Task: Reply to email with the signature Dana Mitchell with the subject Shipping confirmation from softage.1@softage.net with the message Can you provide me with a list of the project stakeholders and their roles? with CC to softage.4@softage.net with an attached document Proposal_summary.docx
Action: Mouse moved to (446, 575)
Screenshot: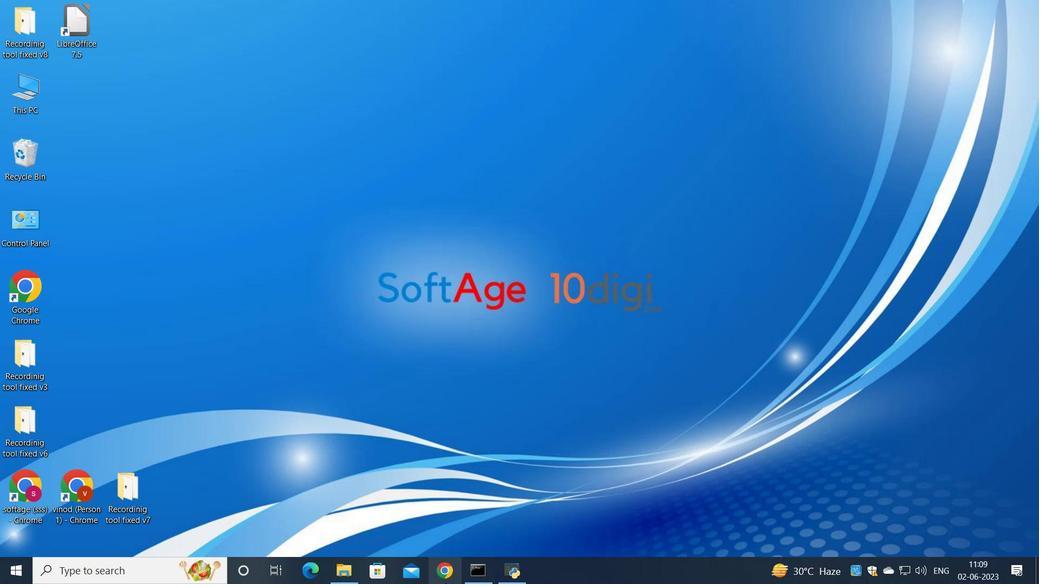 
Action: Mouse pressed left at (446, 575)
Screenshot: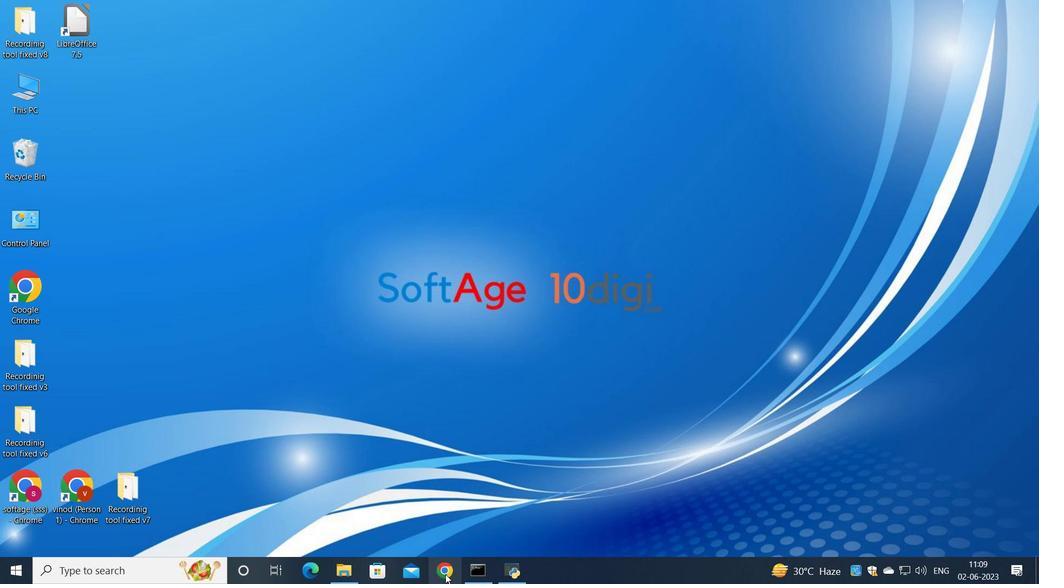 
Action: Mouse moved to (447, 355)
Screenshot: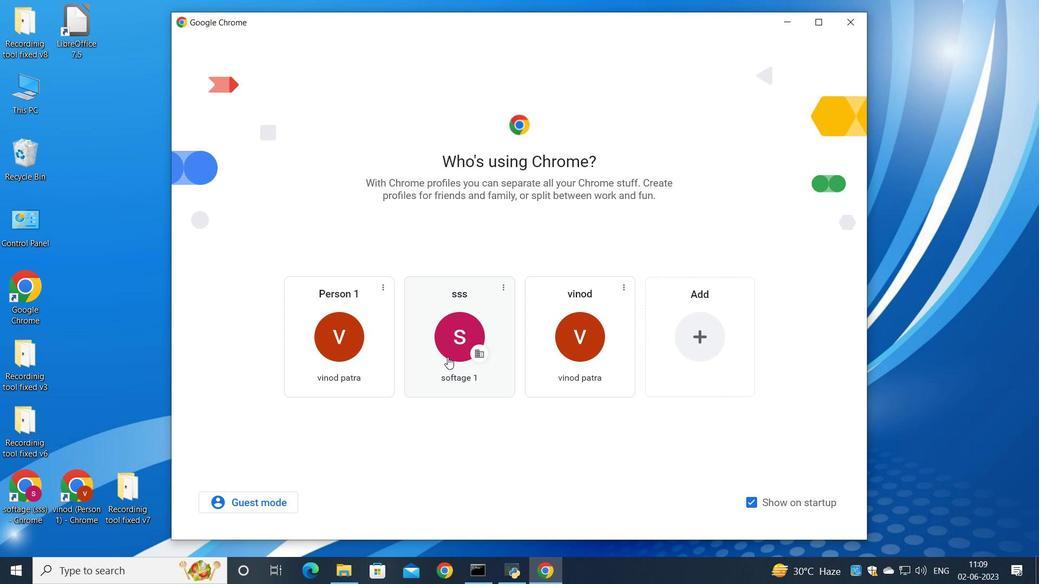 
Action: Mouse pressed left at (447, 355)
Screenshot: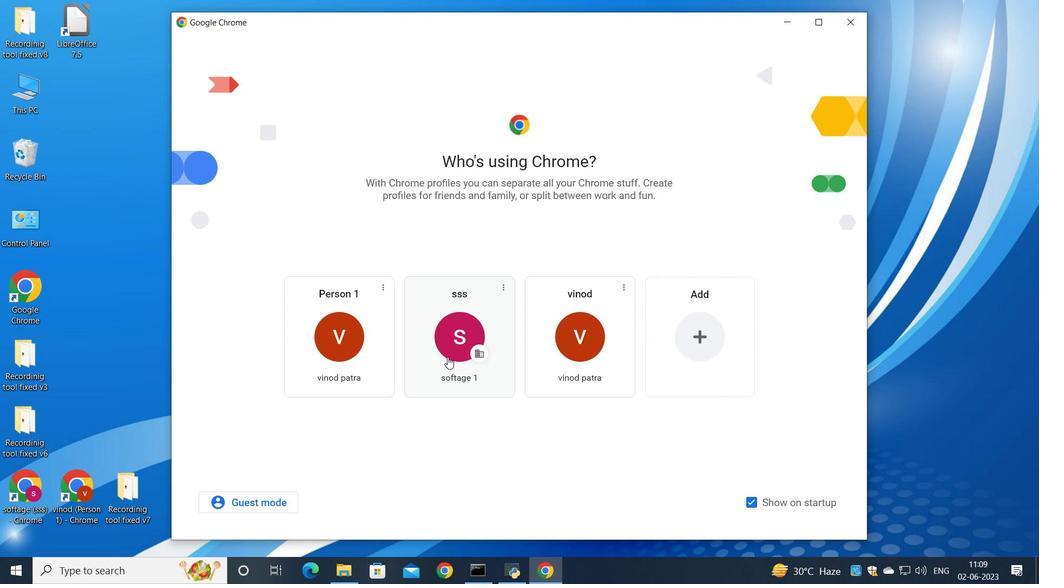 
Action: Mouse moved to (909, 86)
Screenshot: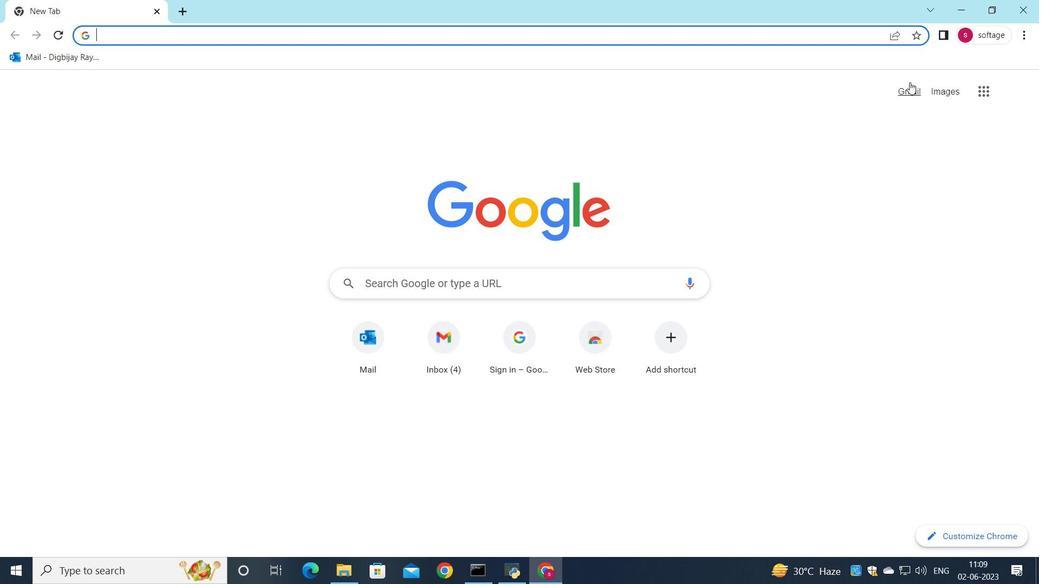 
Action: Mouse pressed left at (909, 86)
Screenshot: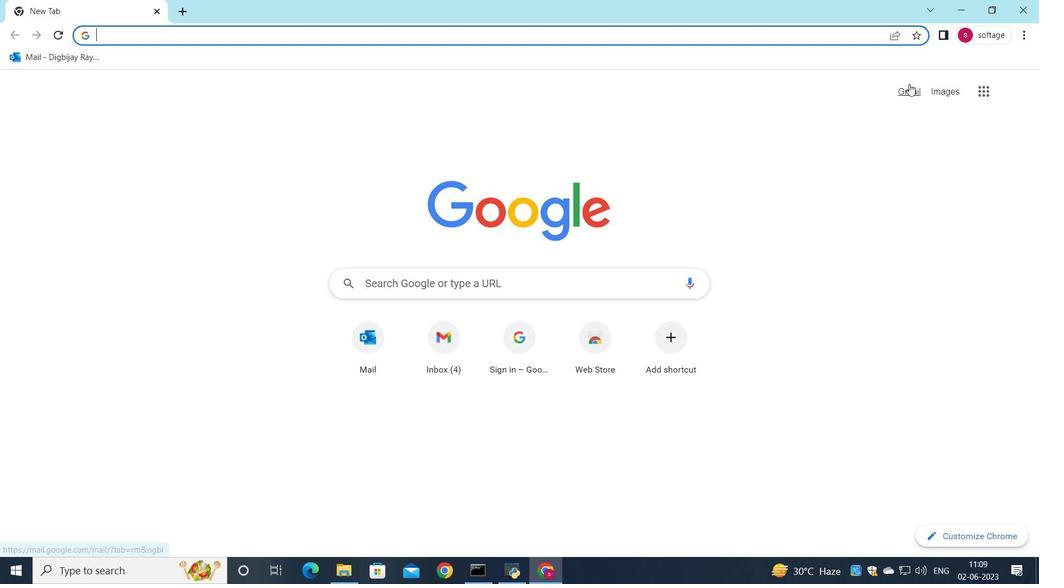 
Action: Mouse moved to (896, 95)
Screenshot: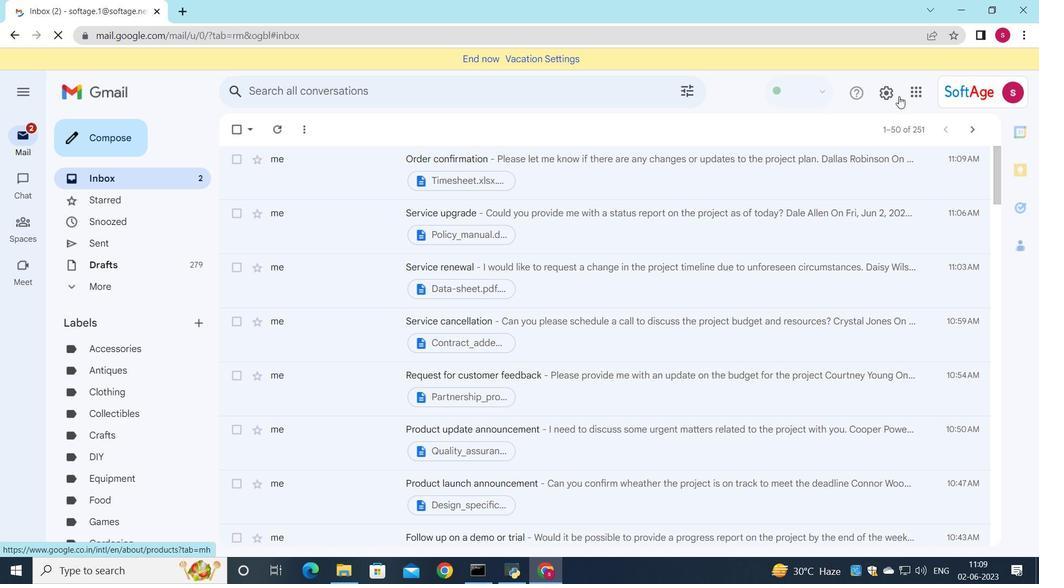 
Action: Mouse pressed left at (896, 95)
Screenshot: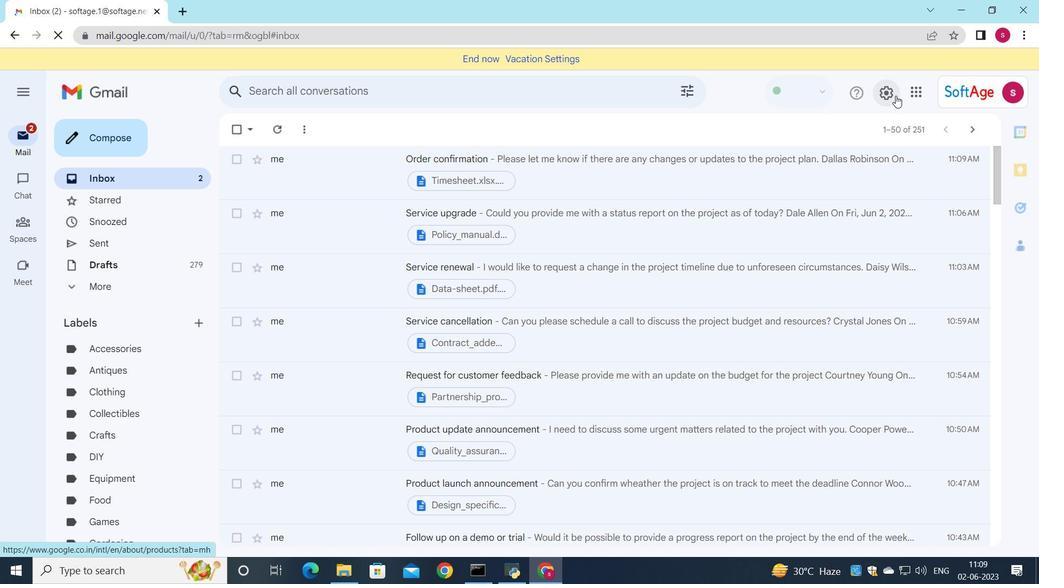 
Action: Mouse moved to (901, 163)
Screenshot: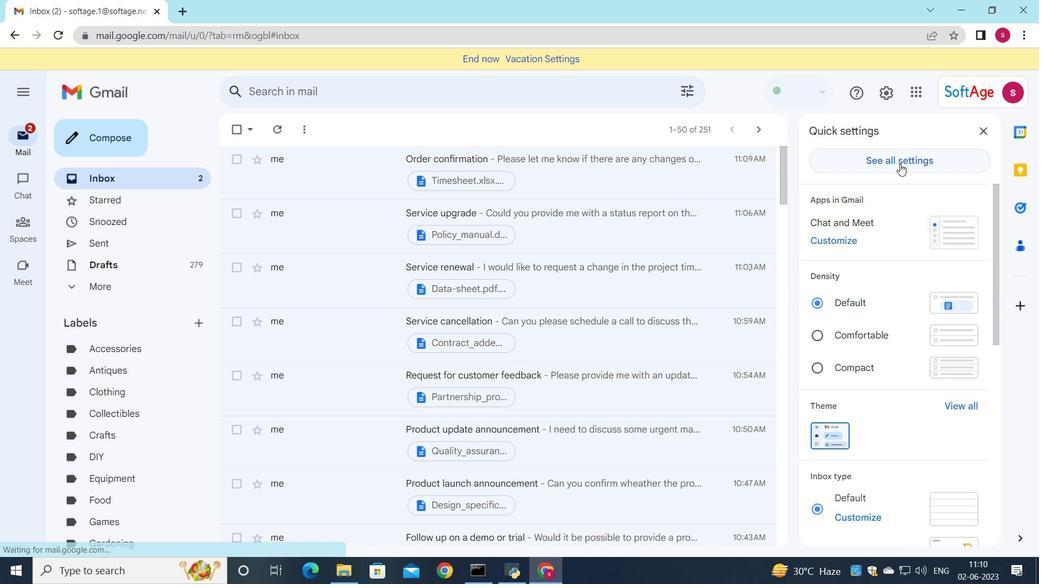 
Action: Mouse pressed left at (901, 163)
Screenshot: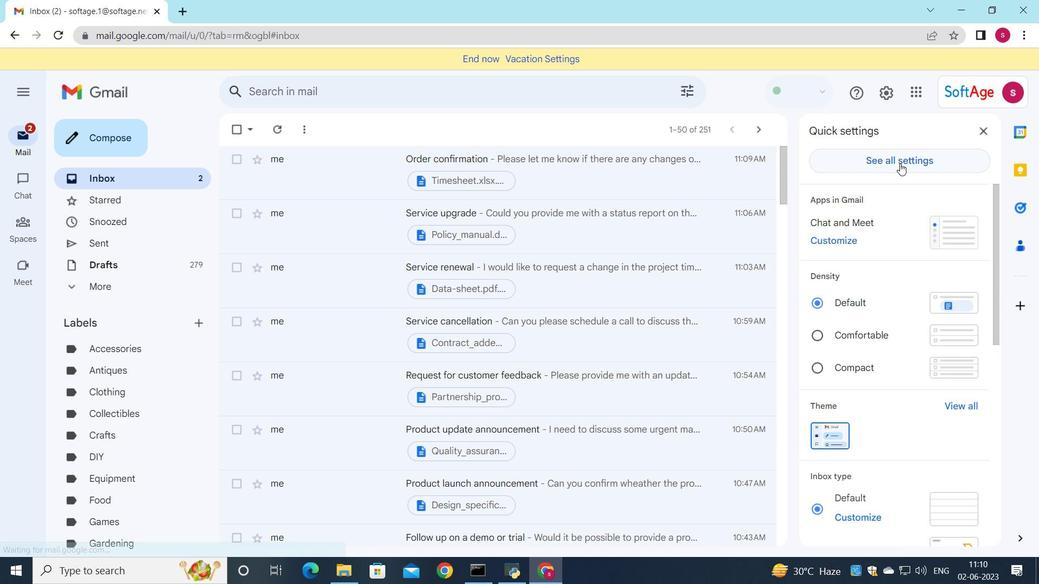 
Action: Mouse moved to (897, 86)
Screenshot: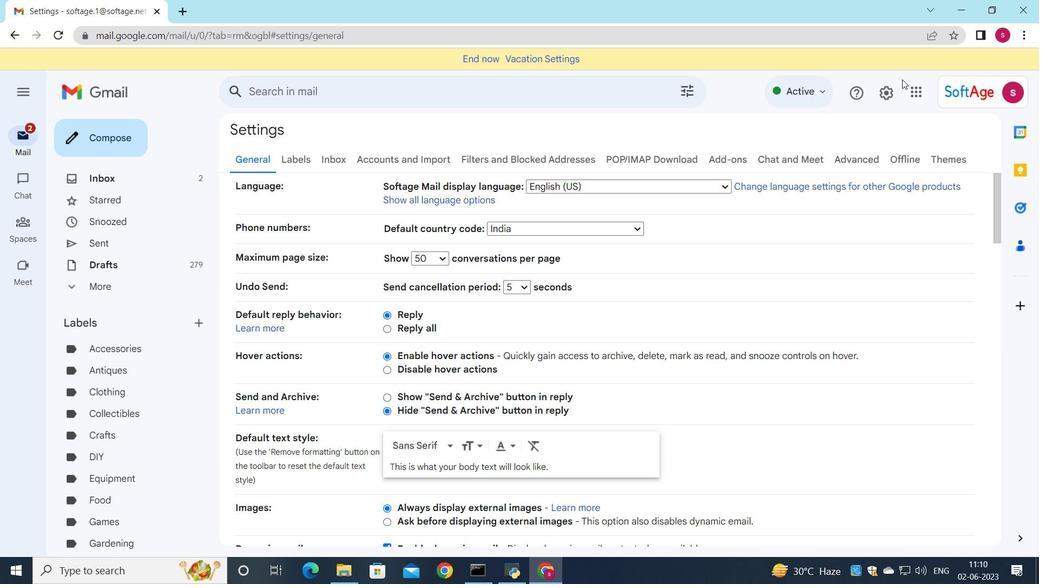 
Action: Mouse pressed left at (897, 86)
Screenshot: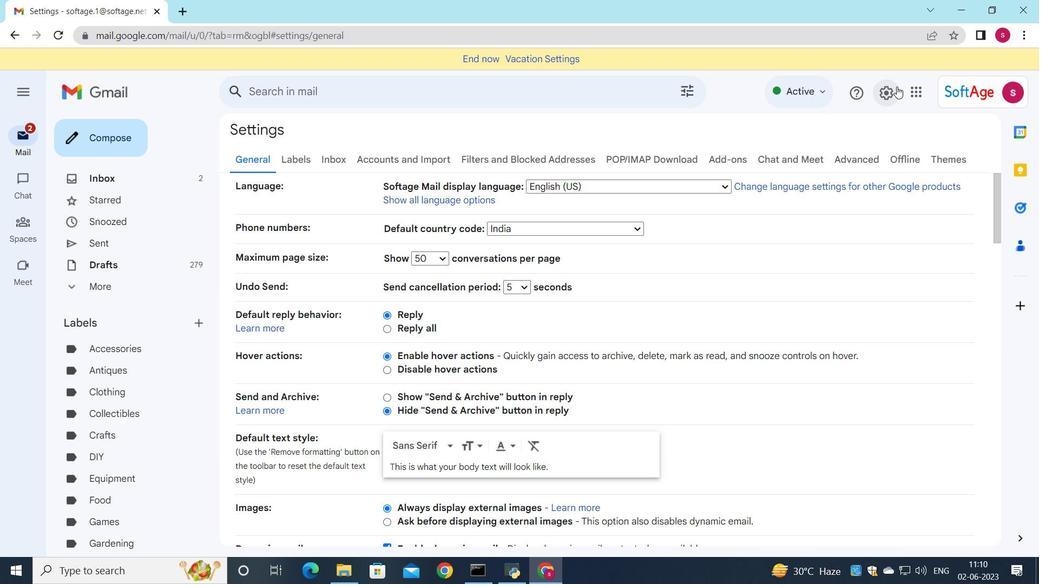 
Action: Mouse moved to (611, 303)
Screenshot: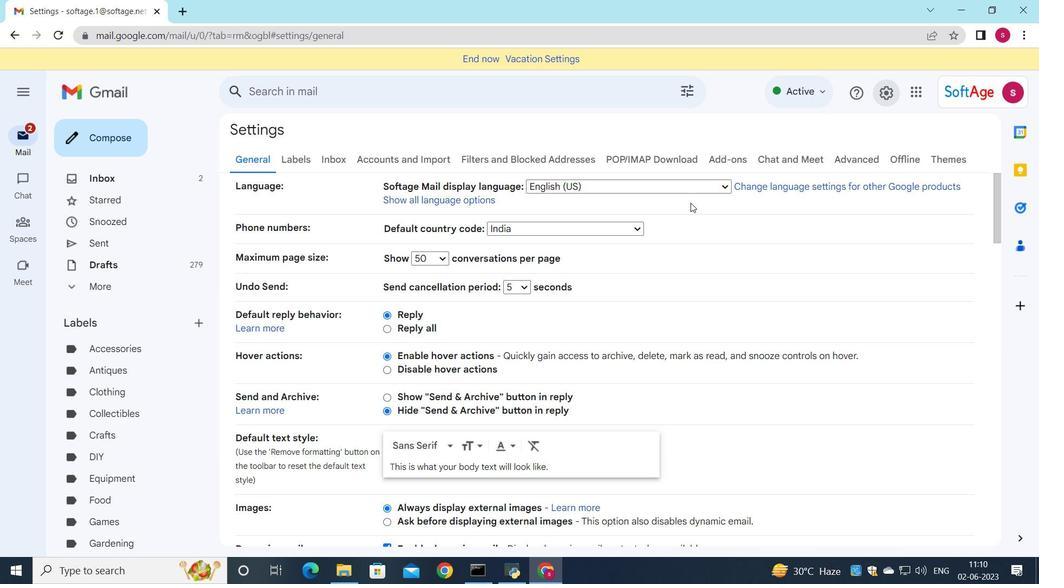
Action: Mouse scrolled (617, 283) with delta (0, 0)
Screenshot: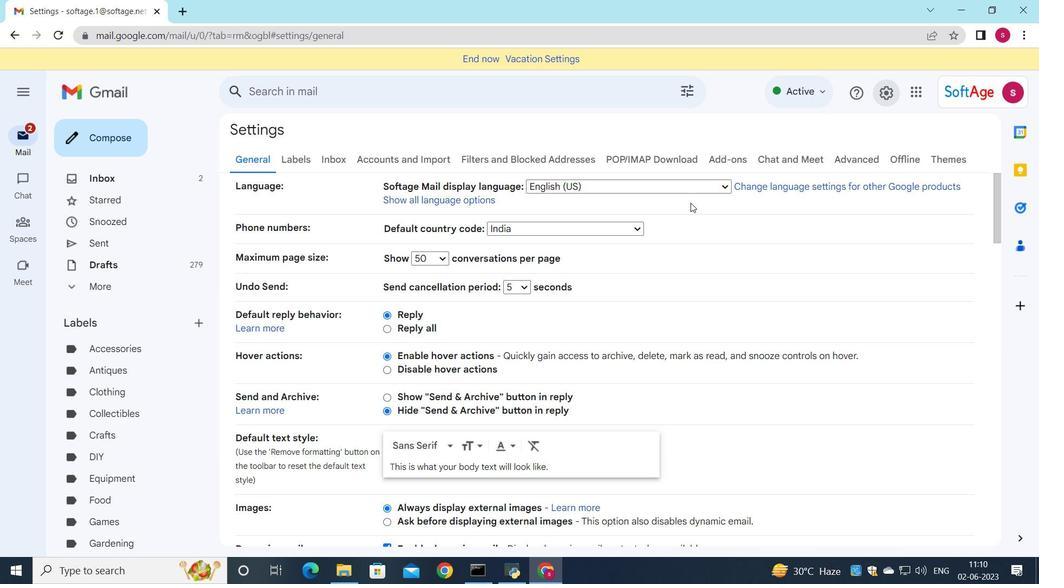 
Action: Mouse moved to (610, 303)
Screenshot: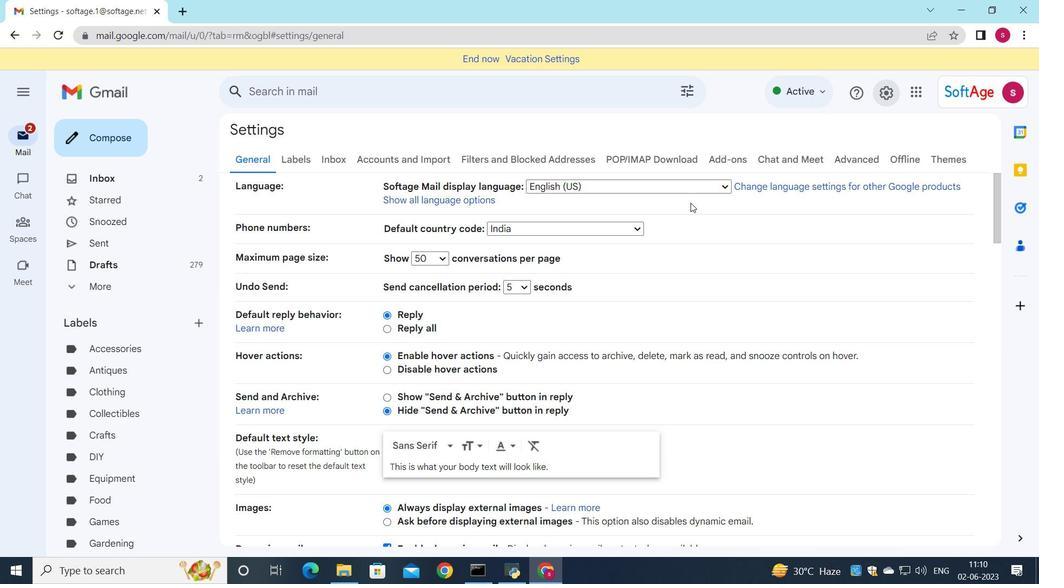 
Action: Mouse scrolled (617, 284) with delta (0, 0)
Screenshot: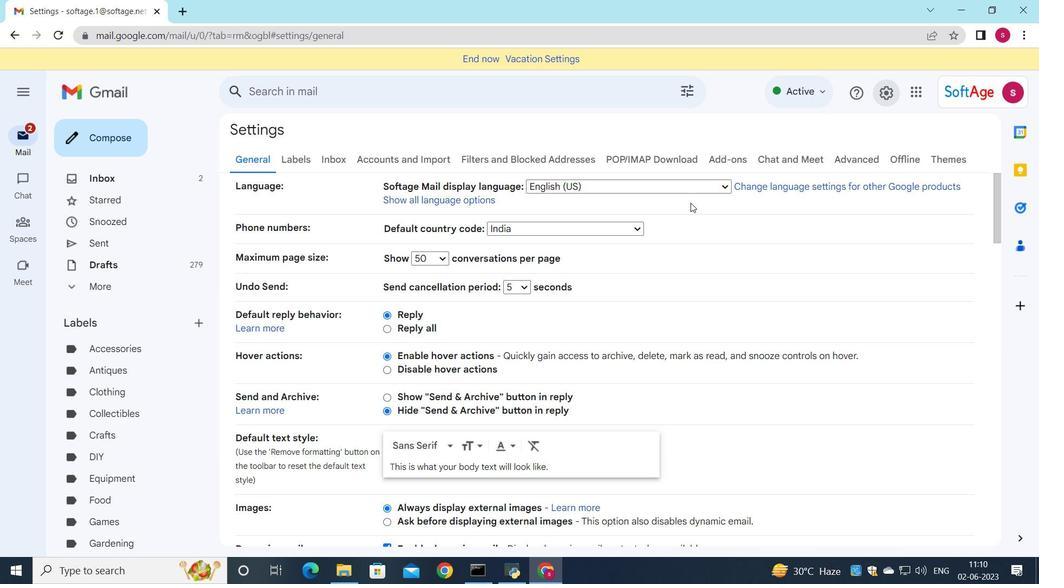 
Action: Mouse moved to (607, 305)
Screenshot: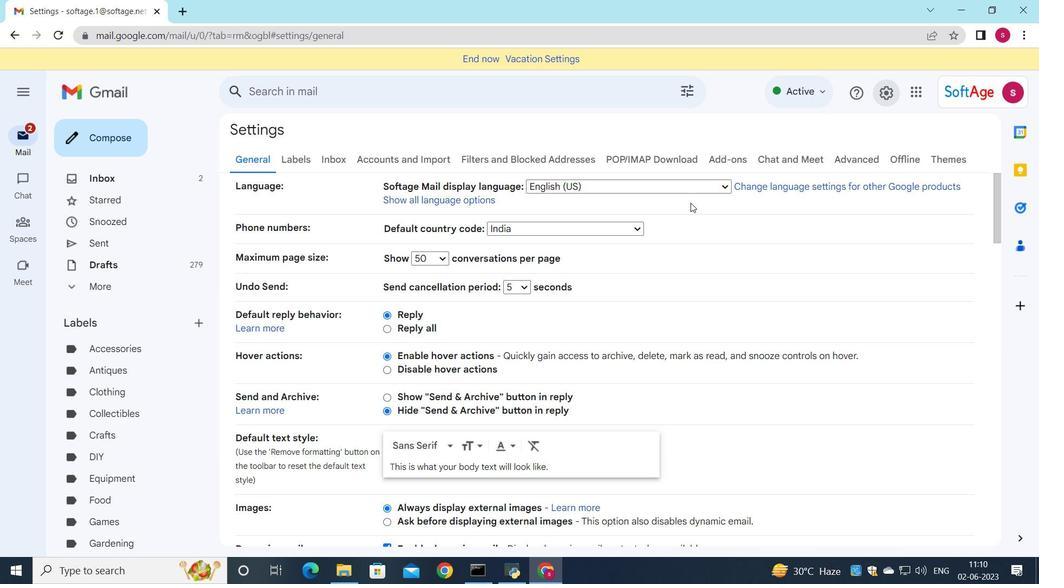 
Action: Mouse scrolled (617, 284) with delta (0, 0)
Screenshot: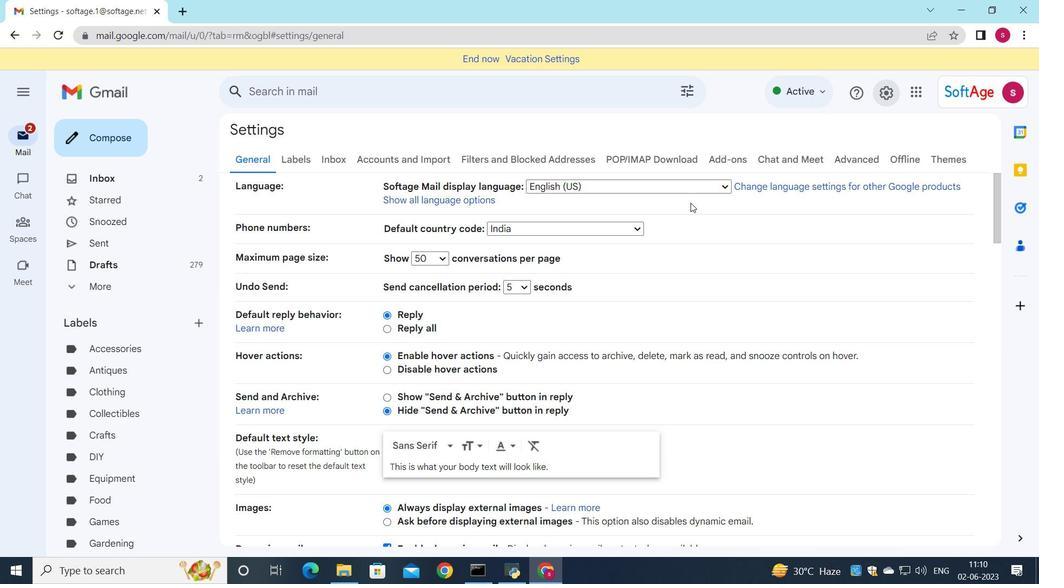 
Action: Mouse moved to (604, 308)
Screenshot: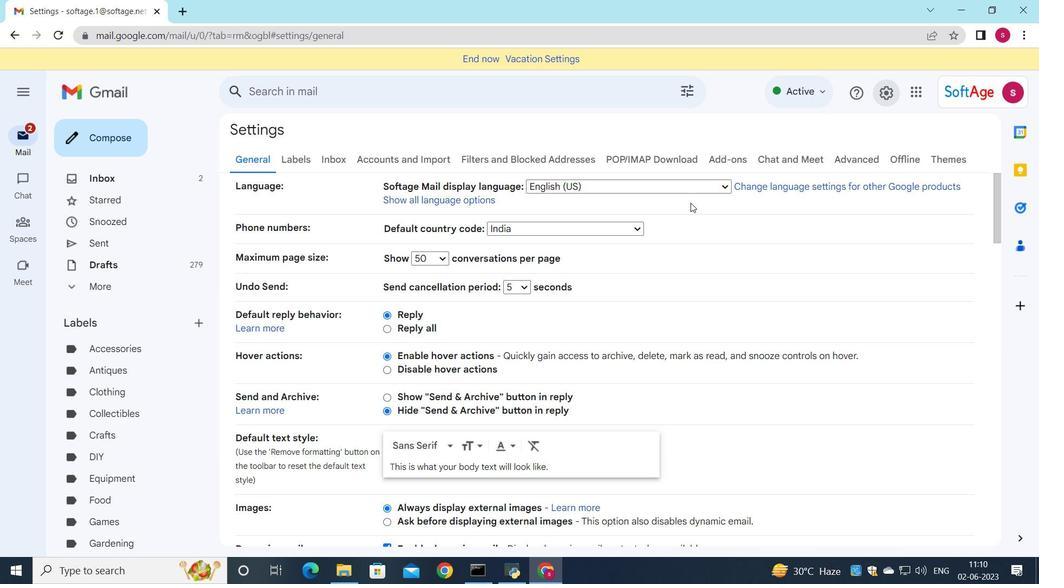 
Action: Mouse scrolled (616, 289) with delta (0, 0)
Screenshot: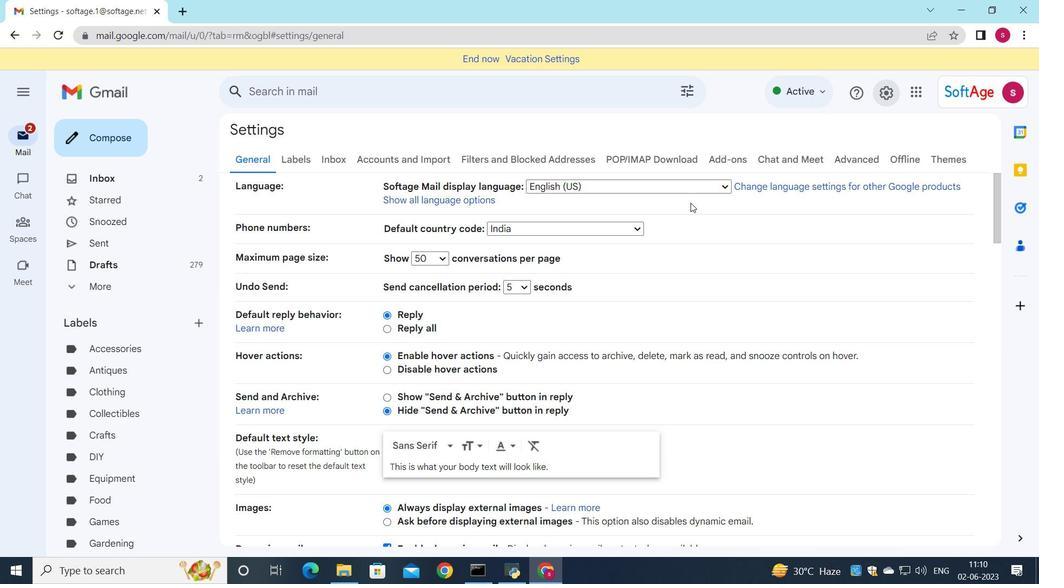 
Action: Mouse moved to (553, 405)
Screenshot: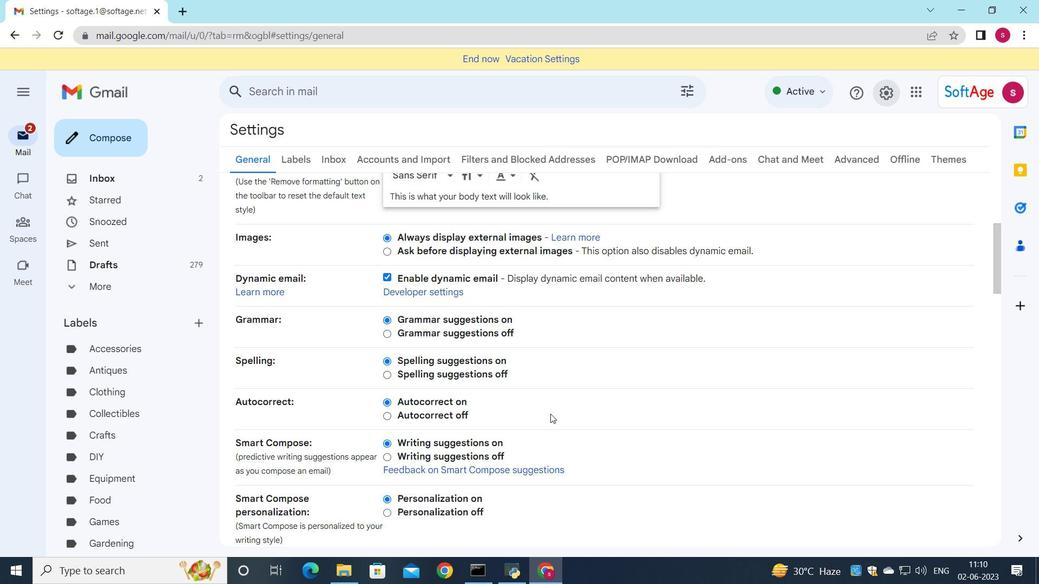 
Action: Mouse scrolled (553, 405) with delta (0, 0)
Screenshot: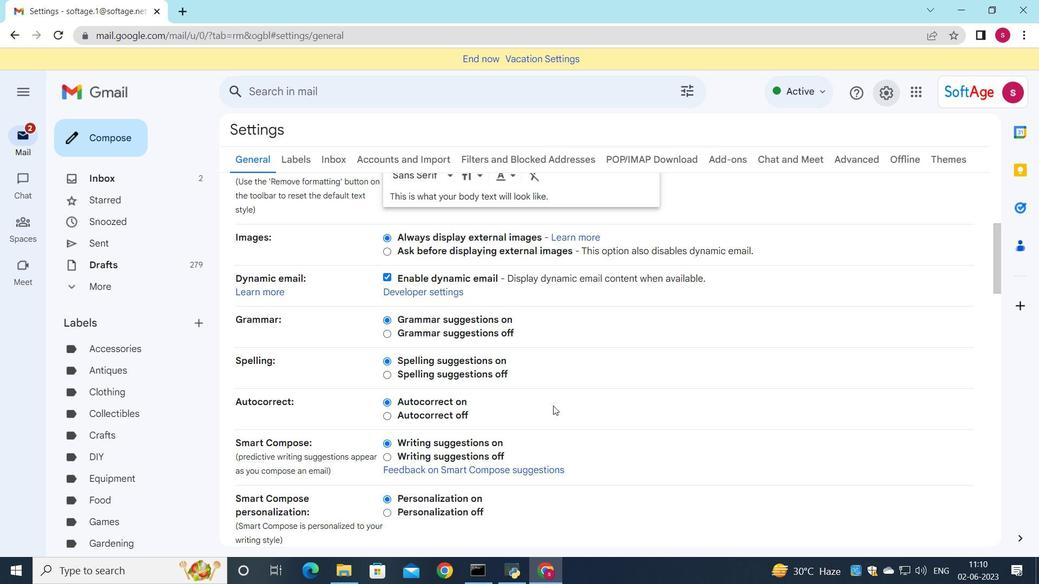 
Action: Mouse moved to (553, 405)
Screenshot: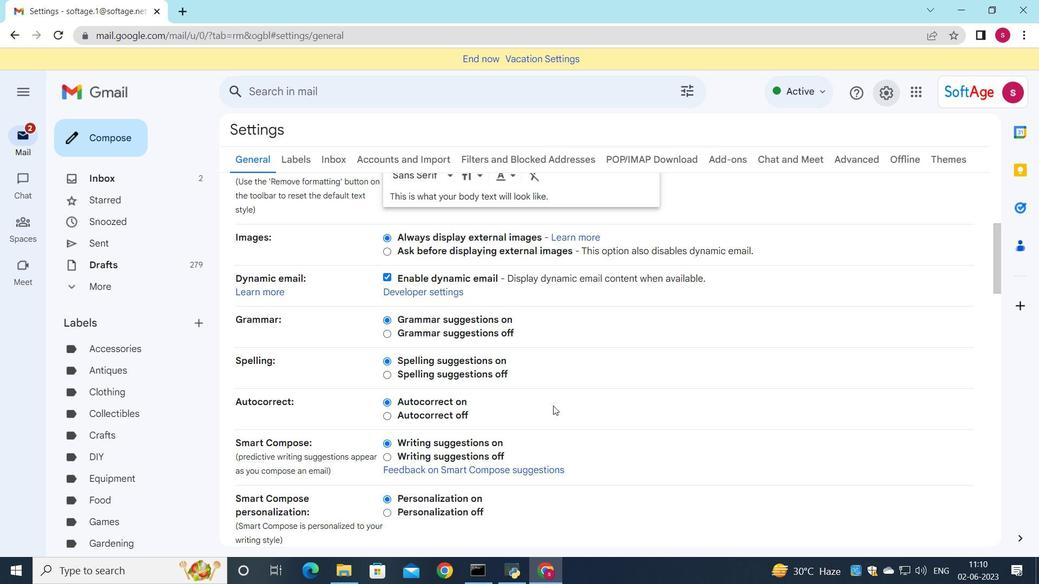 
Action: Mouse scrolled (553, 405) with delta (0, 0)
Screenshot: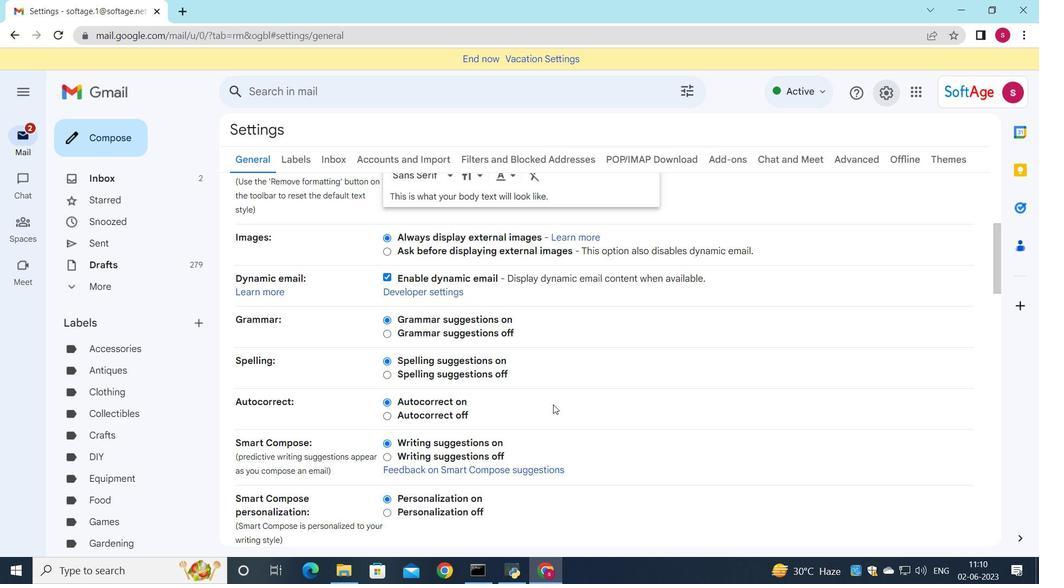 
Action: Mouse scrolled (553, 405) with delta (0, 0)
Screenshot: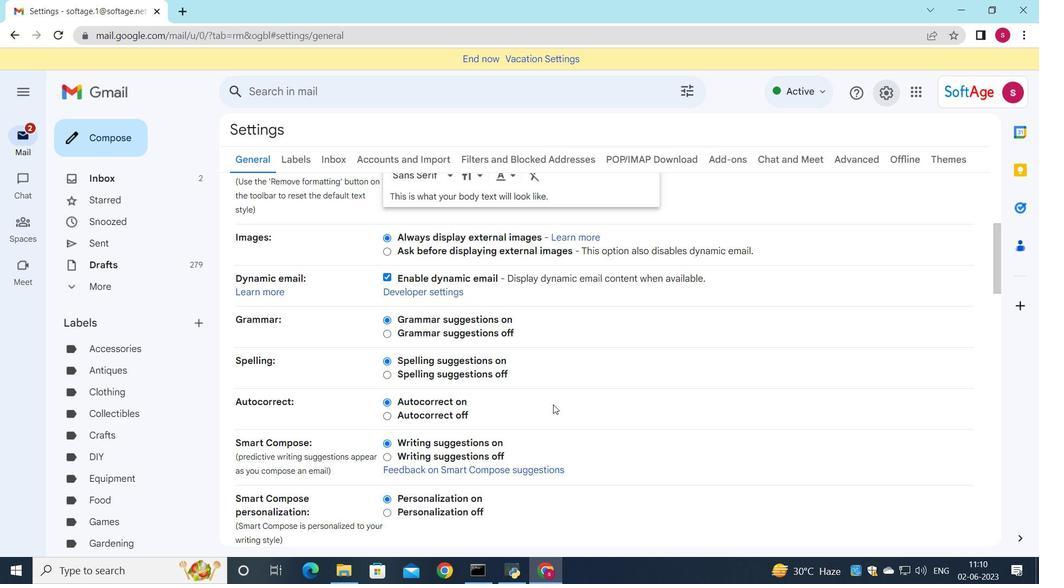
Action: Mouse scrolled (553, 405) with delta (0, 0)
Screenshot: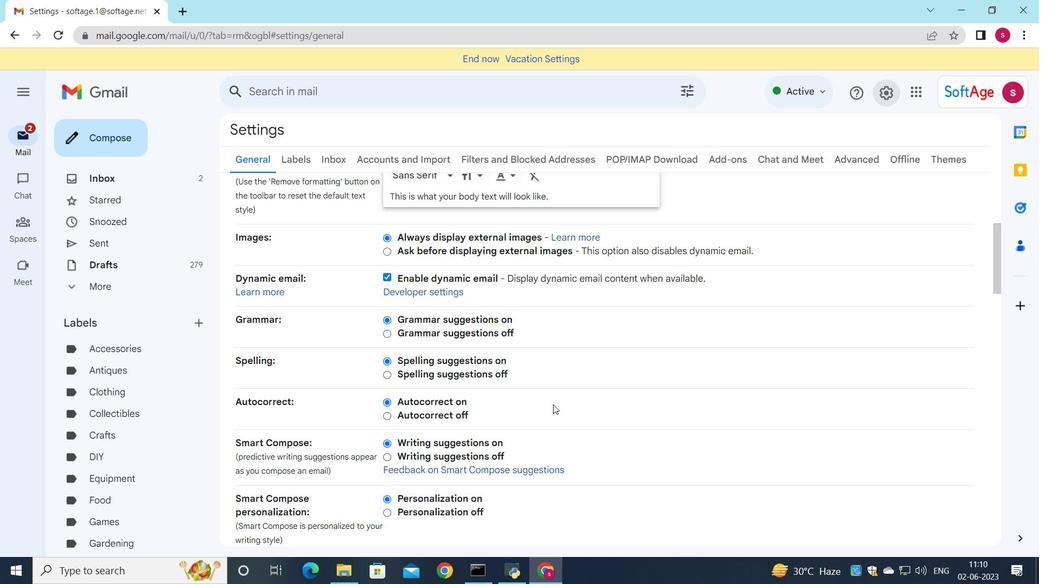 
Action: Mouse moved to (555, 401)
Screenshot: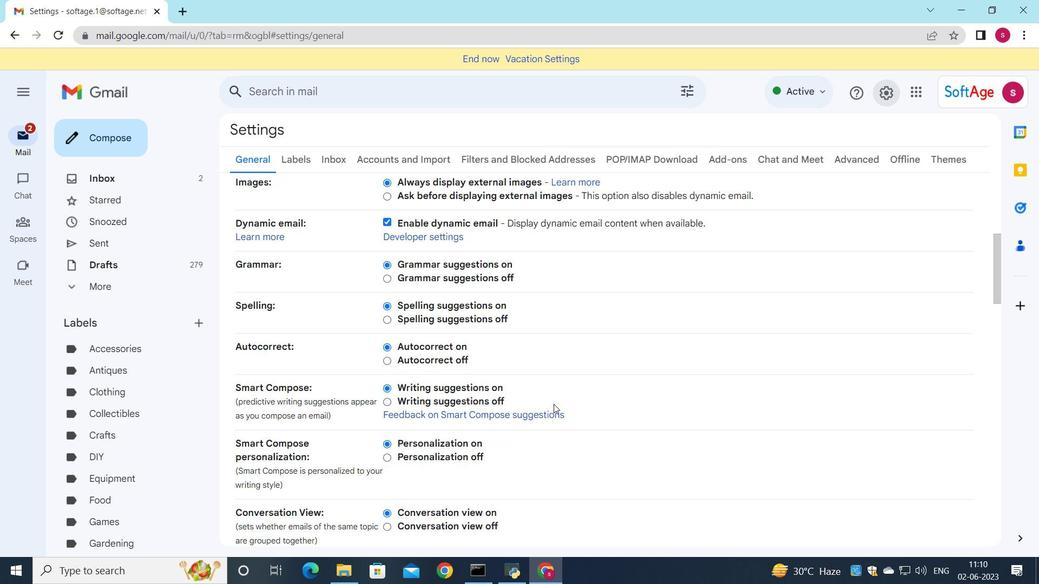 
Action: Mouse scrolled (555, 401) with delta (0, 0)
Screenshot: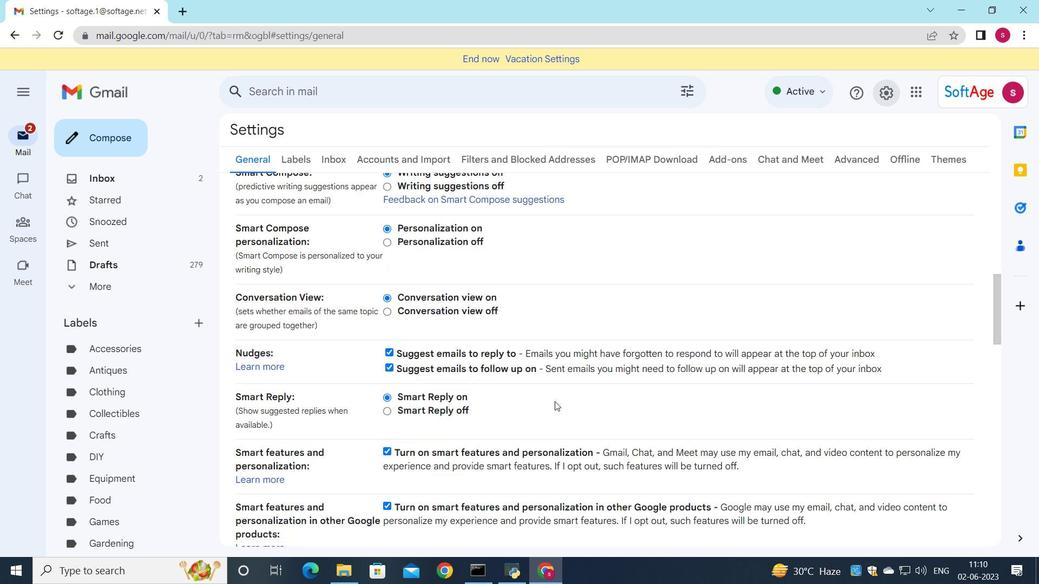 
Action: Mouse scrolled (555, 401) with delta (0, 0)
Screenshot: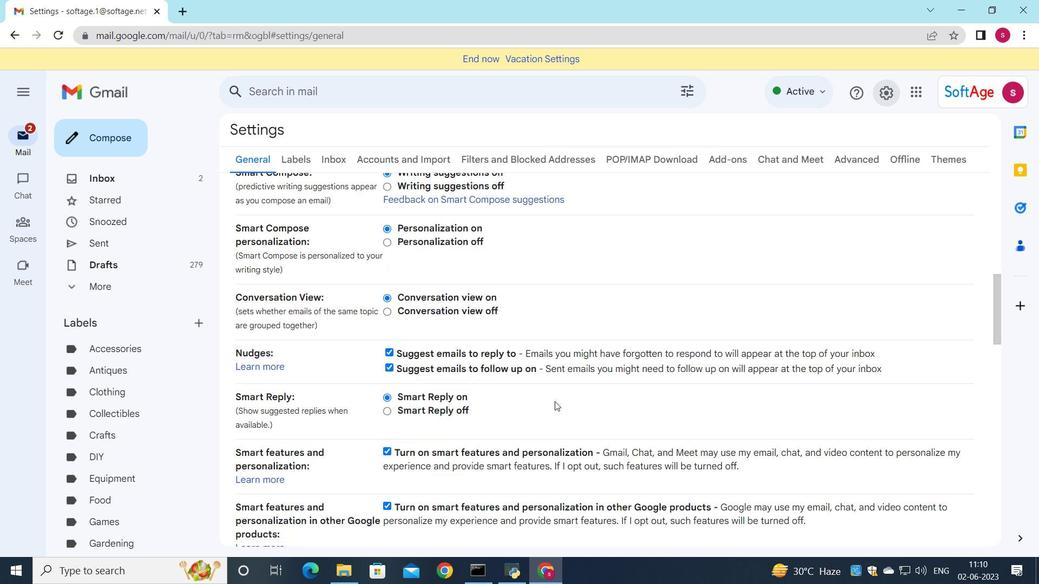 
Action: Mouse scrolled (555, 401) with delta (0, 0)
Screenshot: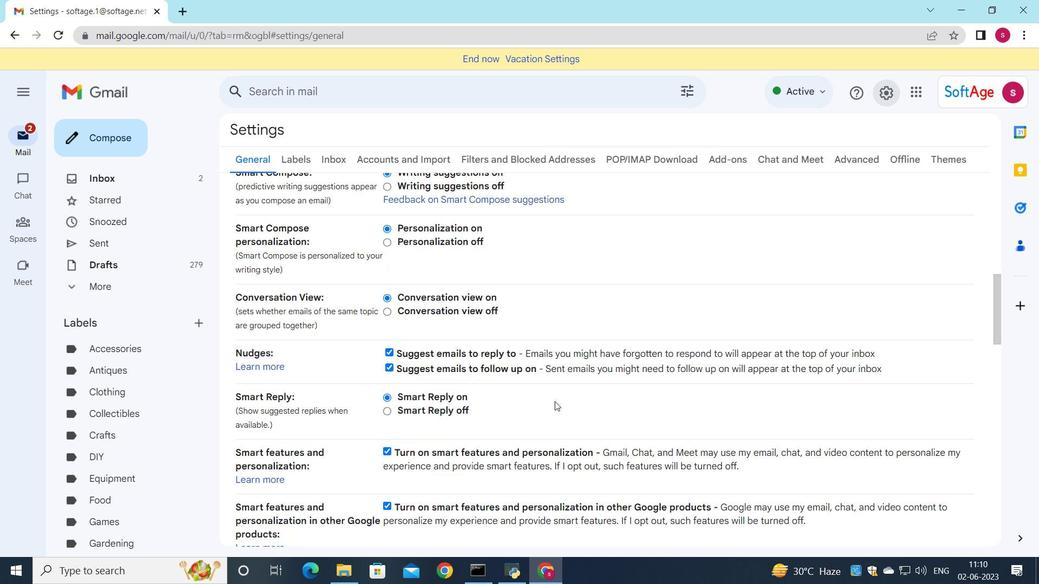 
Action: Mouse scrolled (555, 401) with delta (0, 0)
Screenshot: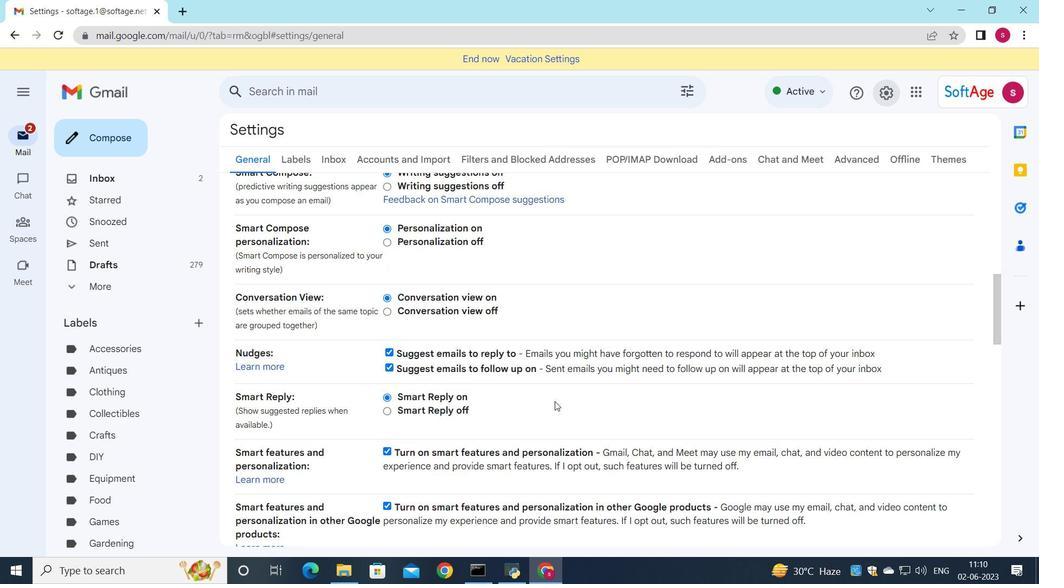 
Action: Mouse moved to (554, 401)
Screenshot: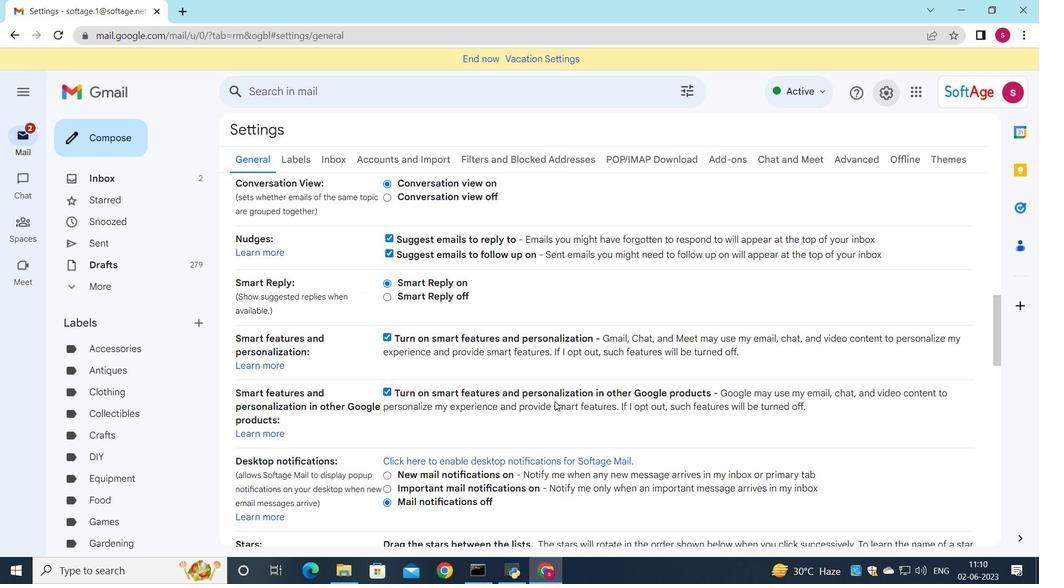 
Action: Mouse scrolled (554, 401) with delta (0, 0)
Screenshot: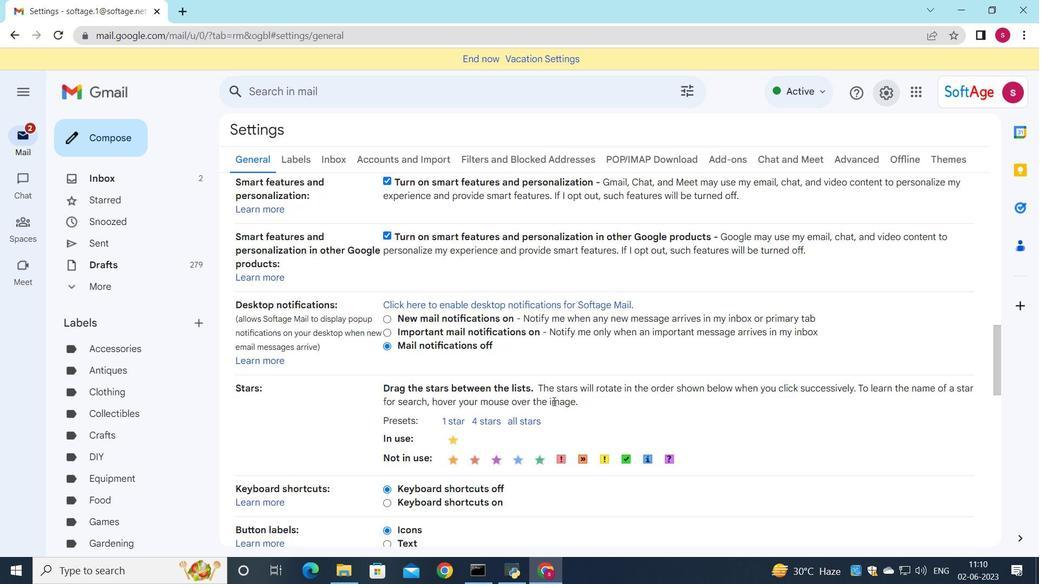 
Action: Mouse scrolled (554, 401) with delta (0, 0)
Screenshot: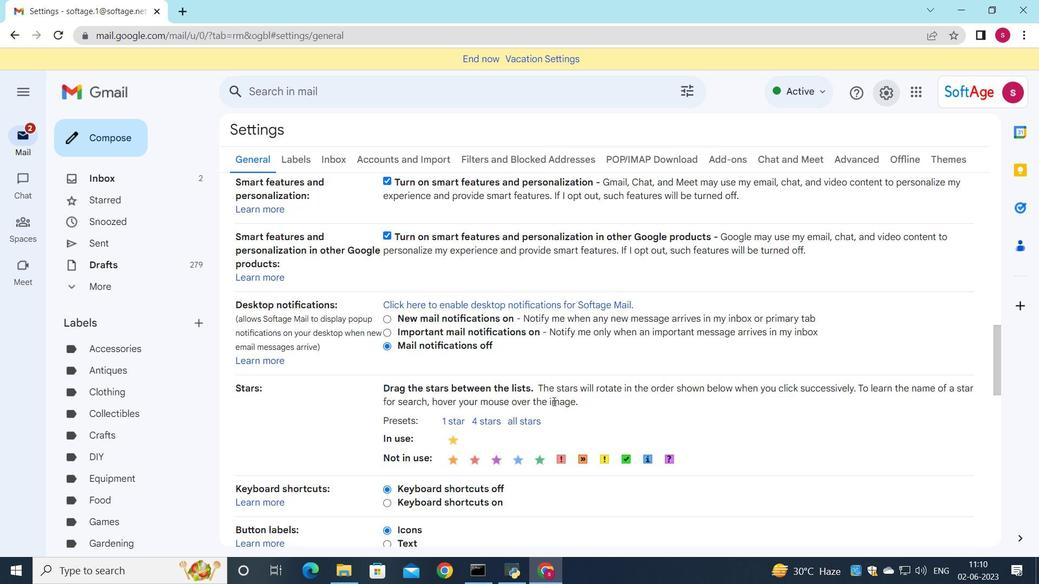 
Action: Mouse scrolled (554, 401) with delta (0, 0)
Screenshot: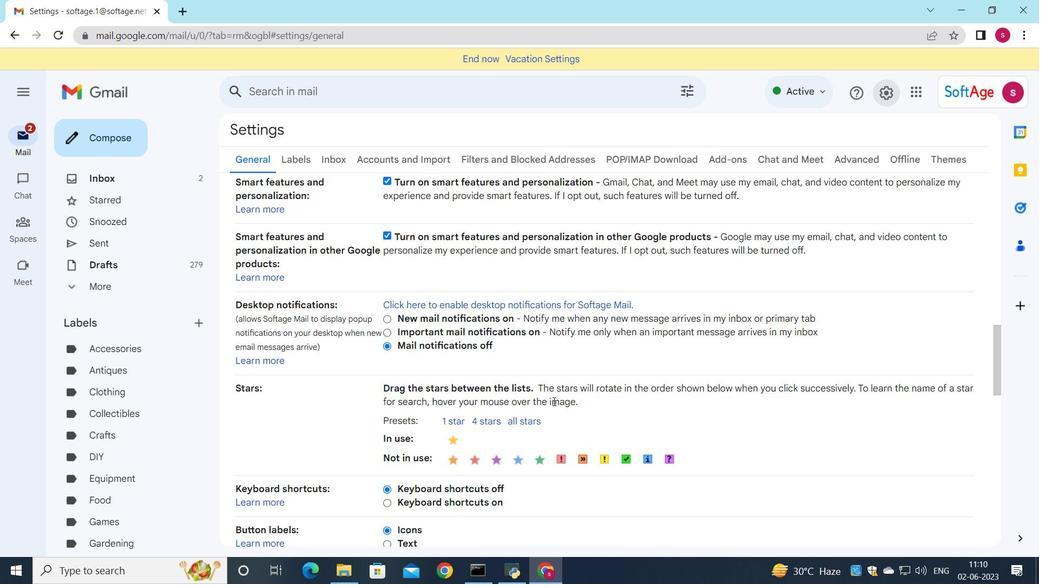 
Action: Mouse scrolled (554, 401) with delta (0, 0)
Screenshot: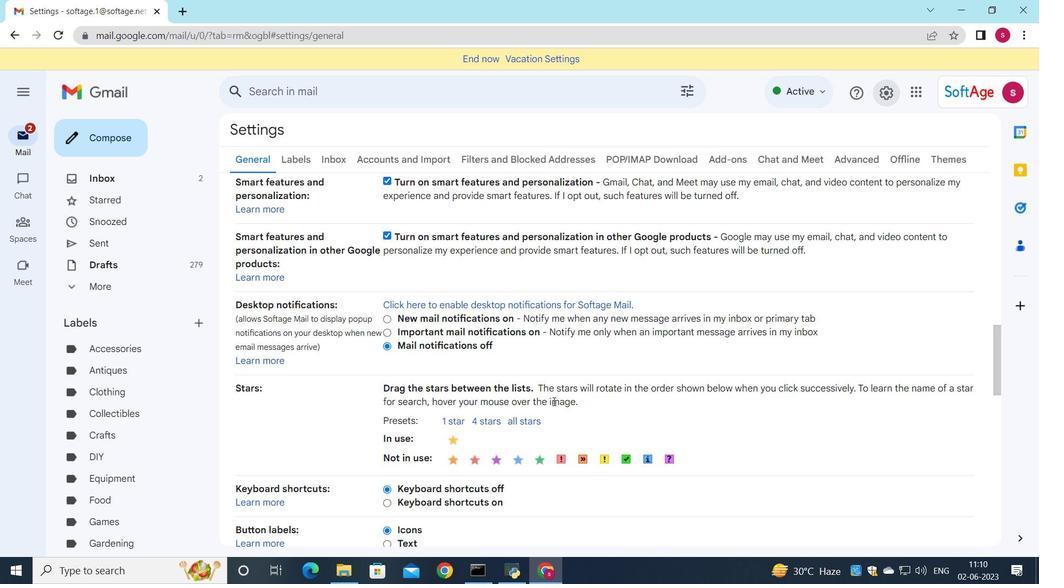 
Action: Mouse scrolled (554, 401) with delta (0, 0)
Screenshot: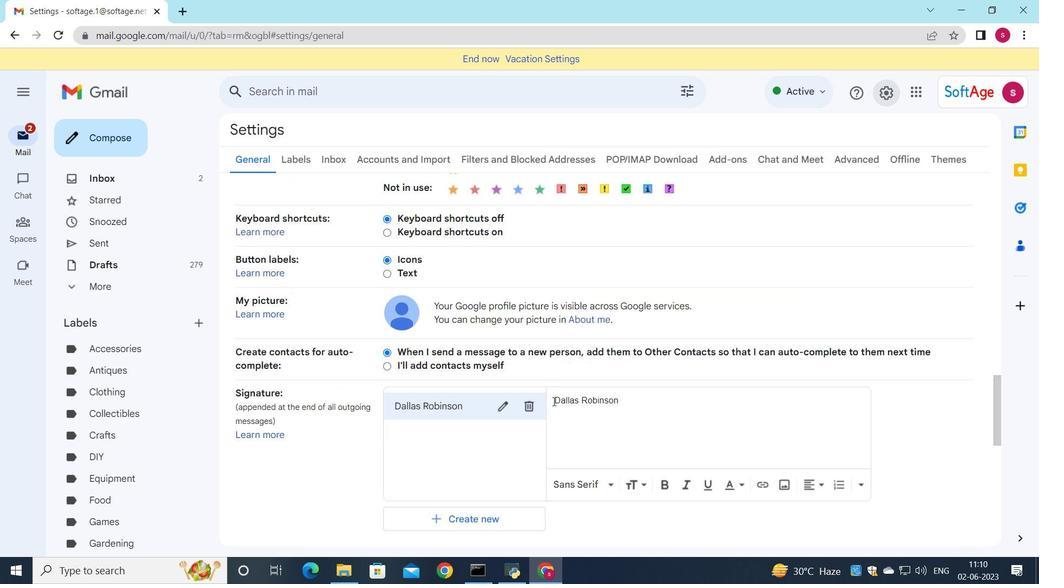 
Action: Mouse scrolled (554, 401) with delta (0, 0)
Screenshot: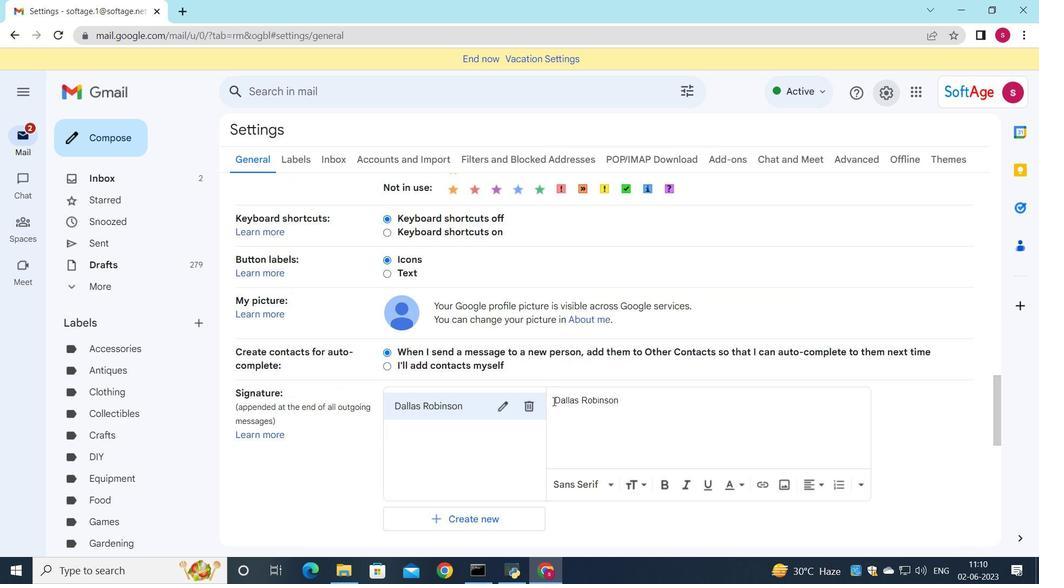 
Action: Mouse scrolled (554, 401) with delta (0, 0)
Screenshot: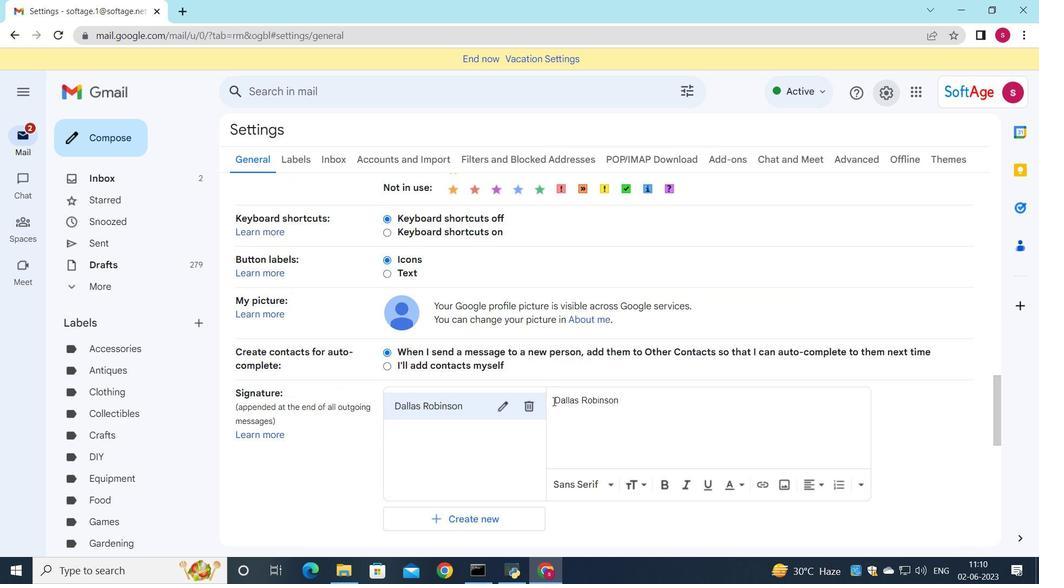 
Action: Mouse moved to (531, 200)
Screenshot: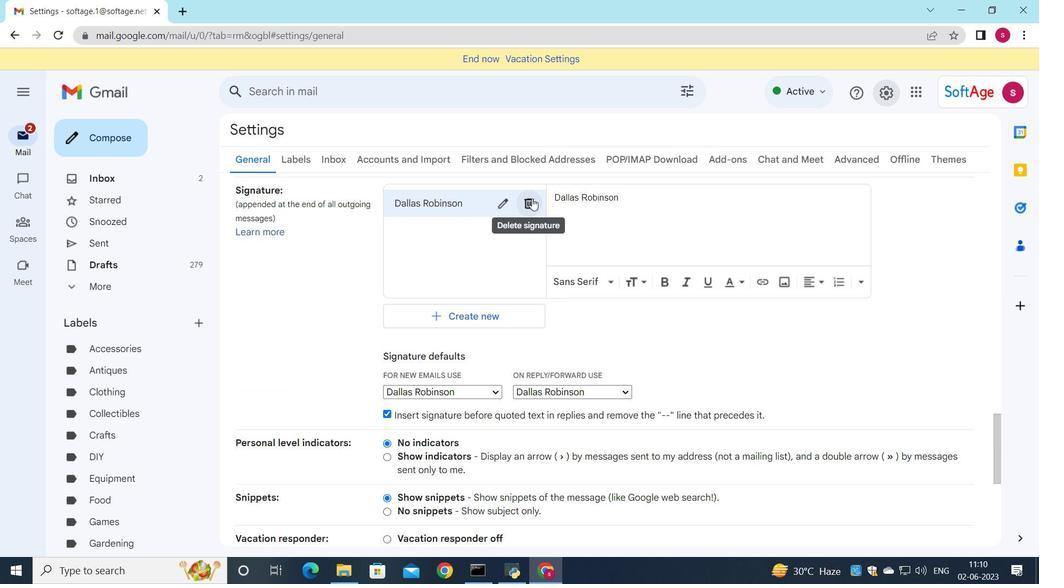 
Action: Mouse pressed left at (531, 200)
Screenshot: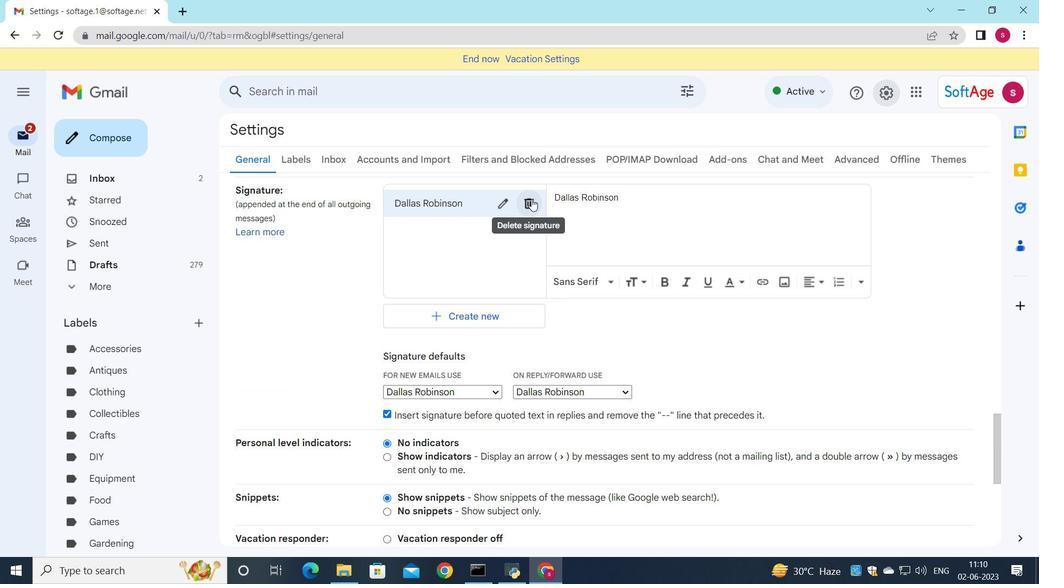 
Action: Mouse moved to (636, 332)
Screenshot: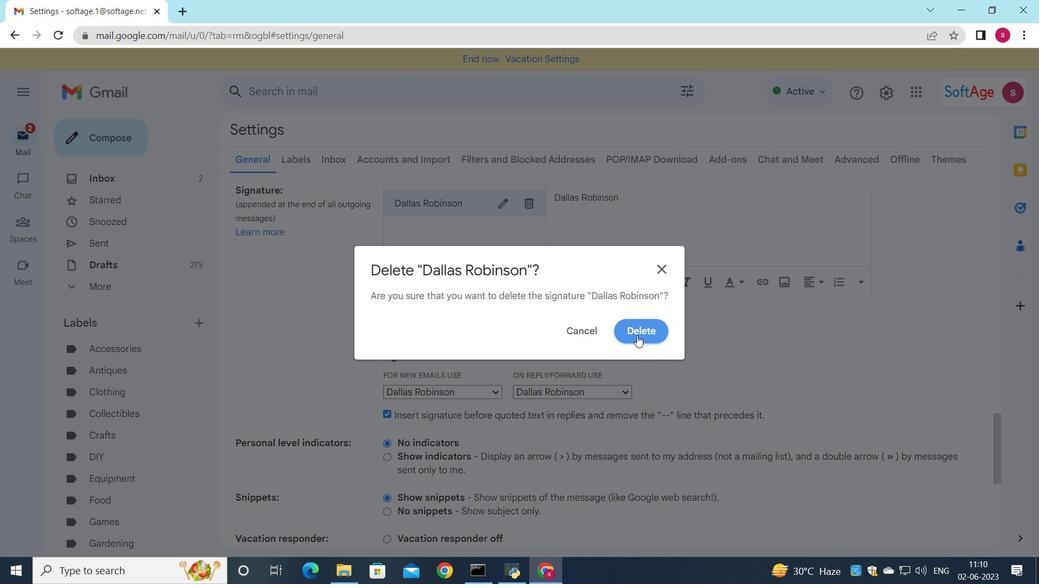 
Action: Mouse pressed left at (636, 332)
Screenshot: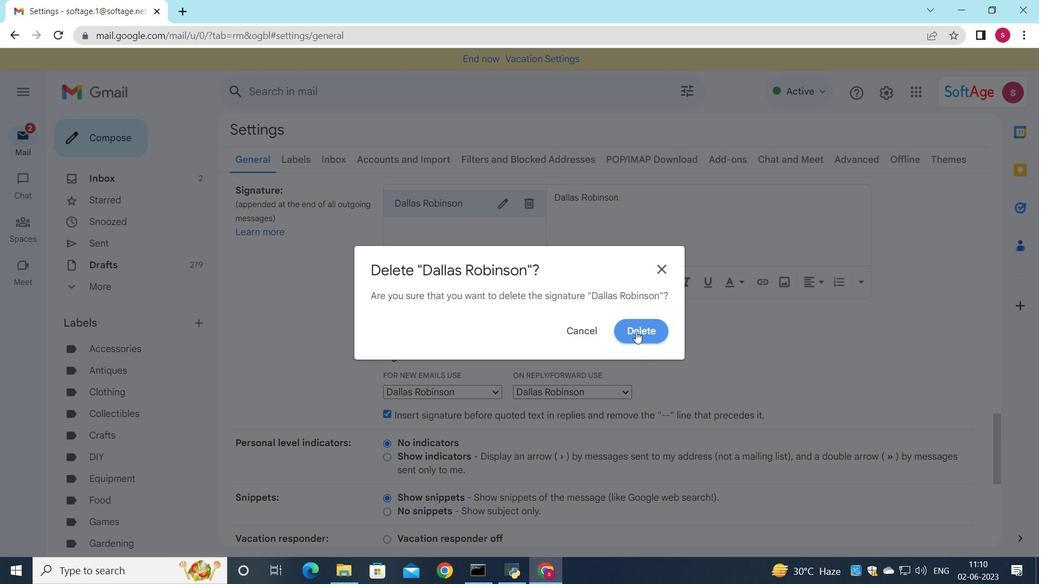 
Action: Mouse moved to (409, 216)
Screenshot: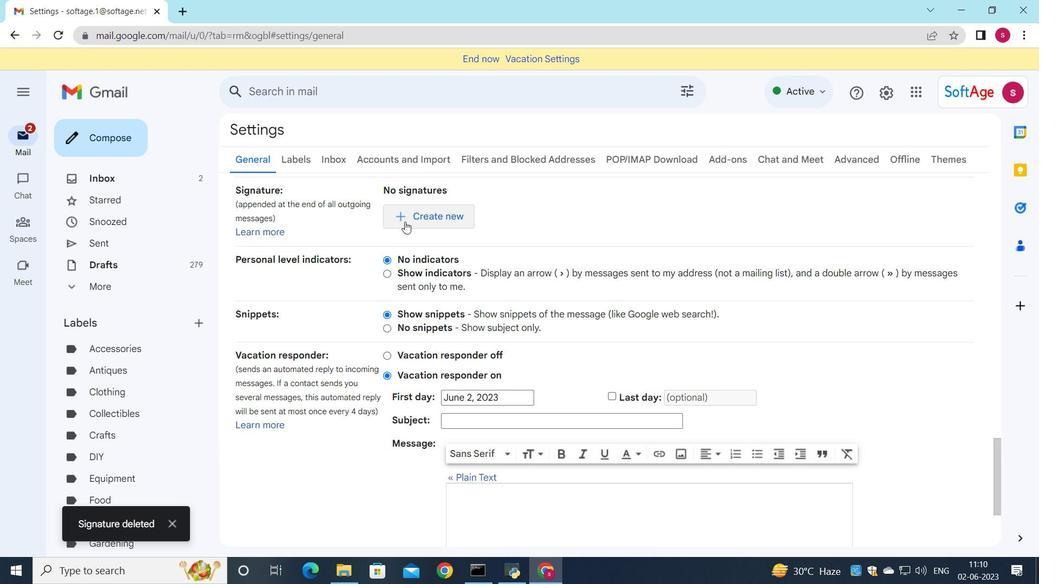 
Action: Mouse pressed left at (409, 216)
Screenshot: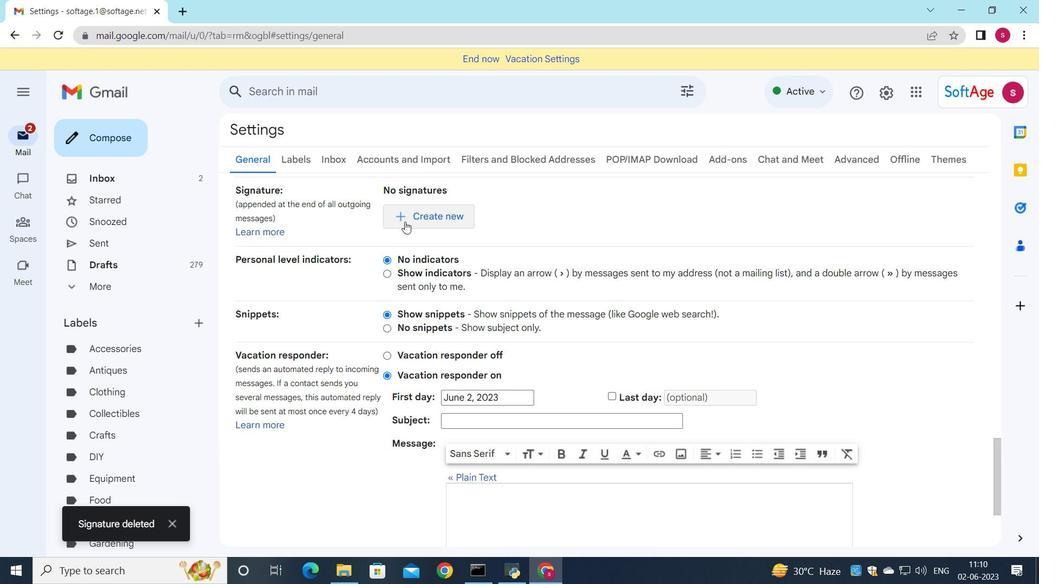 
Action: Mouse moved to (581, 249)
Screenshot: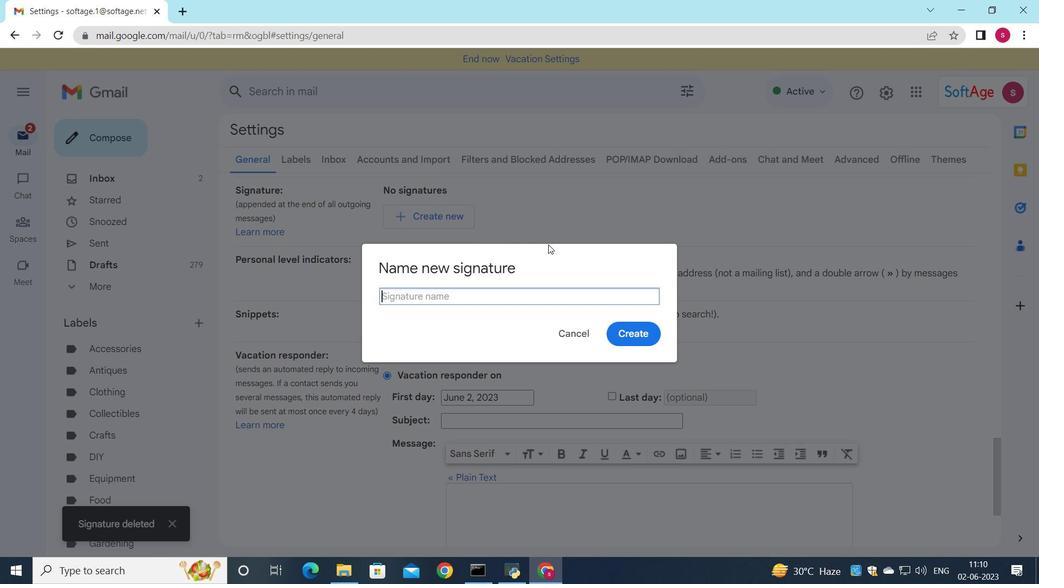 
Action: Key pressed <Key.shift>Dab=<Key.backspace><Key.backspace>na<Key.space><Key.shift>Mitchell
Screenshot: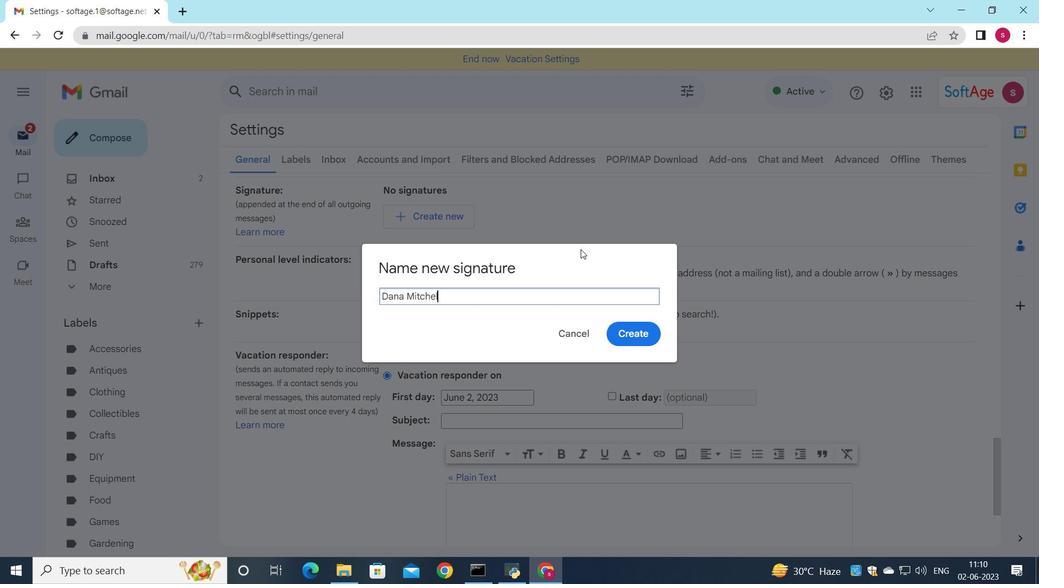 
Action: Mouse moved to (630, 335)
Screenshot: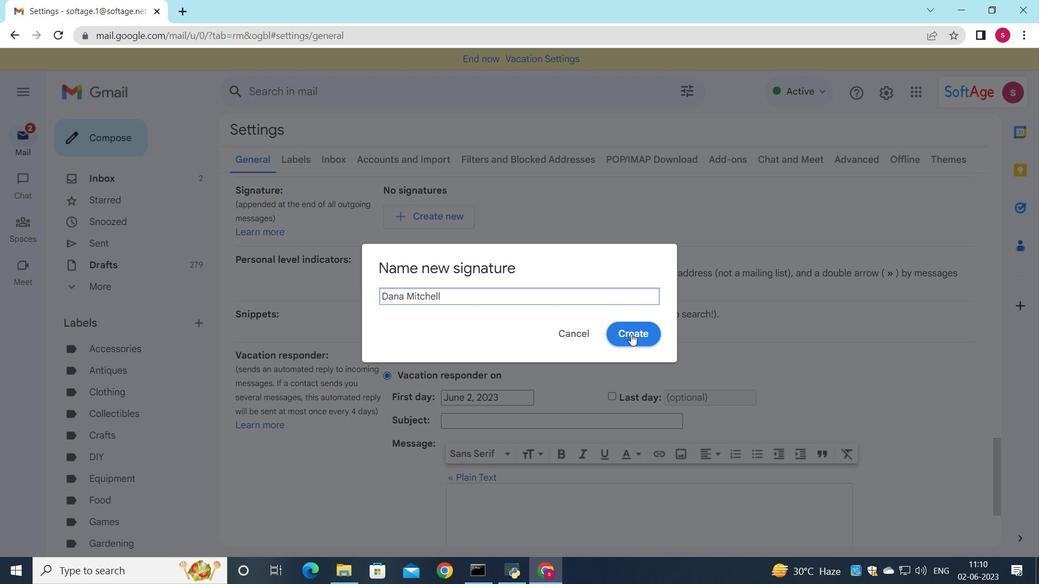 
Action: Mouse pressed left at (630, 335)
Screenshot: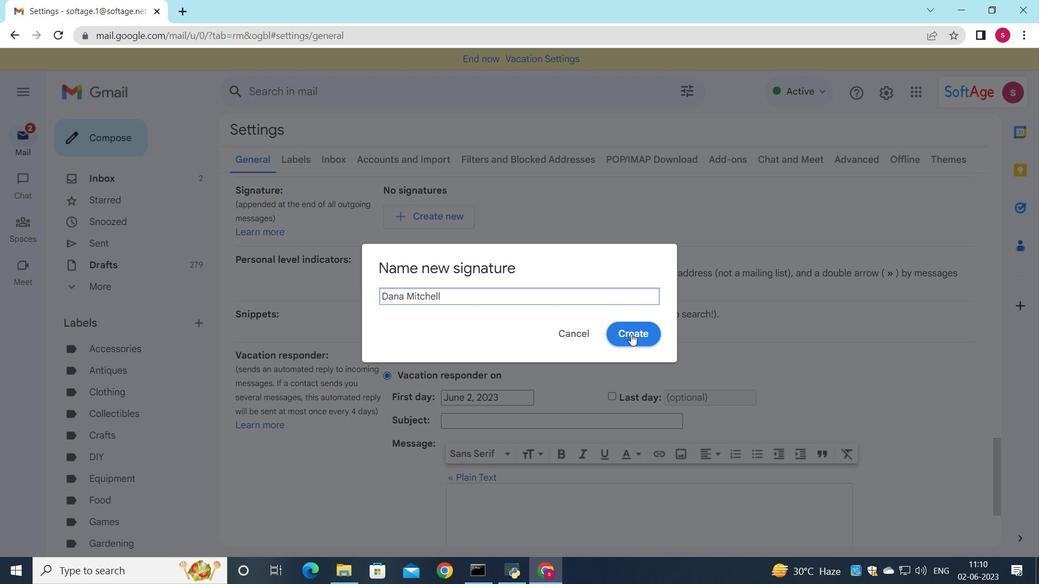 
Action: Mouse moved to (658, 219)
Screenshot: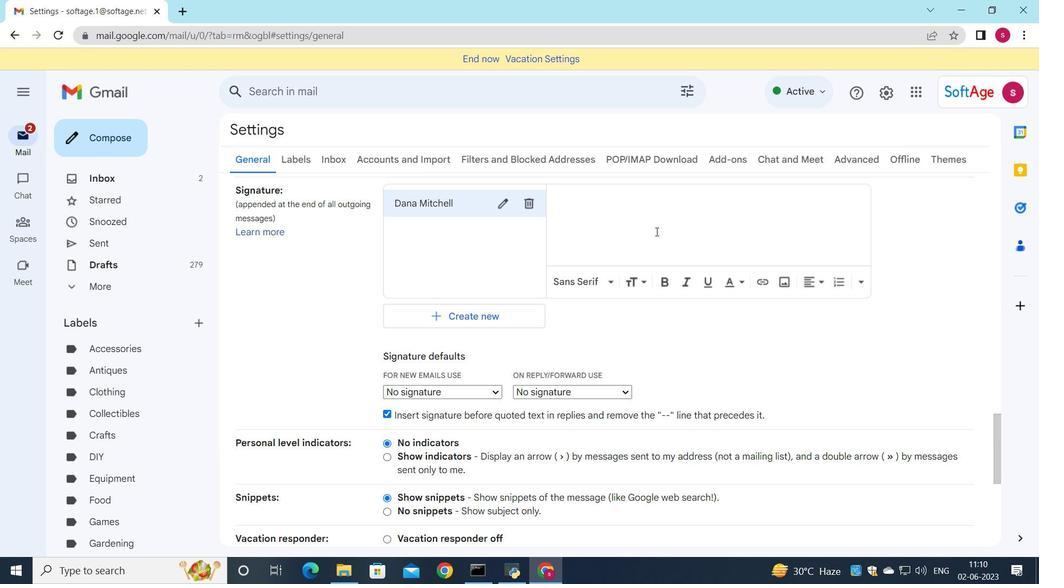 
Action: Mouse pressed left at (658, 219)
Screenshot: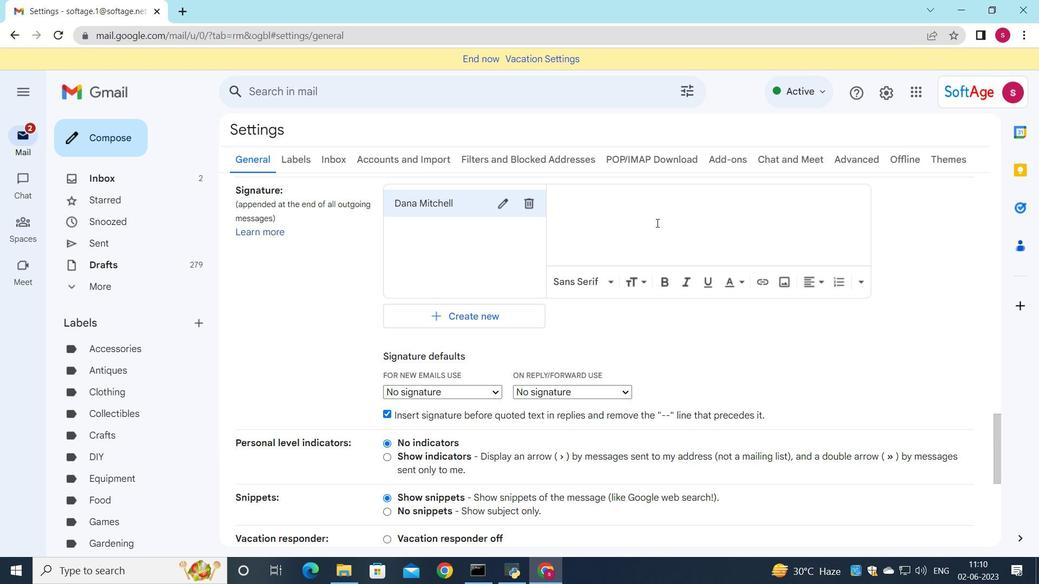 
Action: Mouse moved to (656, 220)
Screenshot: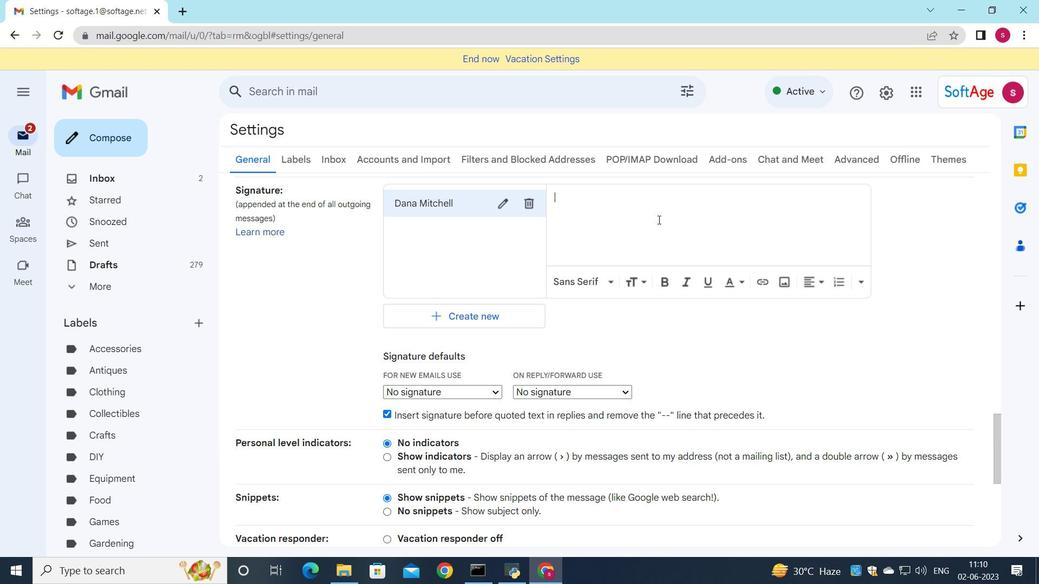 
Action: Key pressed <Key.shift>Dana<Key.space><Key.shift><Key.shift><Key.shift><Key.shift><Key.shift><Key.shift><Key.shift><Key.shift><Key.shift><Key.shift><Key.shift><Key.shift><Key.shift><Key.shift><Key.shift><Key.shift><Key.shift><Key.shift><Key.shift><Key.shift><Key.shift><Key.shift><Key.shift><Key.shift><Key.shift><Key.shift><Key.shift><Key.shift>Mitchell
Screenshot: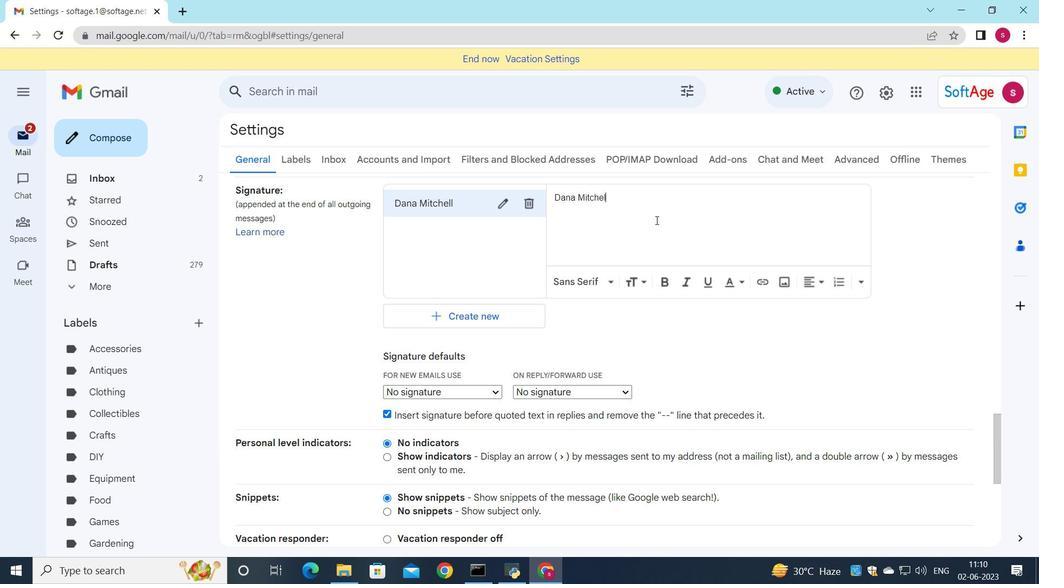 
Action: Mouse moved to (594, 242)
Screenshot: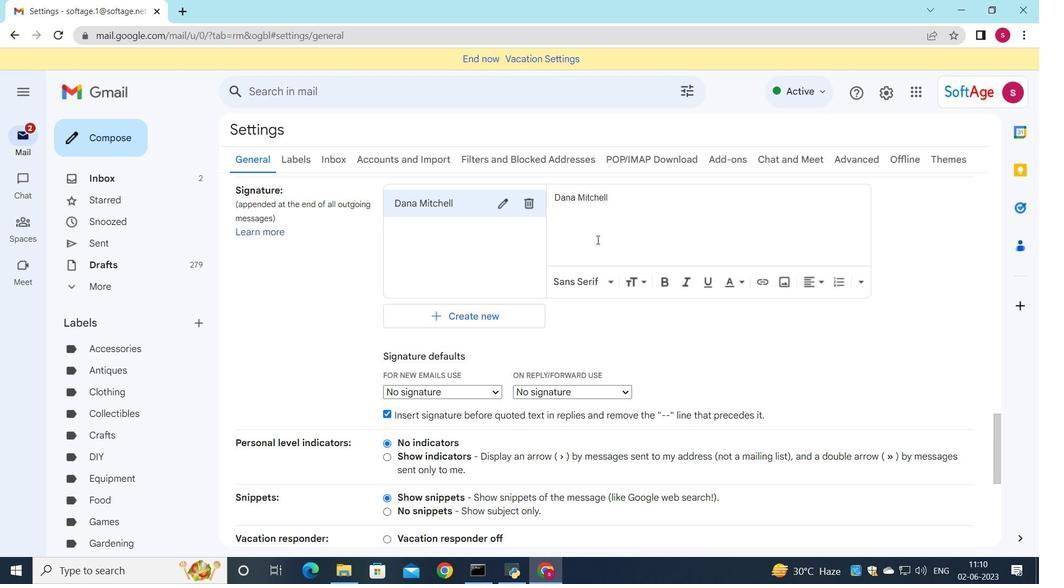 
Action: Mouse scrolled (594, 241) with delta (0, 0)
Screenshot: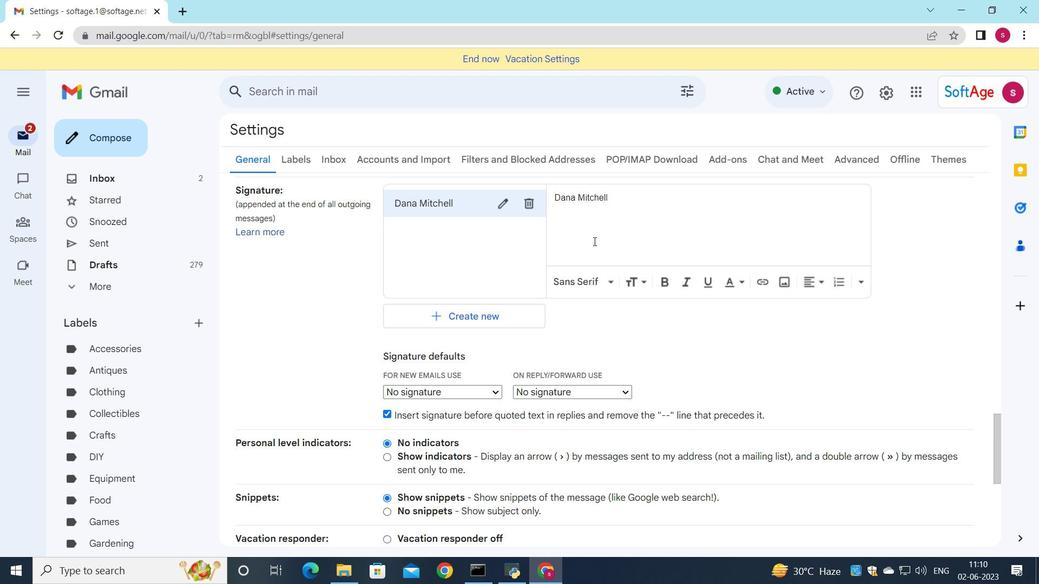 
Action: Mouse moved to (492, 325)
Screenshot: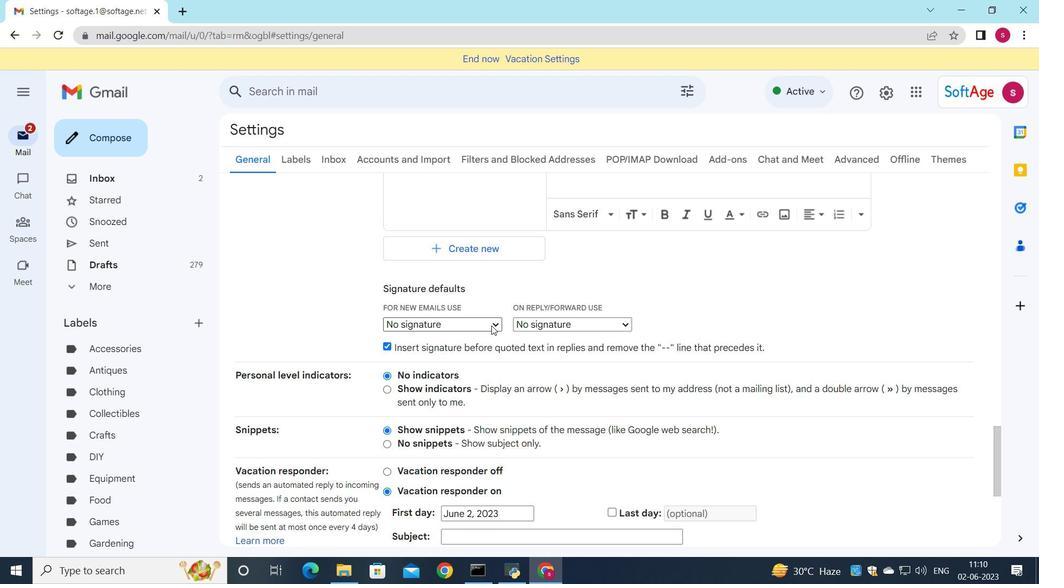 
Action: Mouse pressed left at (492, 325)
Screenshot: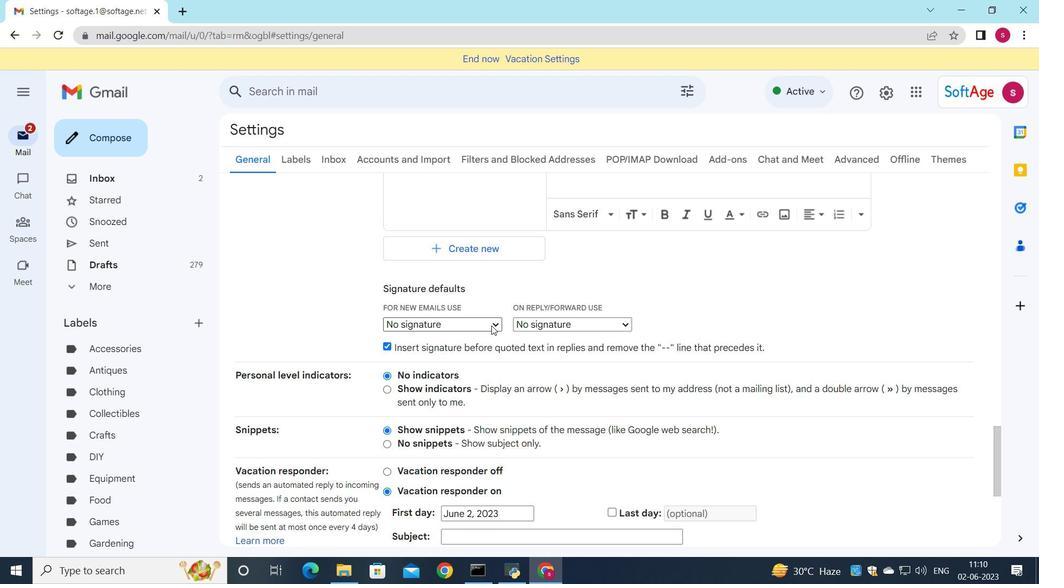 
Action: Mouse moved to (492, 352)
Screenshot: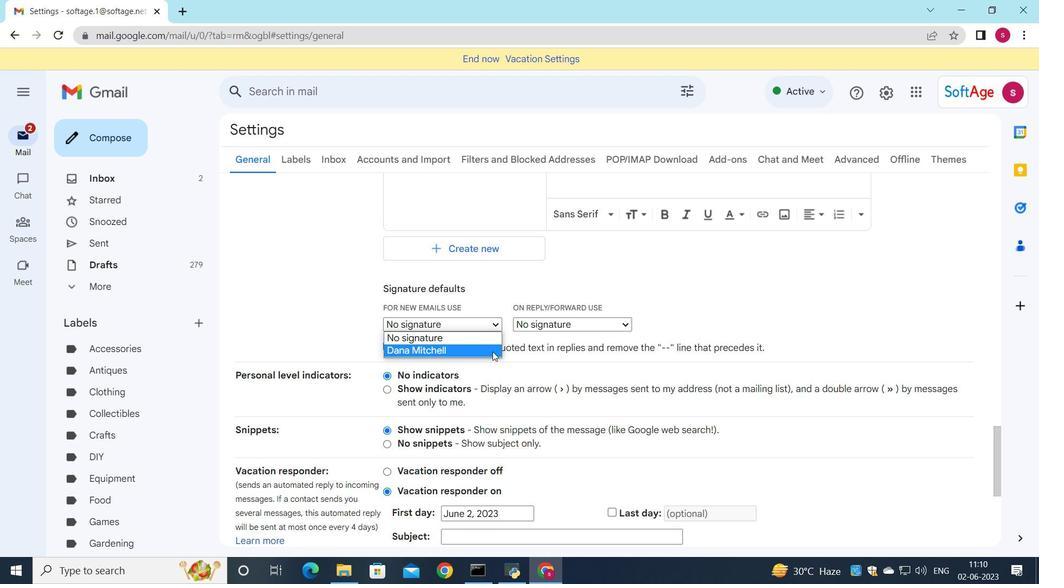 
Action: Mouse pressed left at (492, 352)
Screenshot: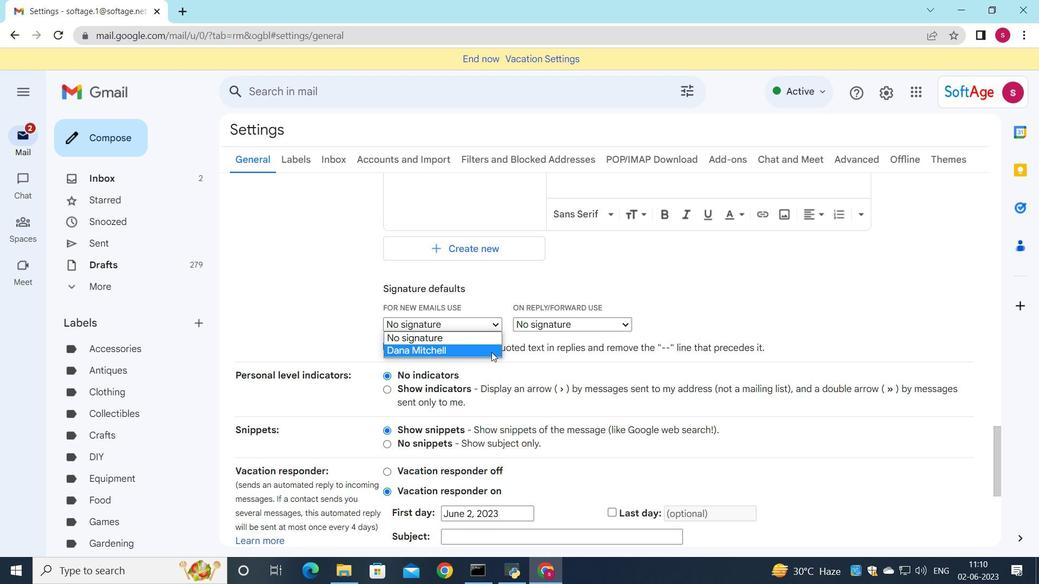 
Action: Mouse moved to (540, 323)
Screenshot: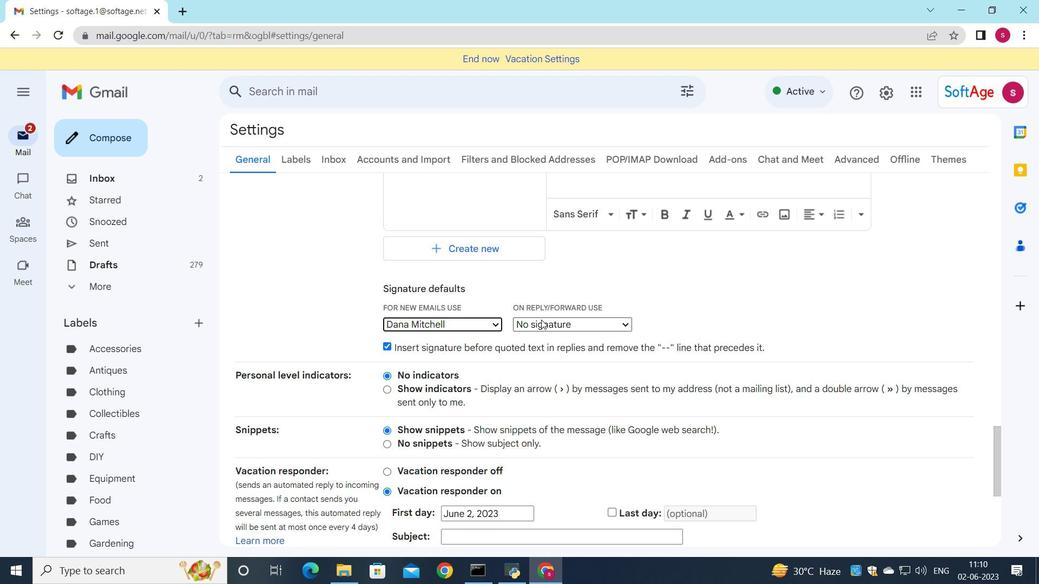 
Action: Mouse pressed left at (540, 323)
Screenshot: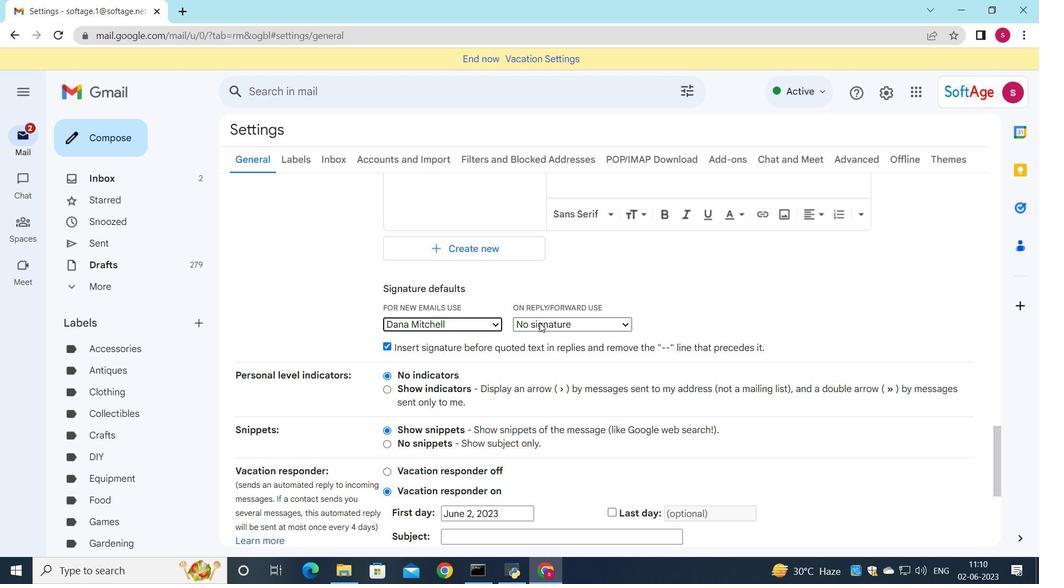 
Action: Mouse moved to (554, 354)
Screenshot: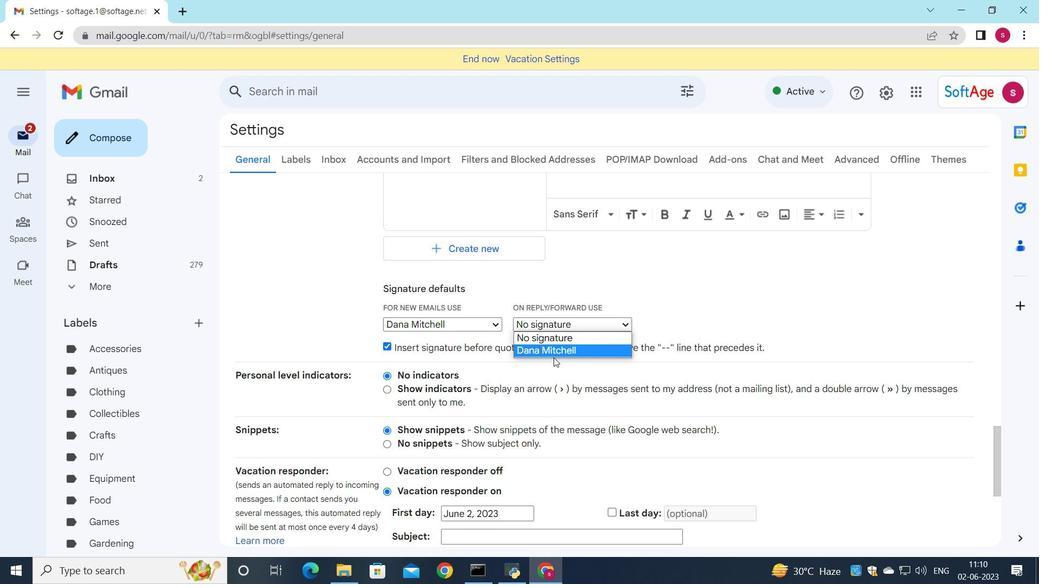 
Action: Mouse pressed left at (554, 354)
Screenshot: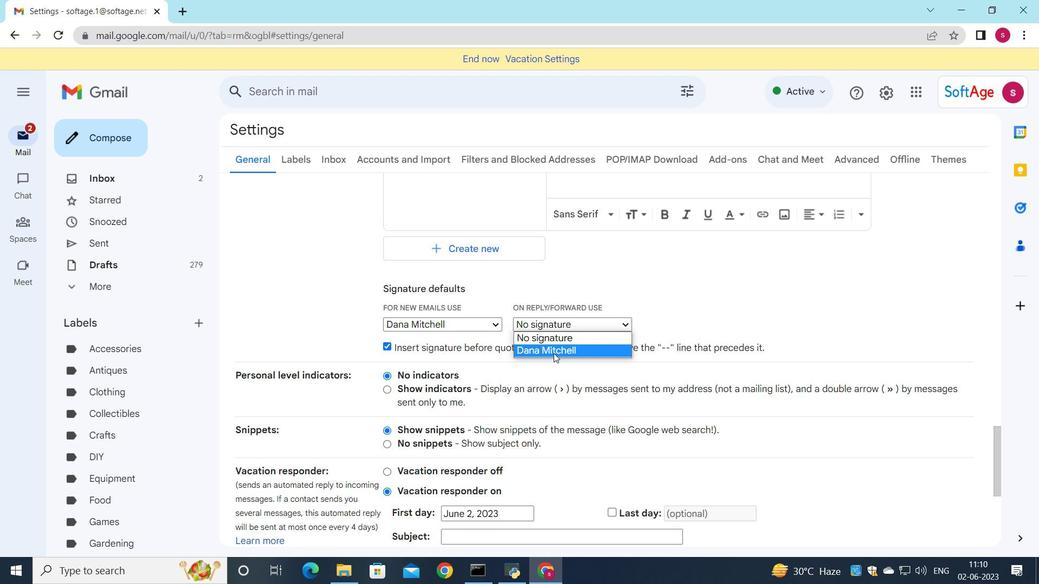 
Action: Mouse moved to (560, 316)
Screenshot: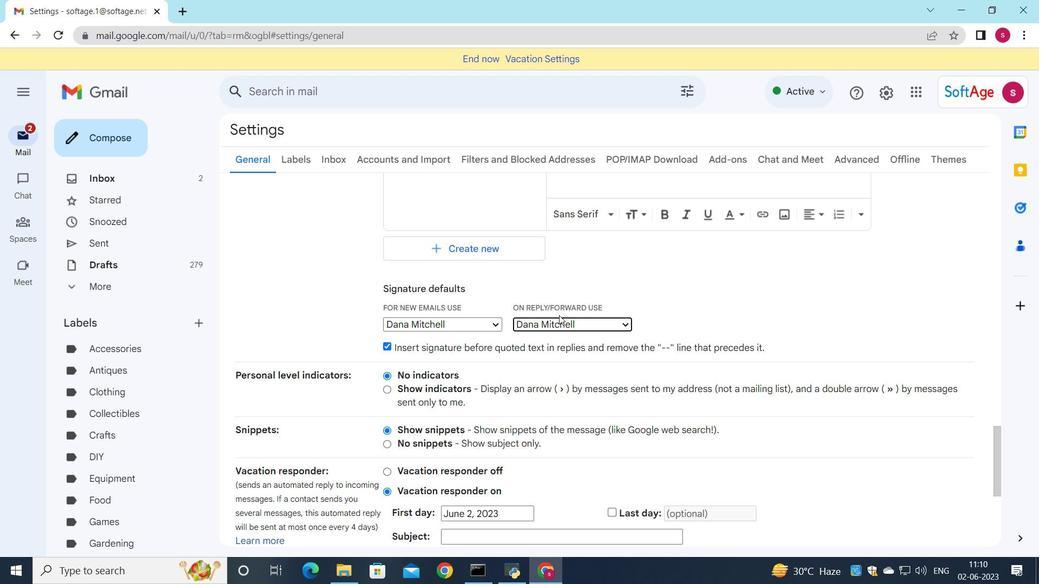 
Action: Mouse scrolled (560, 316) with delta (0, 0)
Screenshot: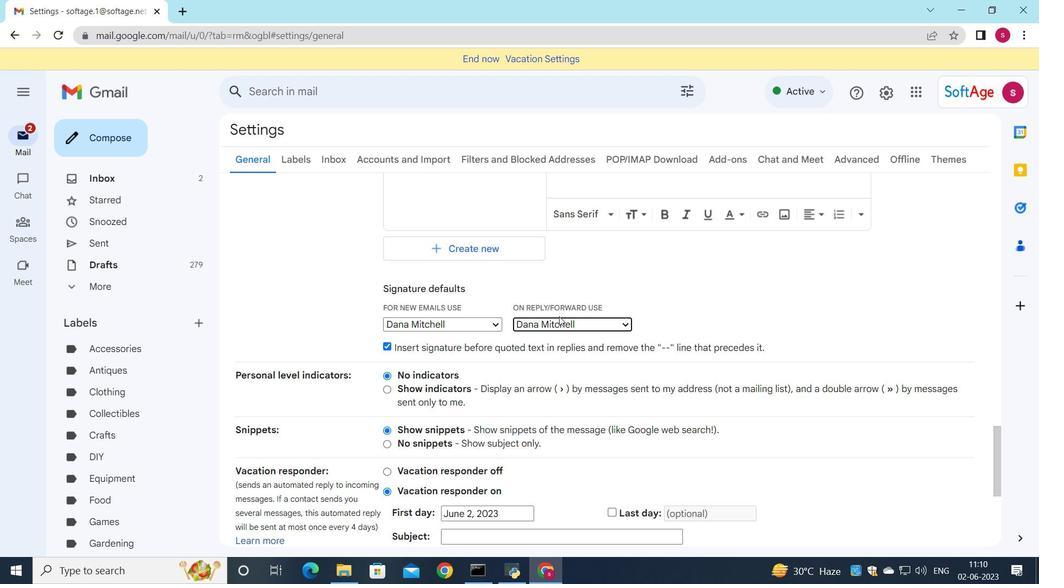 
Action: Mouse moved to (560, 316)
Screenshot: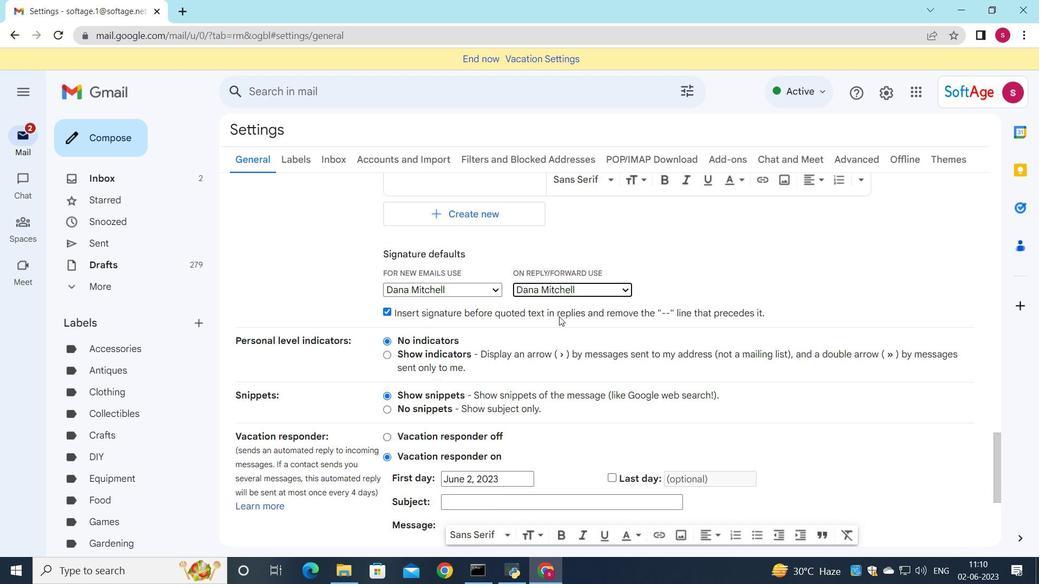 
Action: Mouse scrolled (560, 316) with delta (0, 0)
Screenshot: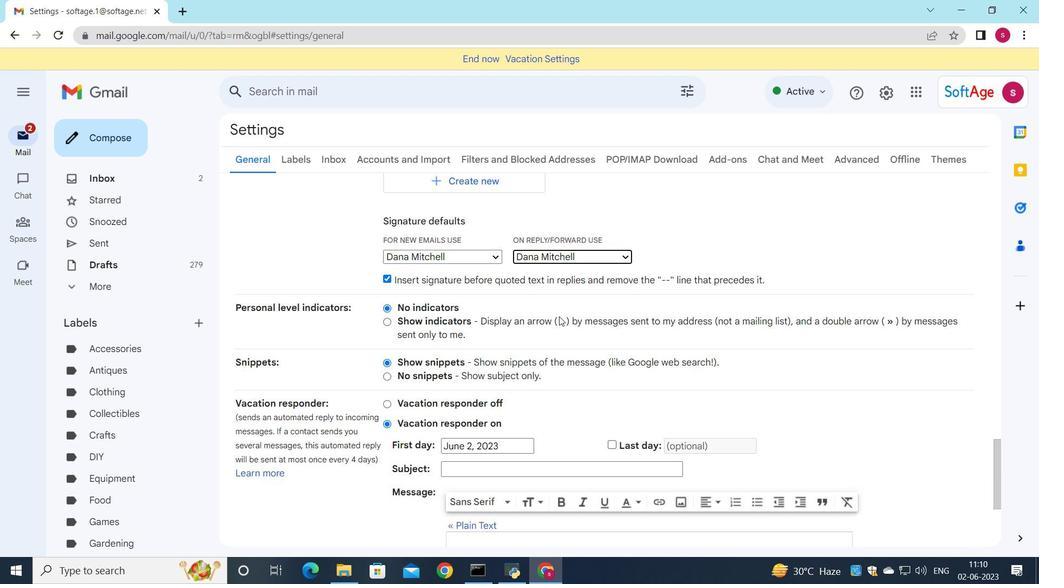 
Action: Mouse moved to (558, 324)
Screenshot: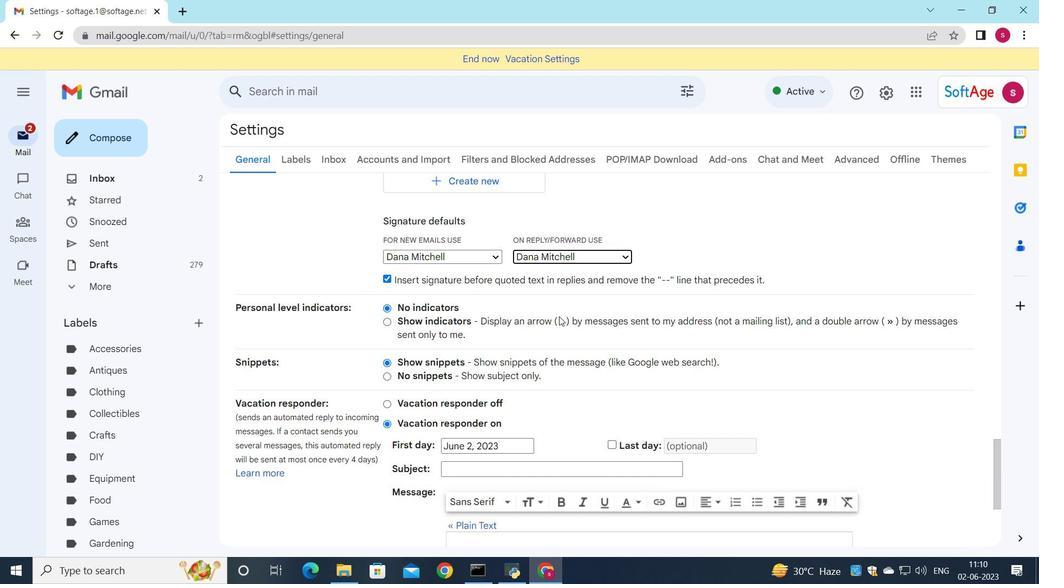 
Action: Mouse scrolled (558, 323) with delta (0, 0)
Screenshot: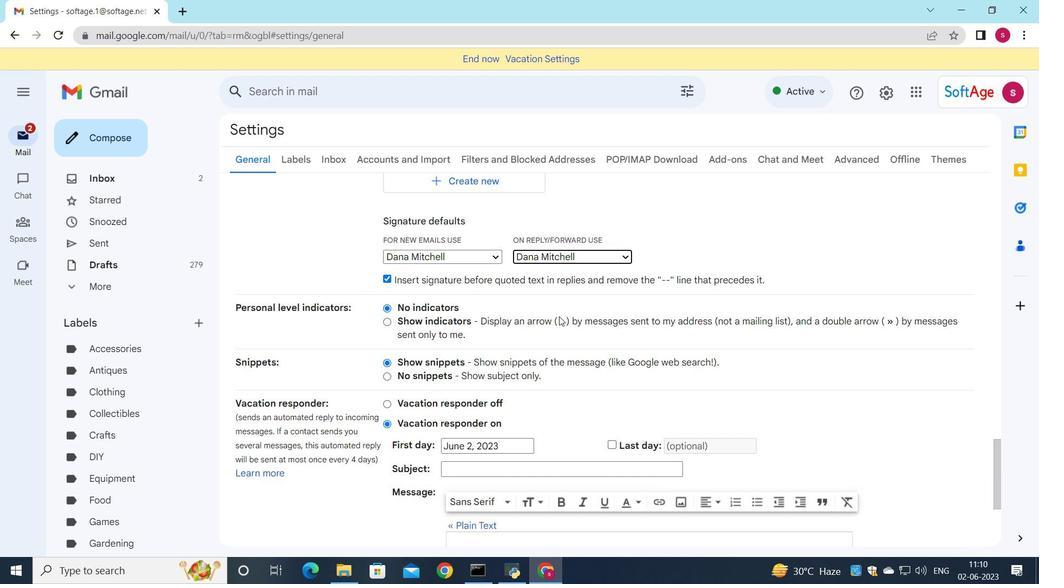 
Action: Mouse moved to (556, 378)
Screenshot: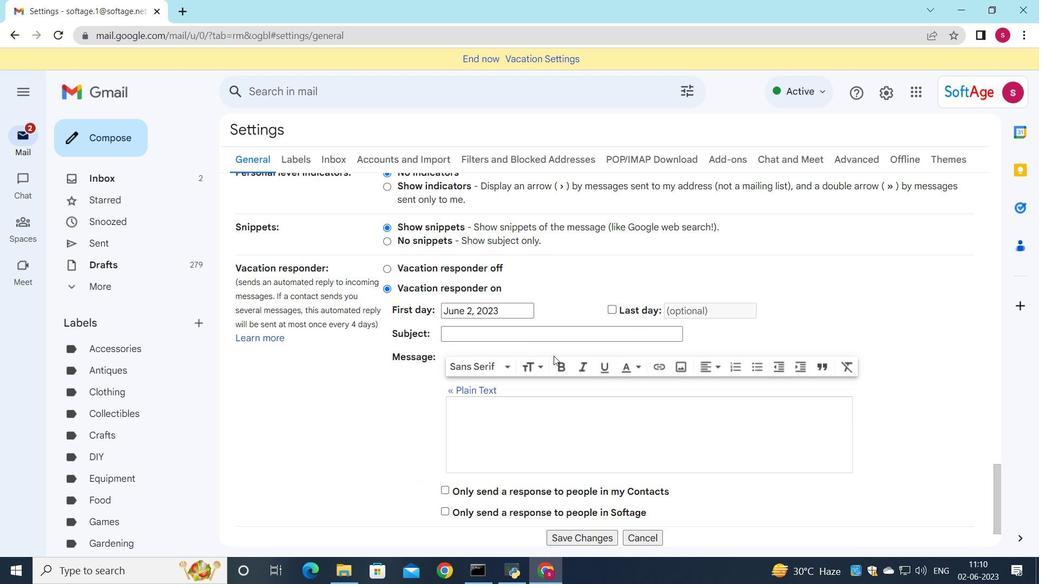 
Action: Mouse scrolled (556, 377) with delta (0, 0)
Screenshot: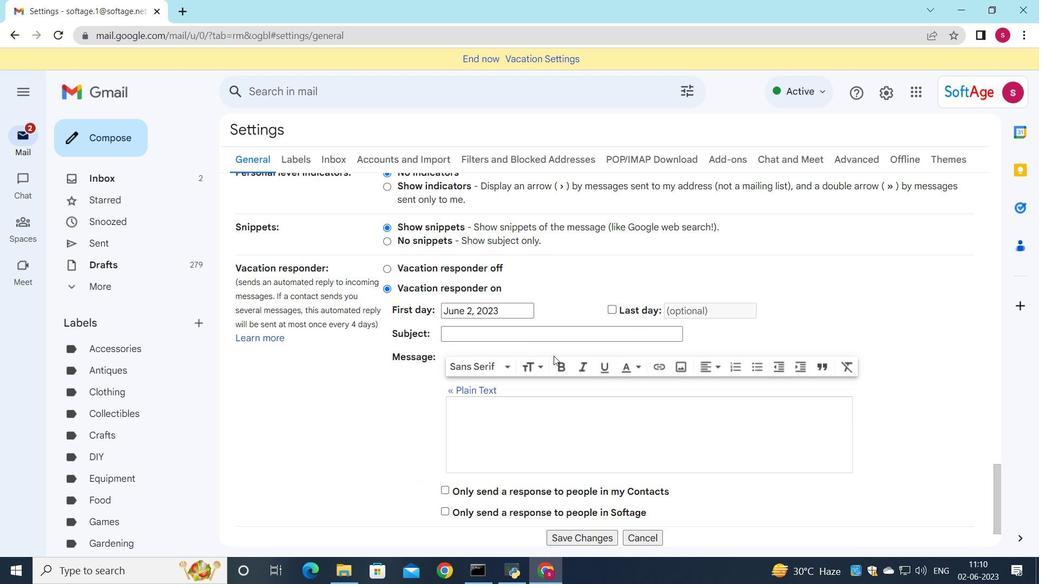 
Action: Mouse moved to (557, 399)
Screenshot: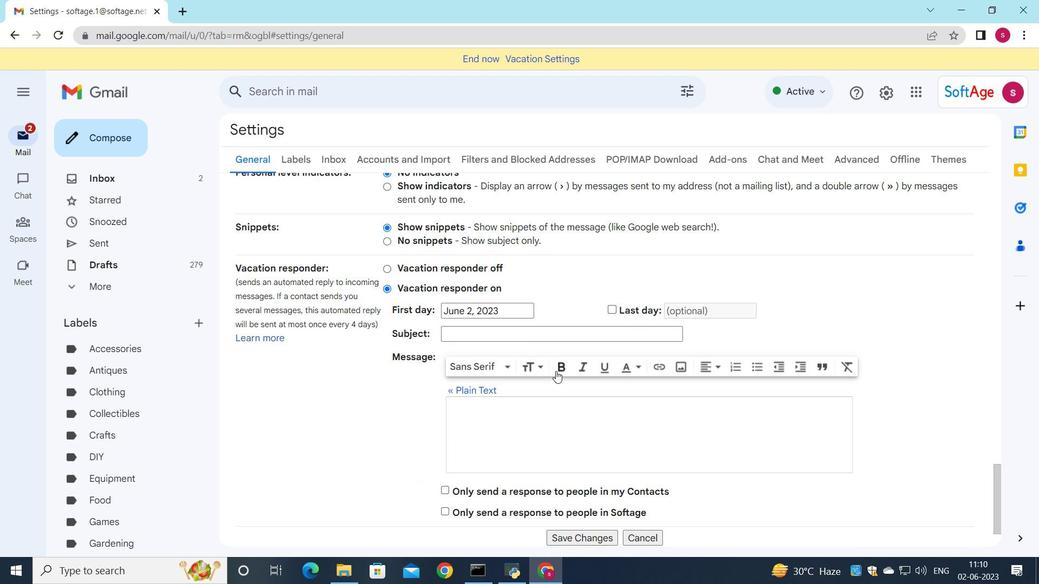 
Action: Mouse scrolled (557, 398) with delta (0, 0)
Screenshot: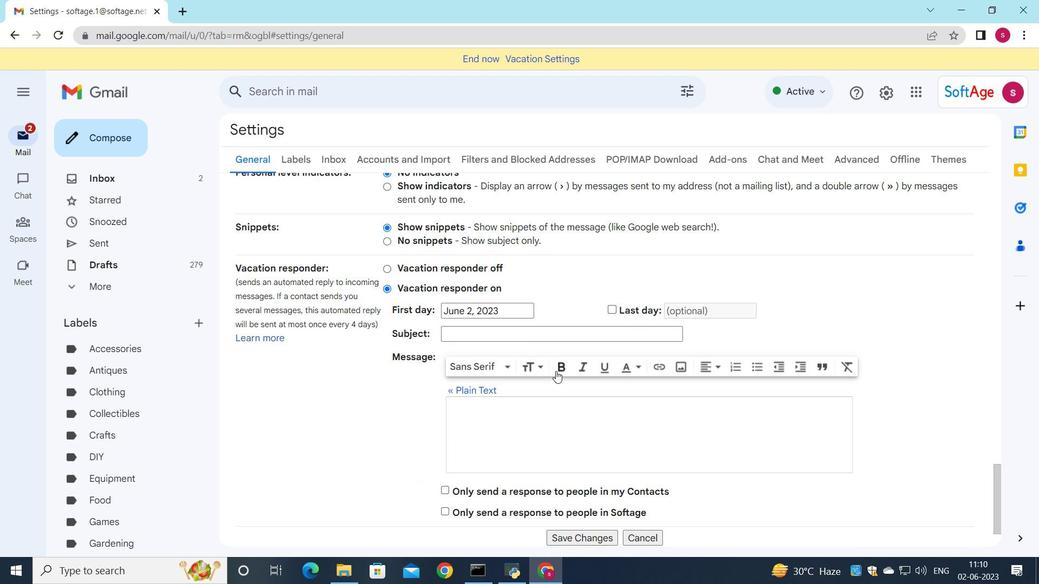 
Action: Mouse moved to (578, 477)
Screenshot: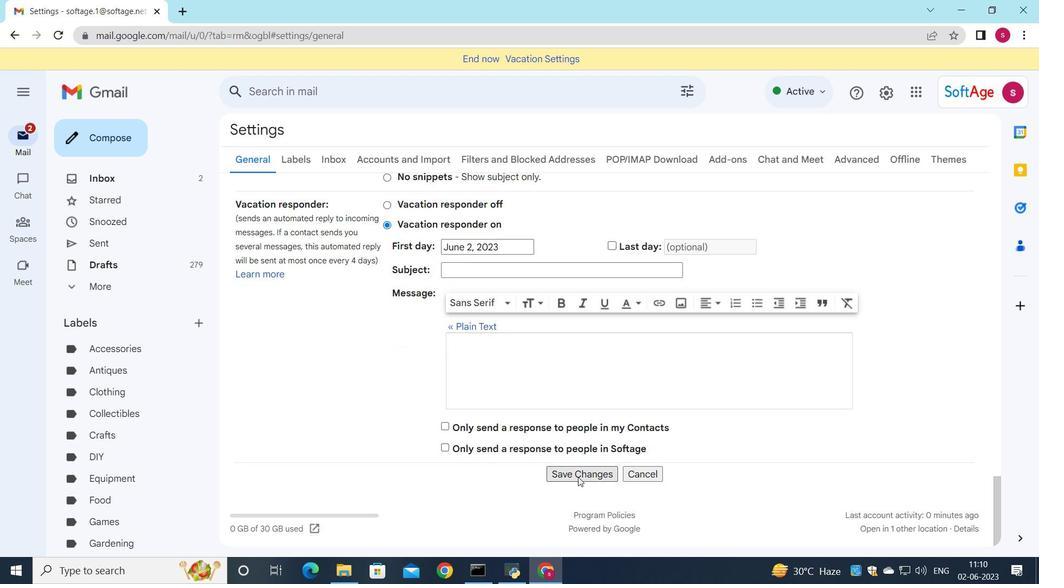 
Action: Mouse pressed left at (578, 477)
Screenshot: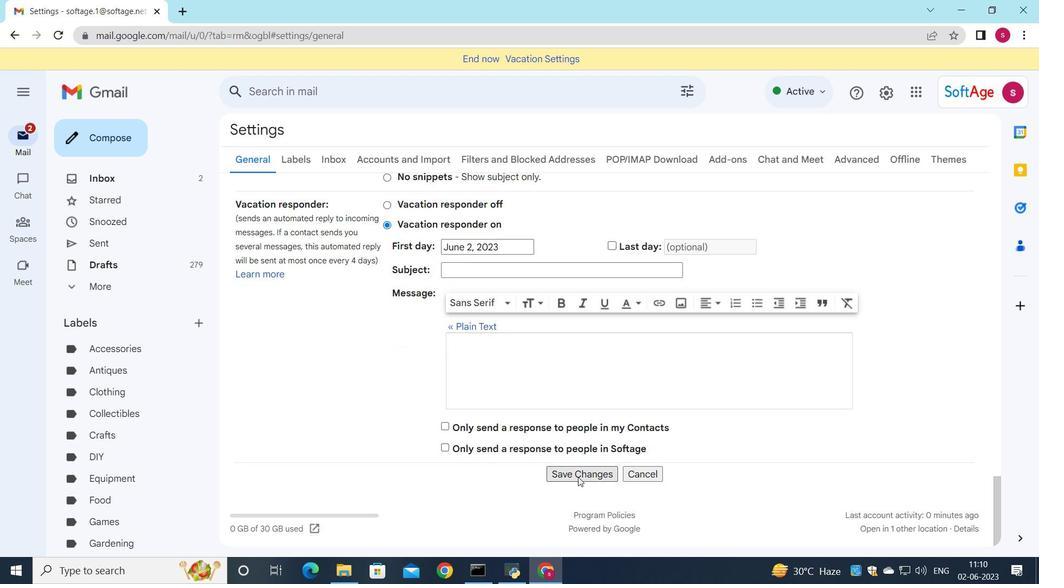 
Action: Mouse moved to (591, 352)
Screenshot: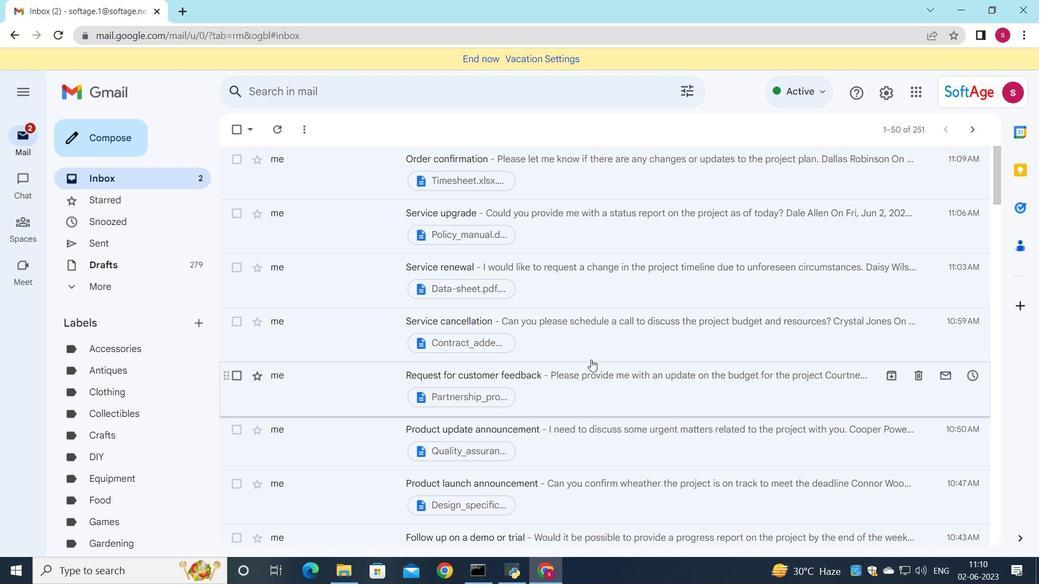 
Action: Mouse pressed left at (591, 352)
Screenshot: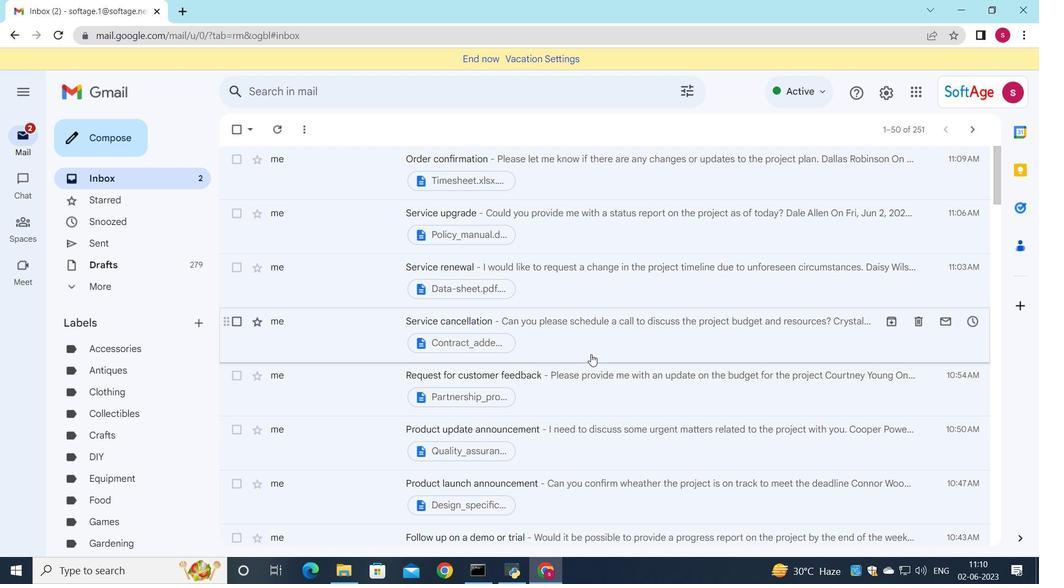 
Action: Mouse moved to (410, 399)
Screenshot: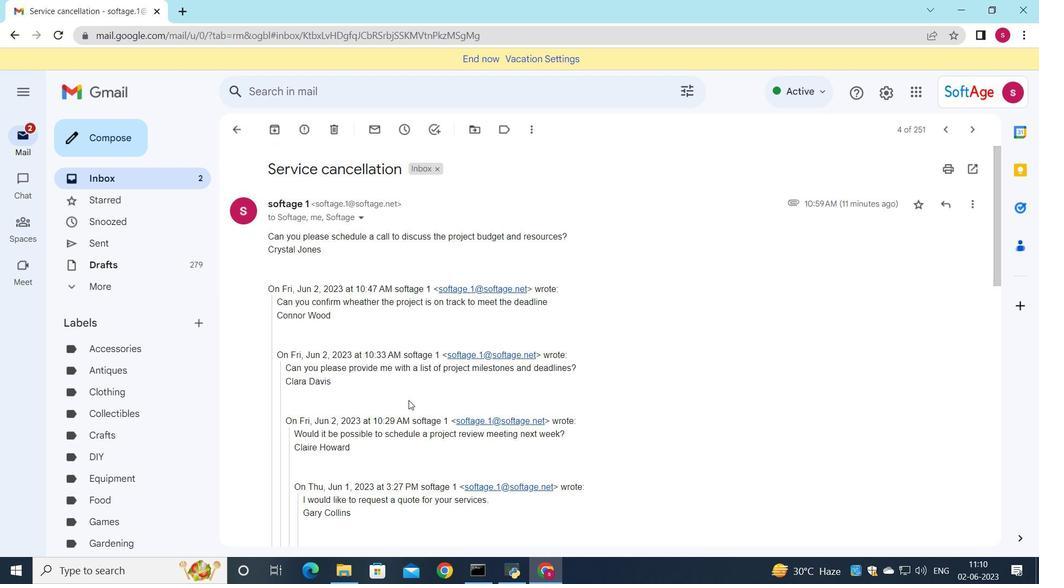 
Action: Mouse scrolled (410, 399) with delta (0, 0)
Screenshot: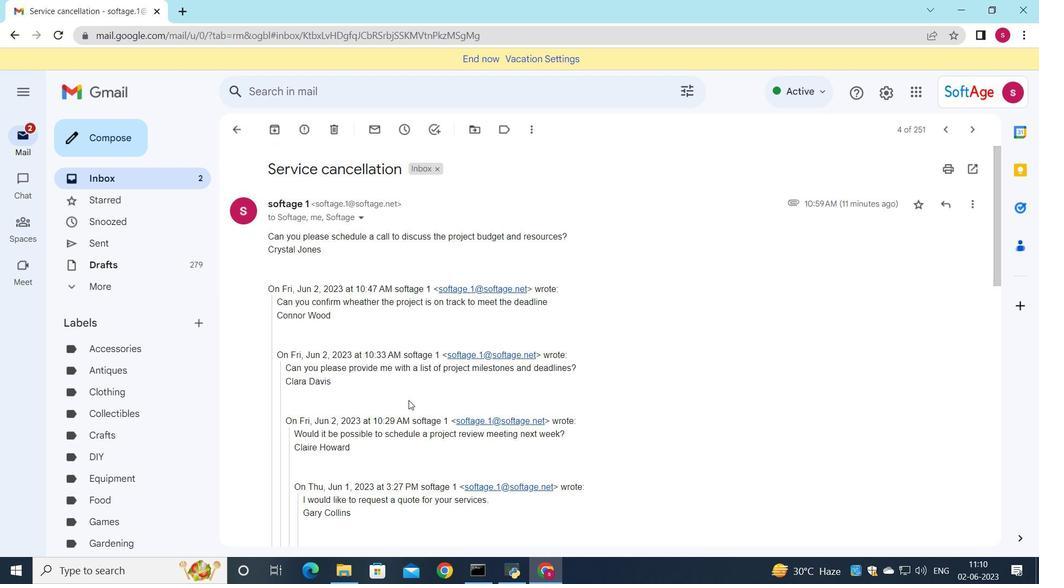 
Action: Mouse moved to (408, 402)
Screenshot: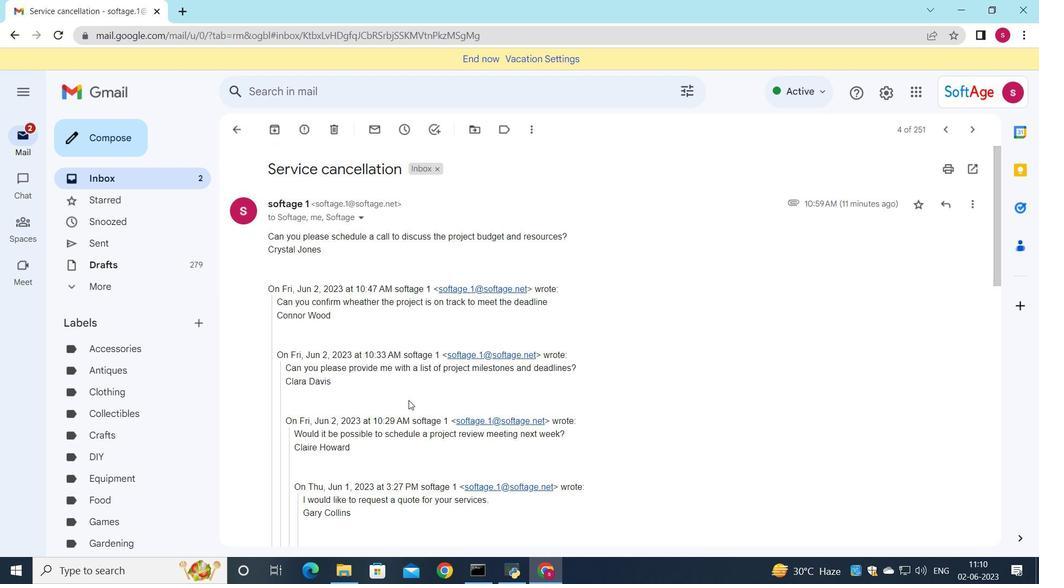 
Action: Mouse scrolled (408, 402) with delta (0, 0)
Screenshot: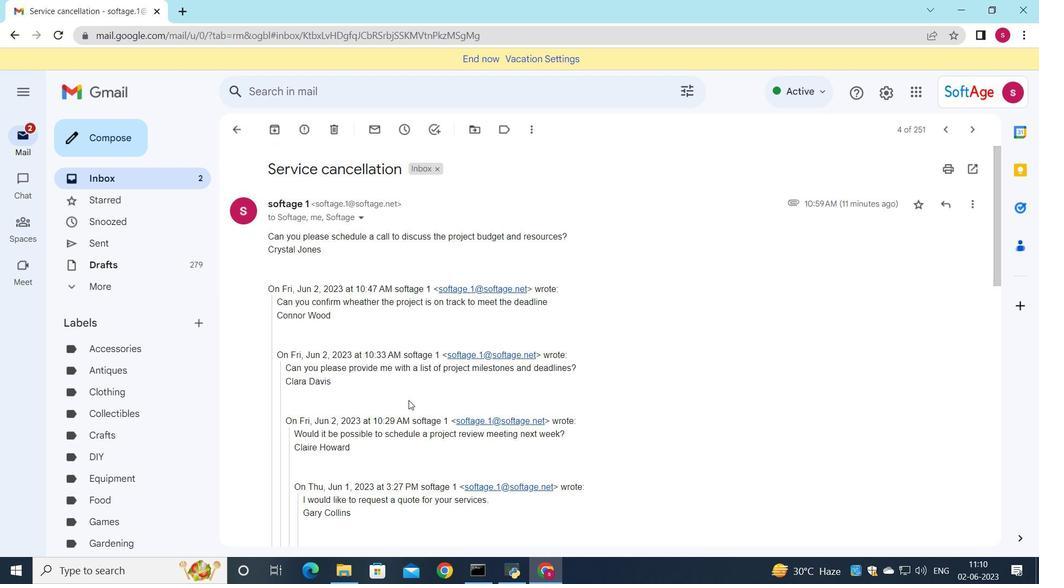 
Action: Mouse moved to (407, 408)
Screenshot: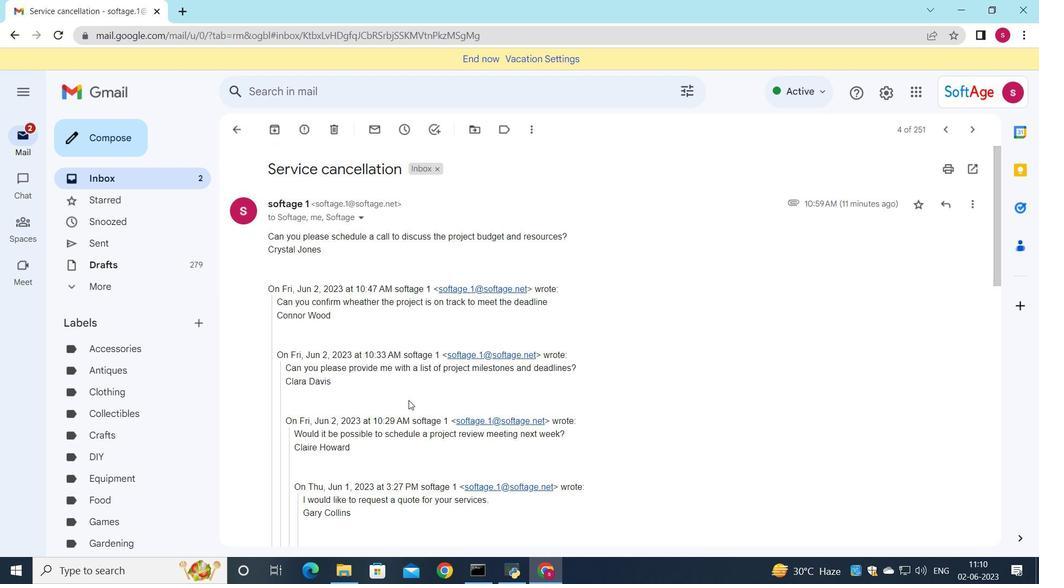 
Action: Mouse scrolled (407, 407) with delta (0, 0)
Screenshot: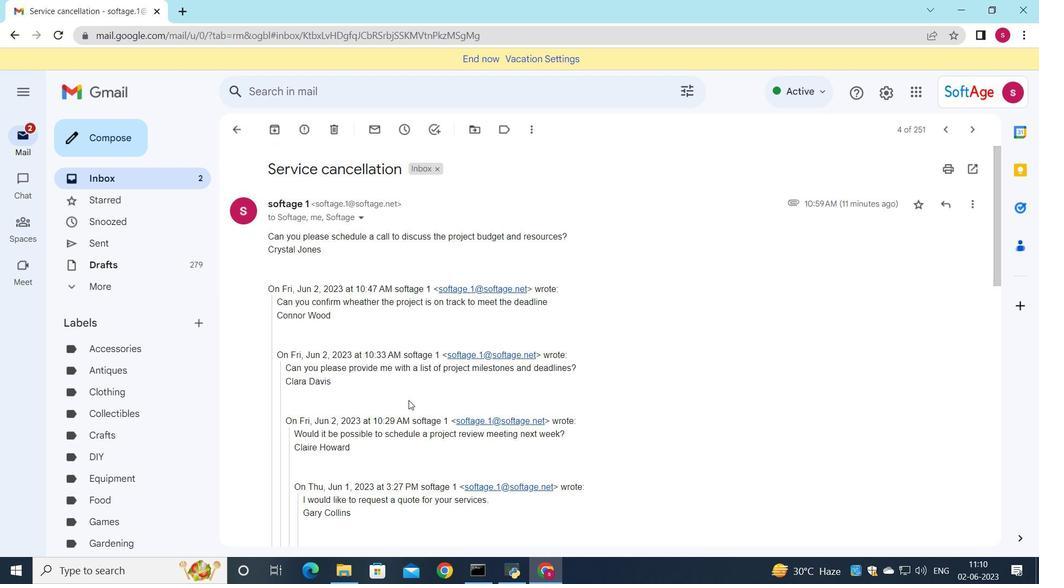 
Action: Mouse moved to (408, 414)
Screenshot: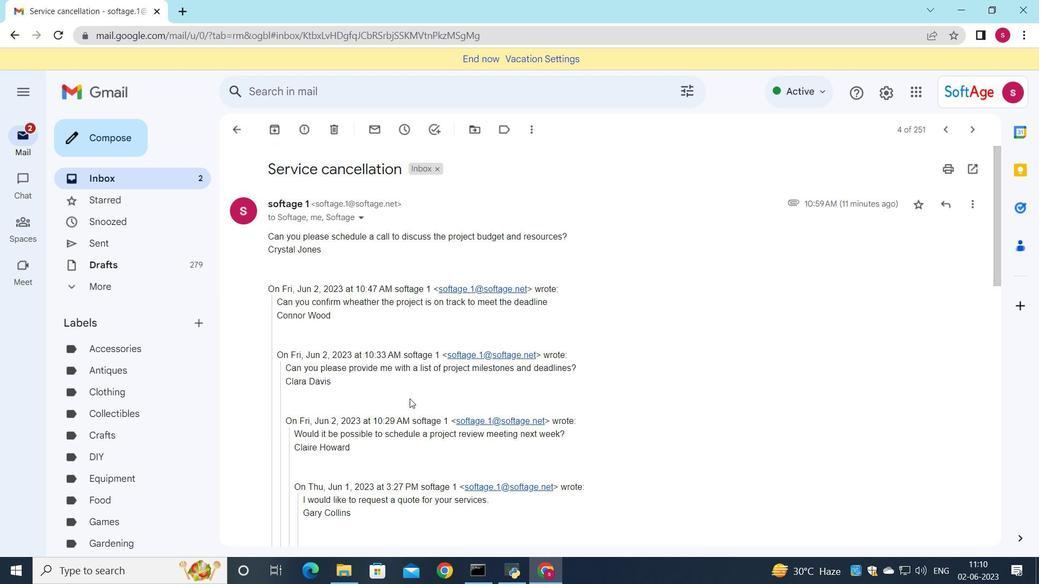 
Action: Mouse scrolled (407, 411) with delta (0, 0)
Screenshot: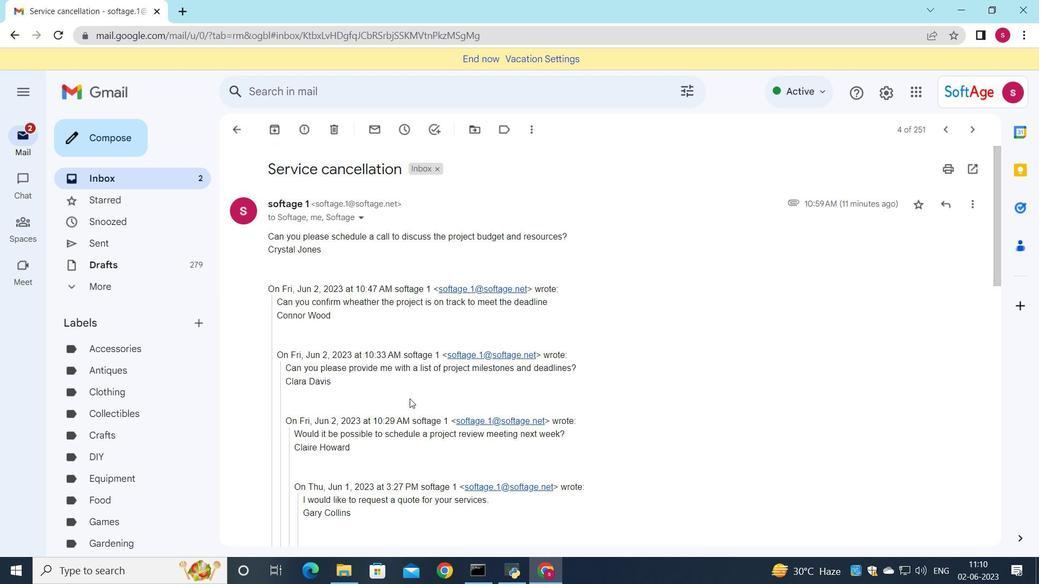 
Action: Mouse moved to (411, 411)
Screenshot: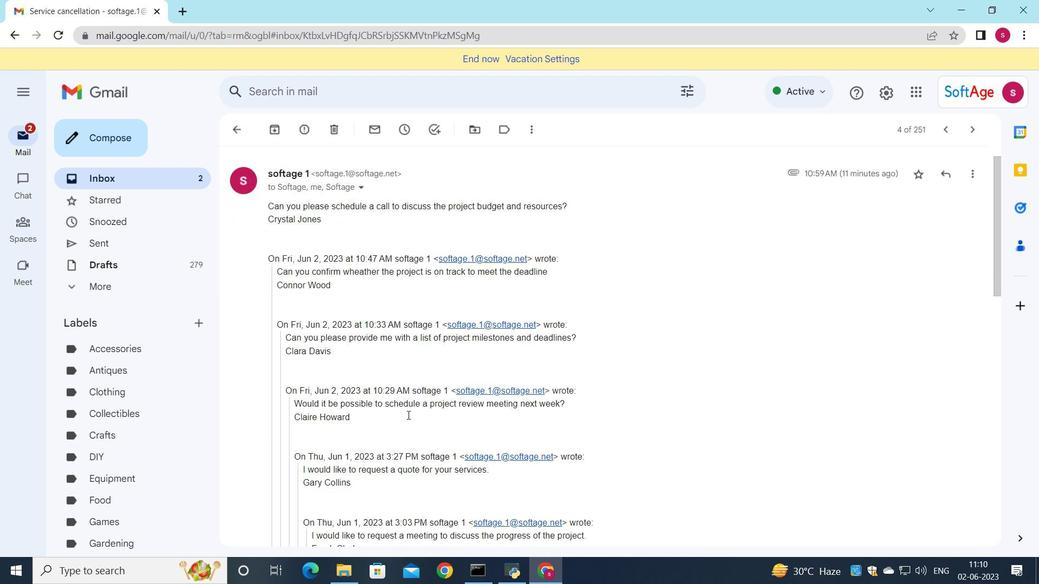 
Action: Mouse pressed middle at (411, 411)
Screenshot: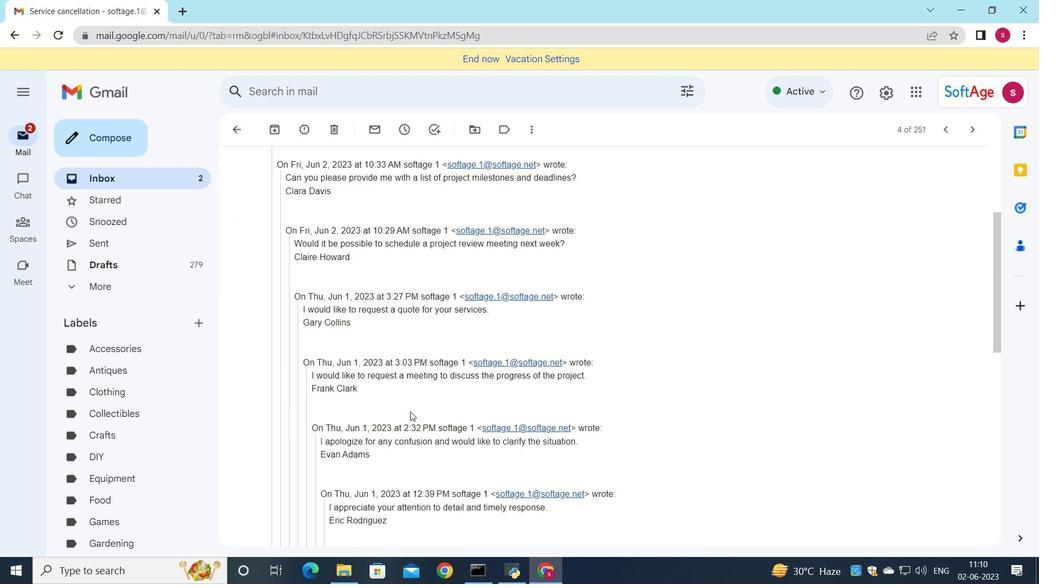 
Action: Mouse moved to (406, 416)
Screenshot: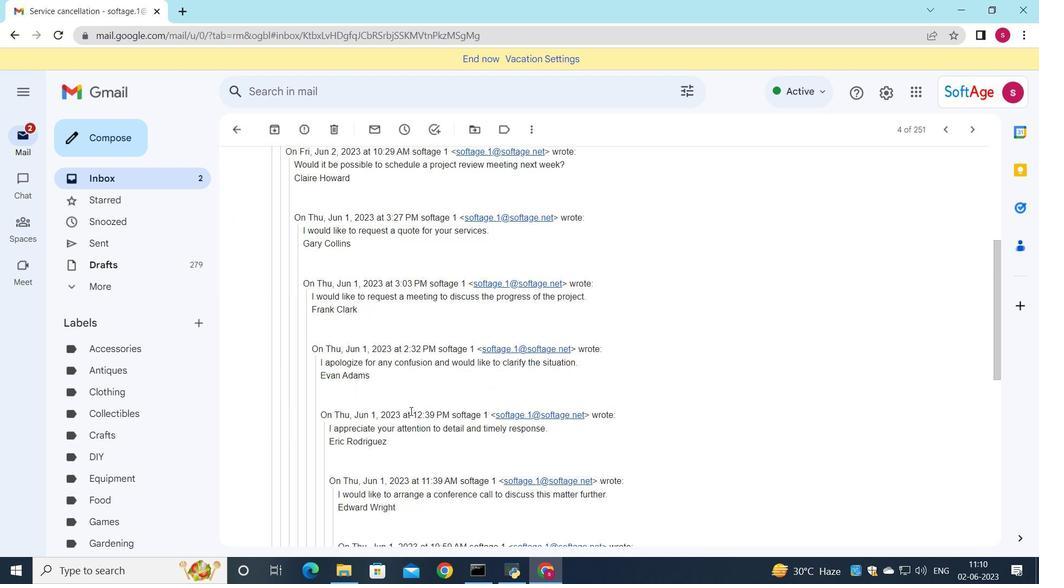 
Action: Mouse scrolled (407, 415) with delta (0, 0)
Screenshot: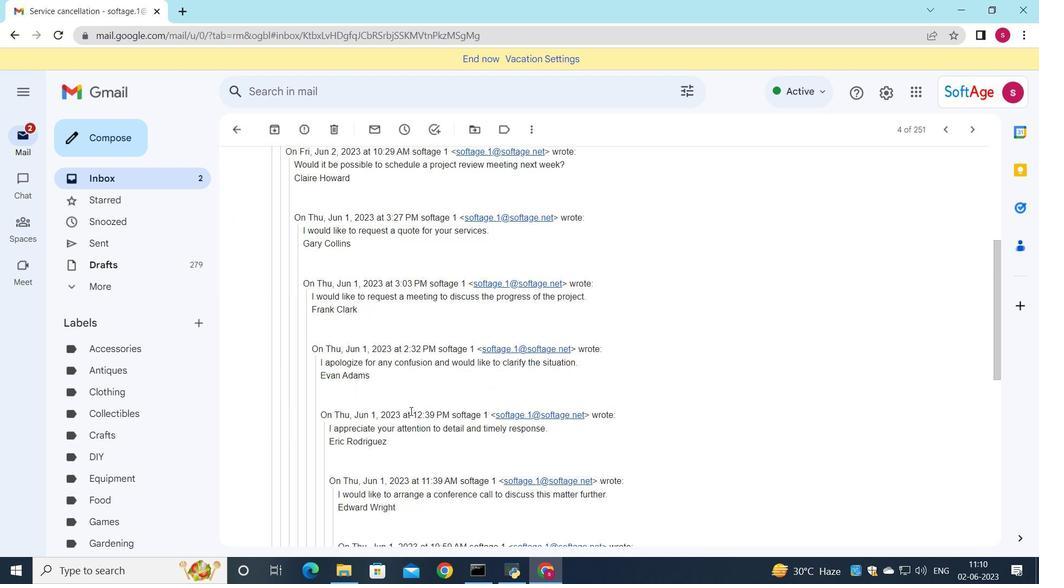 
Action: Mouse moved to (406, 418)
Screenshot: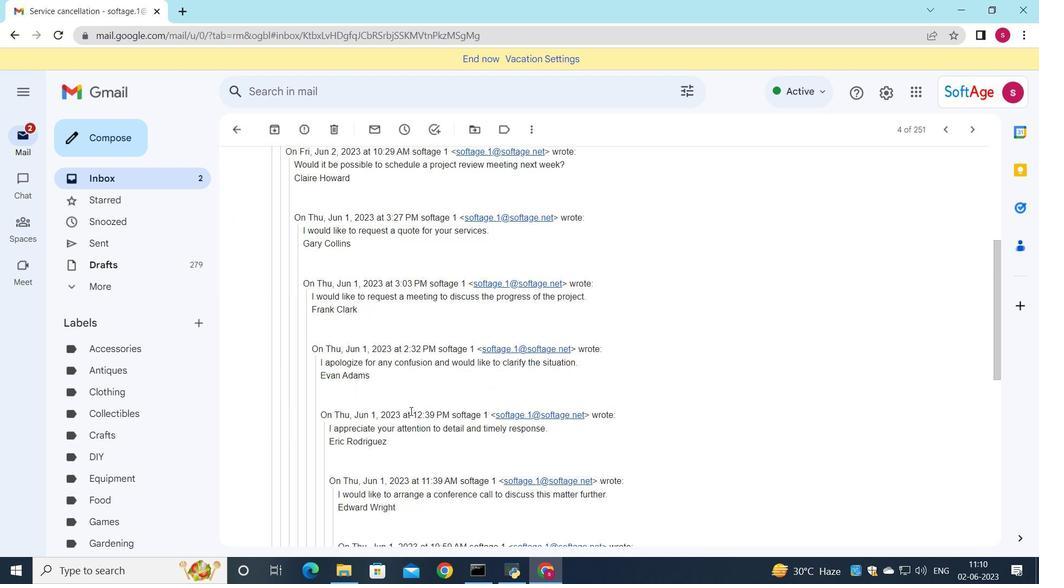 
Action: Mouse scrolled (406, 417) with delta (0, 0)
Screenshot: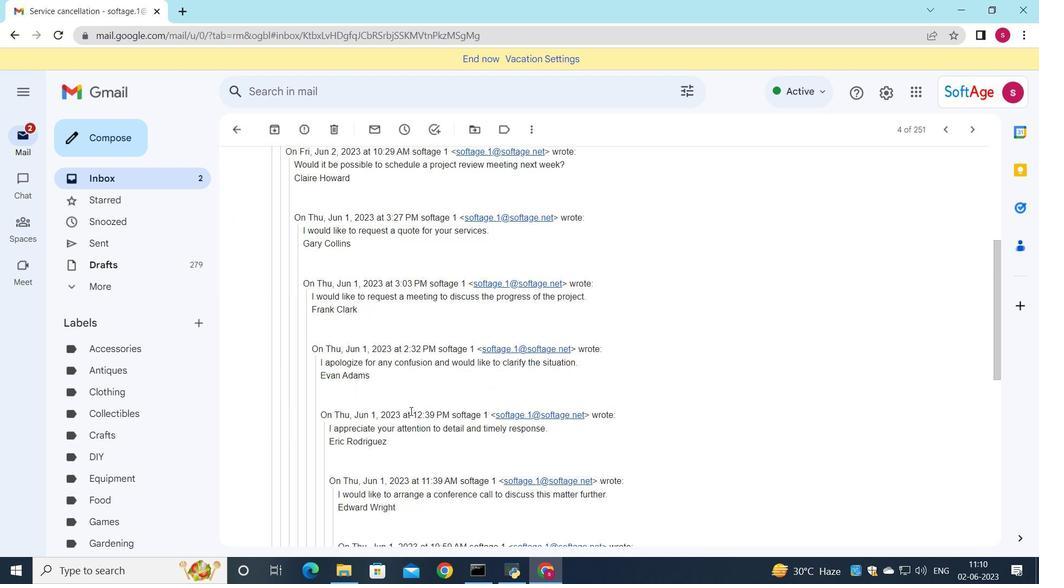 
Action: Mouse moved to (405, 419)
Screenshot: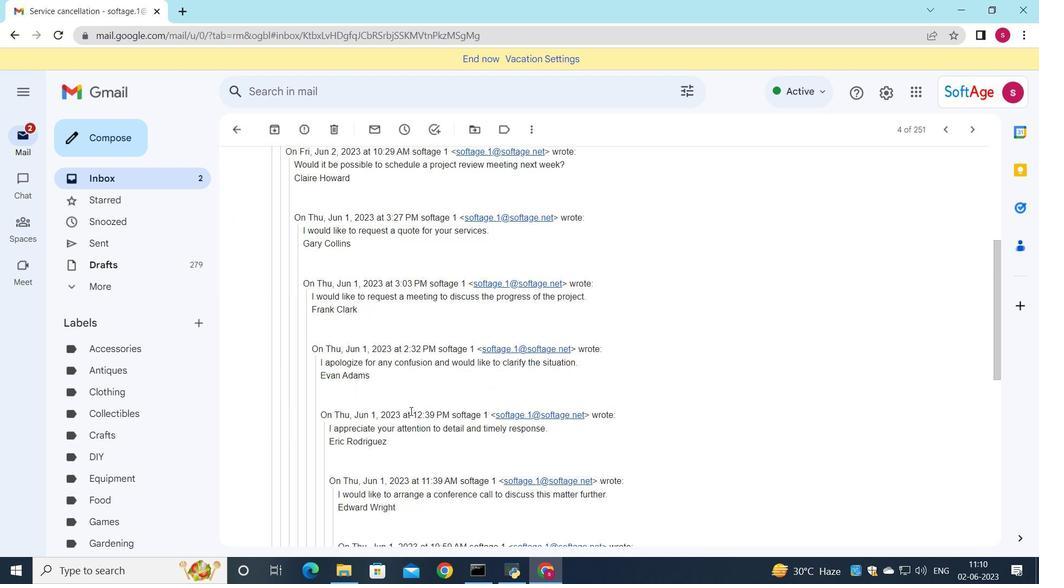 
Action: Mouse scrolled (406, 417) with delta (0, 0)
Screenshot: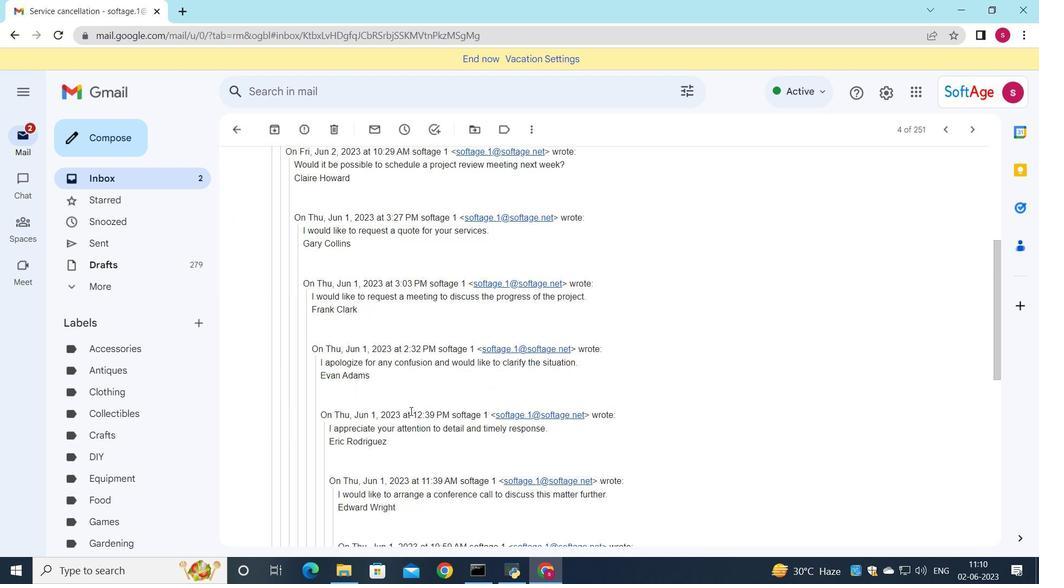 
Action: Mouse moved to (404, 424)
Screenshot: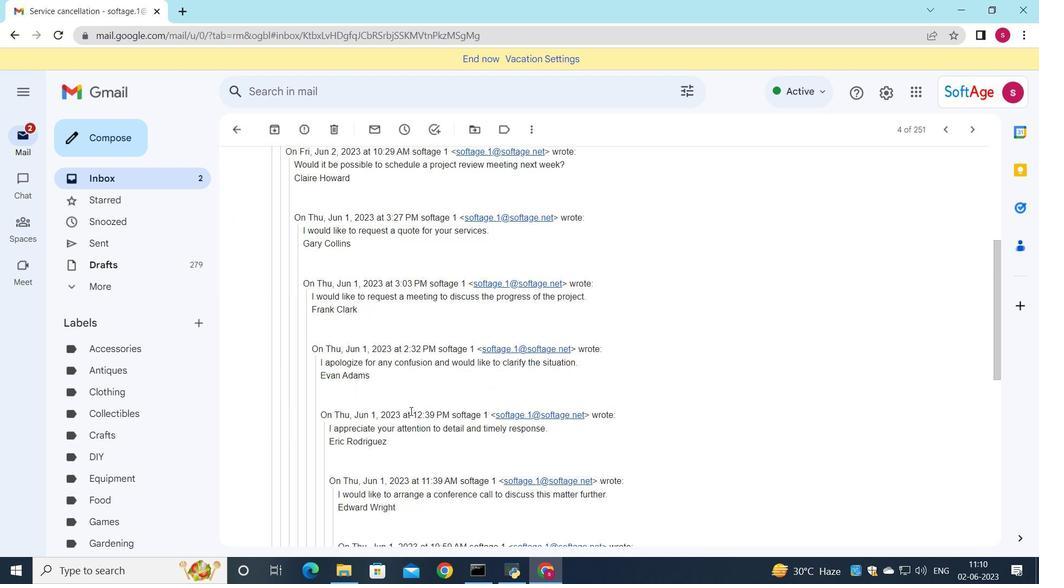
Action: Mouse scrolled (404, 424) with delta (0, 0)
Screenshot: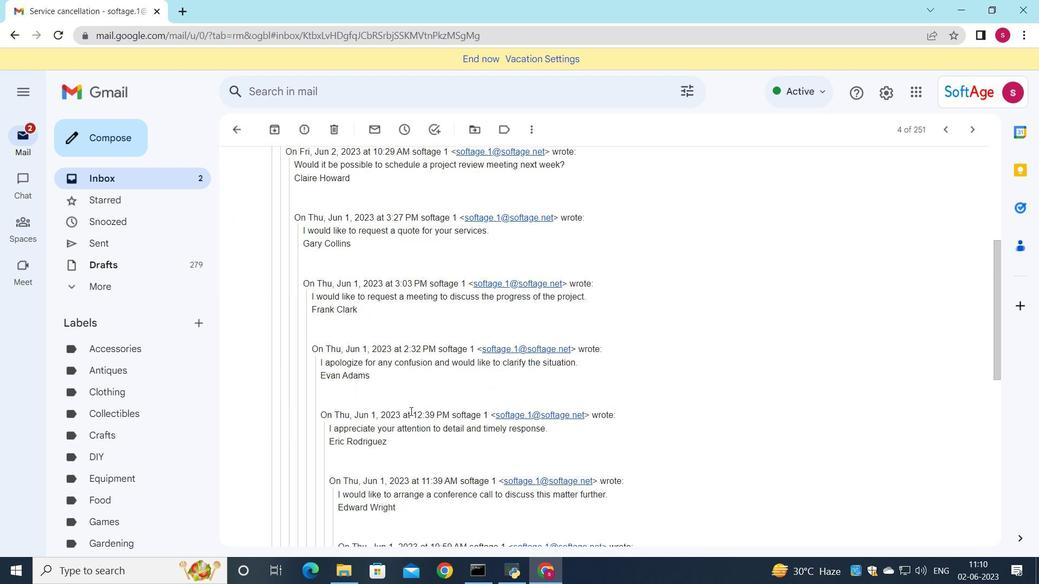 
Action: Mouse moved to (398, 432)
Screenshot: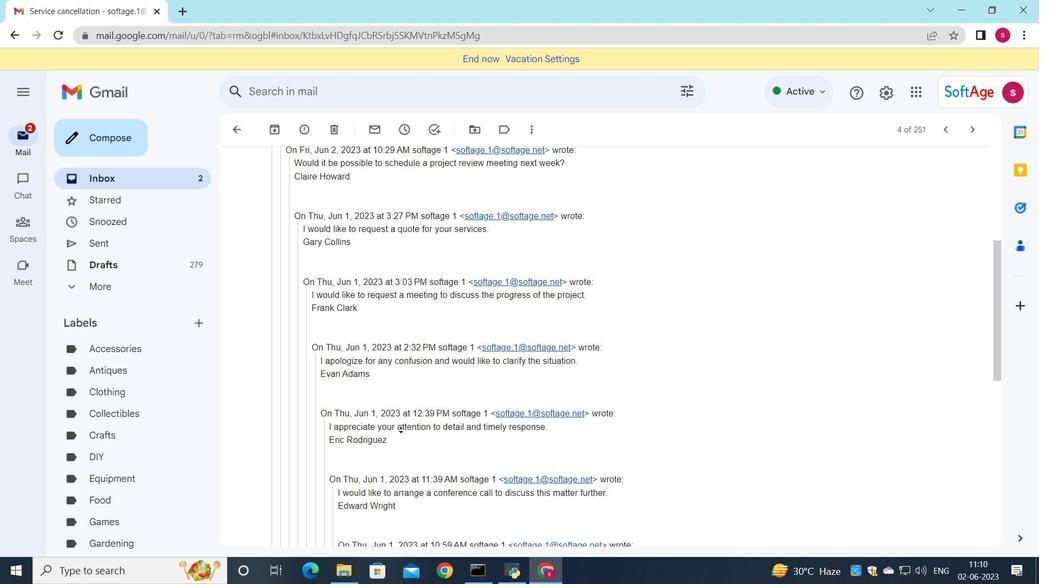 
Action: Mouse scrolled (398, 431) with delta (0, 0)
Screenshot: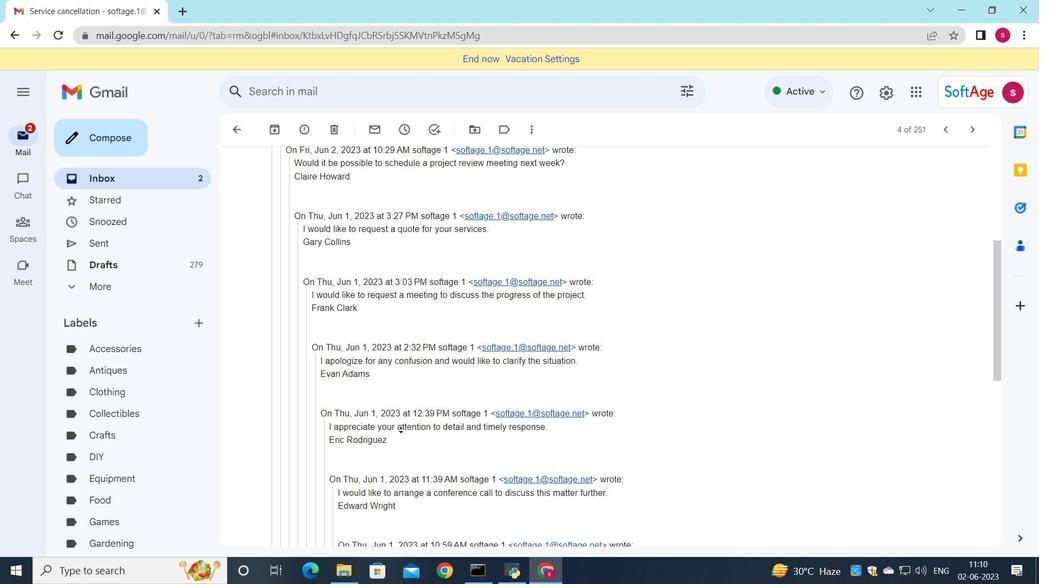 
Action: Mouse moved to (397, 435)
Screenshot: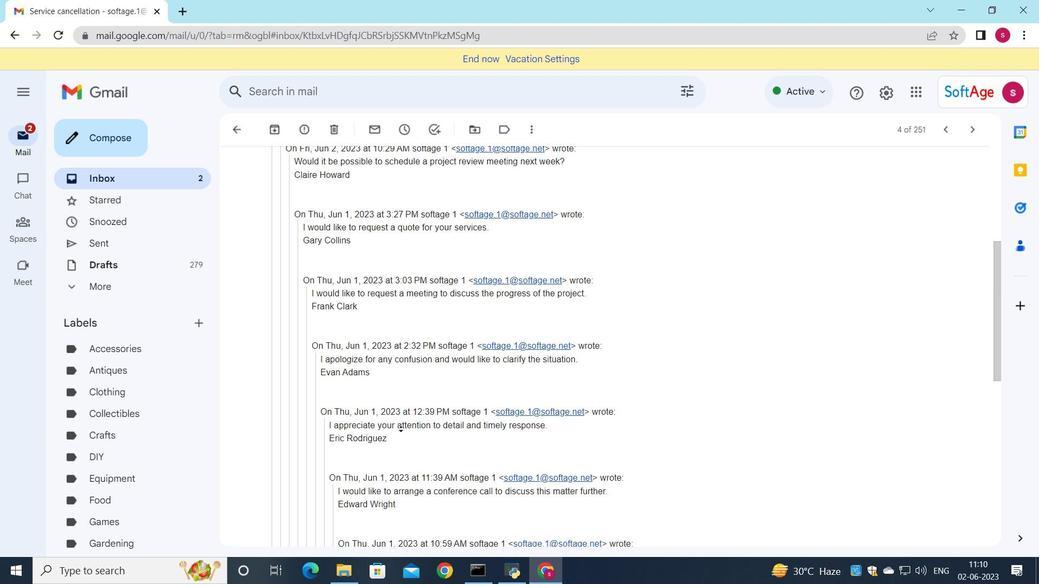 
Action: Mouse scrolled (397, 434) with delta (0, 0)
Screenshot: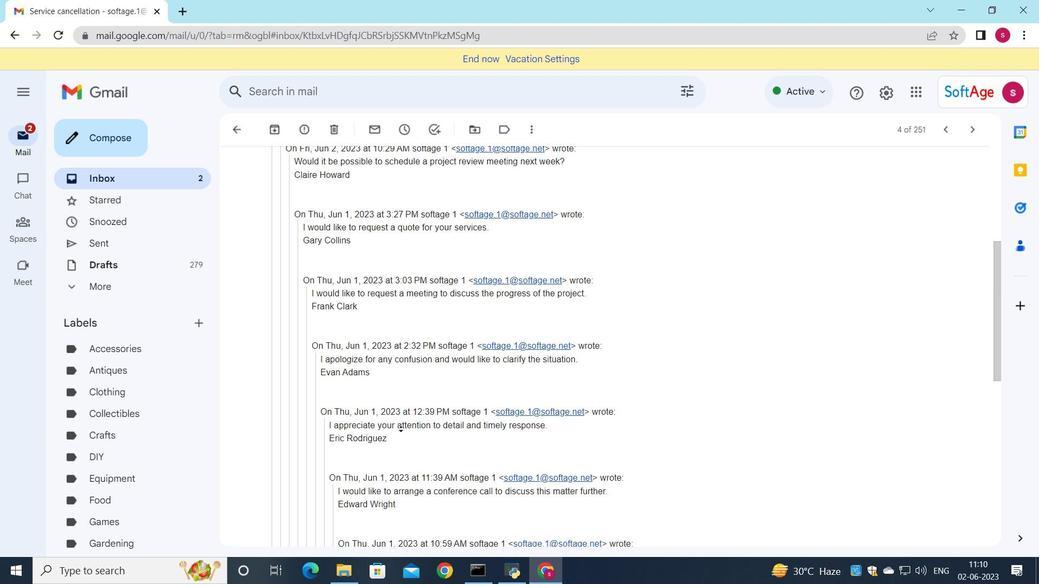 
Action: Mouse moved to (397, 437)
Screenshot: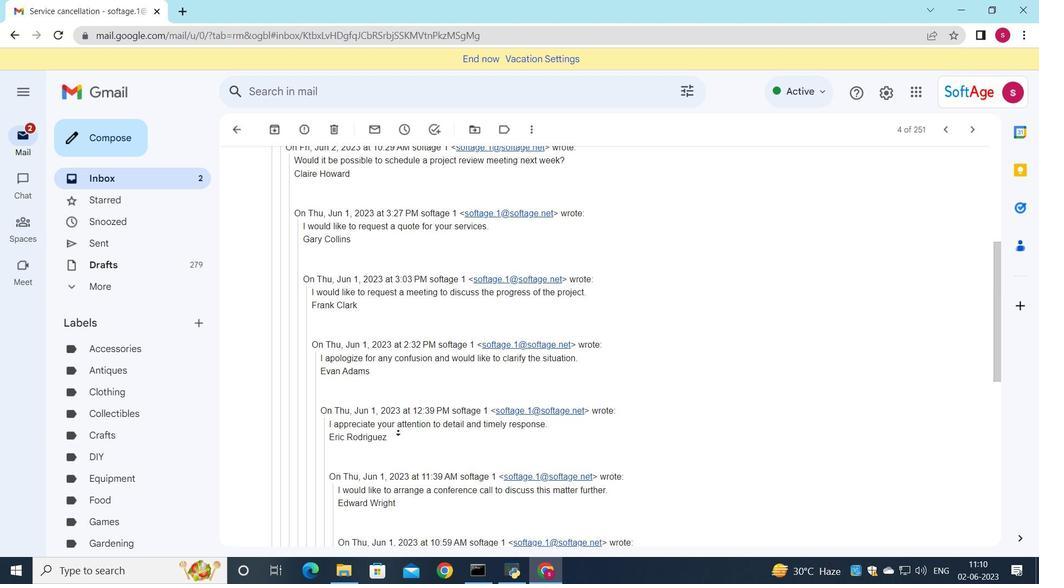
Action: Mouse scrolled (397, 436) with delta (0, 0)
Screenshot: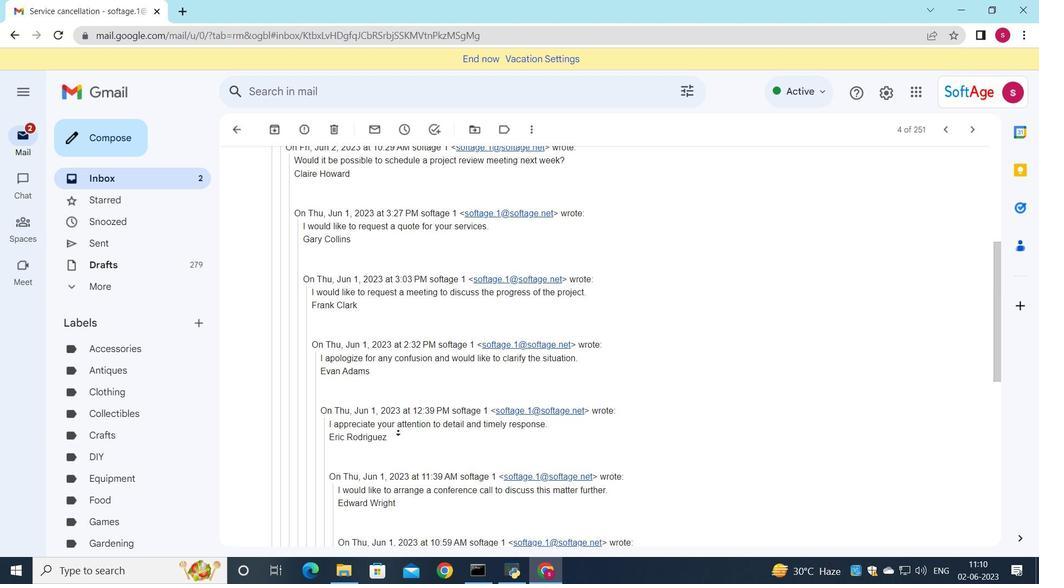 
Action: Mouse moved to (398, 434)
Screenshot: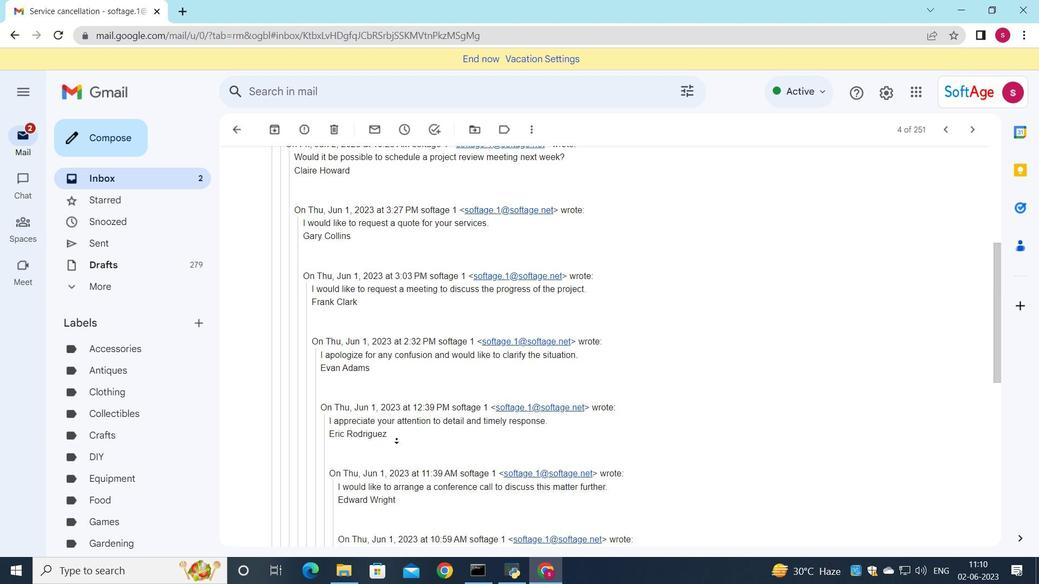 
Action: Mouse scrolled (398, 433) with delta (0, 0)
Screenshot: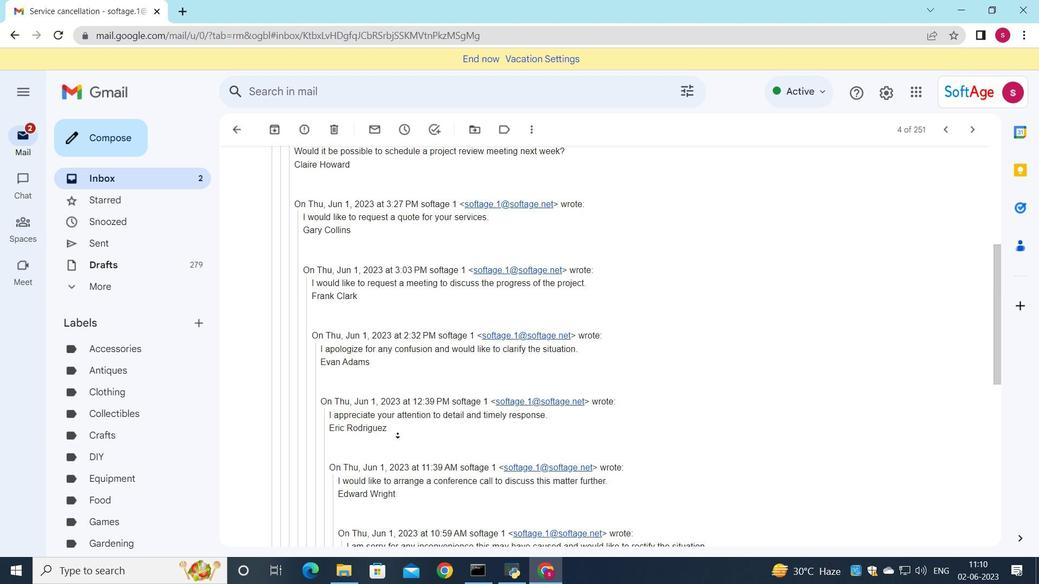 
Action: Mouse moved to (400, 436)
Screenshot: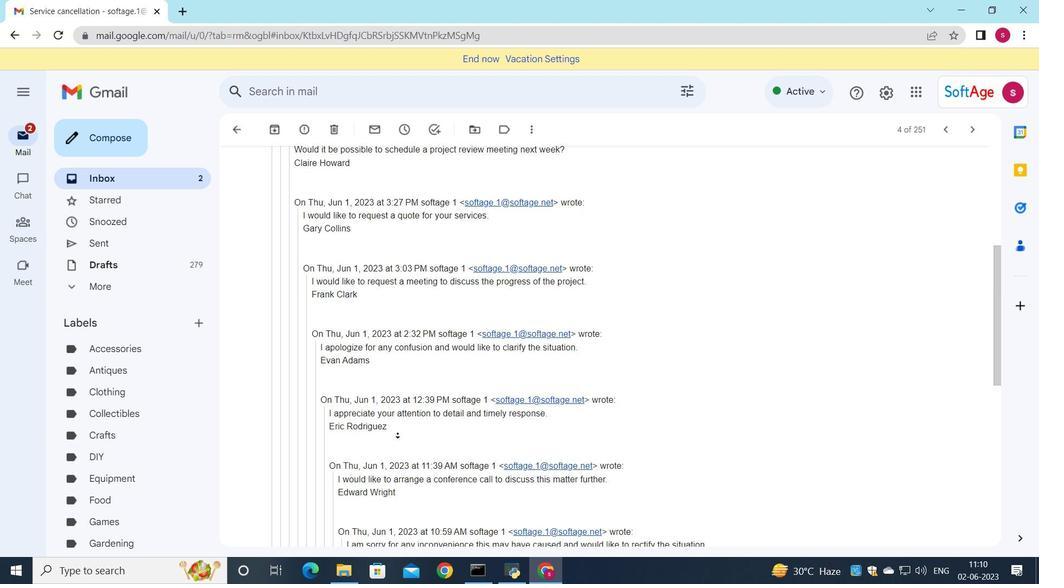 
Action: Mouse scrolled (400, 435) with delta (0, 0)
Screenshot: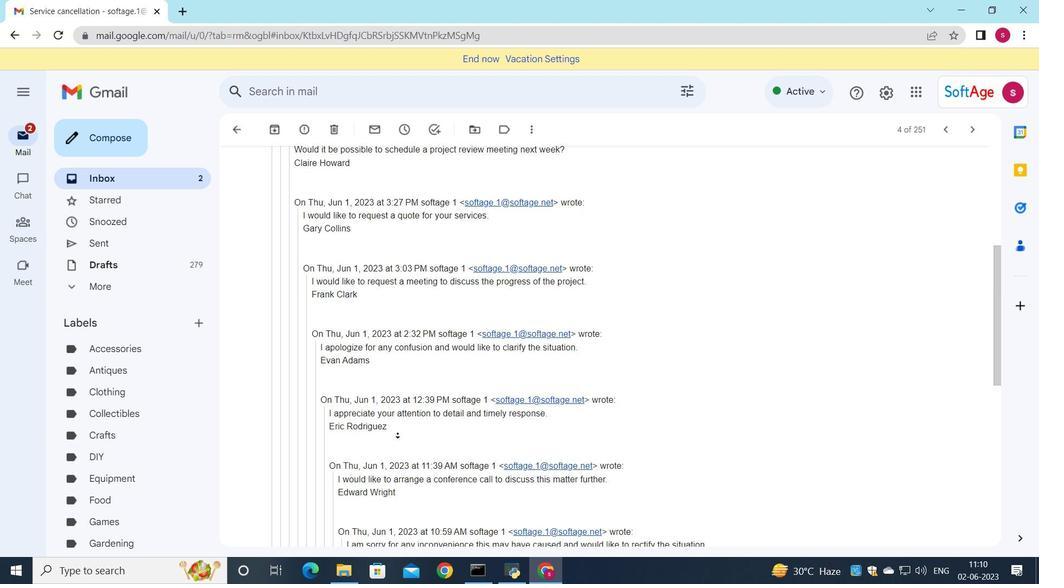 
Action: Mouse moved to (541, 419)
Screenshot: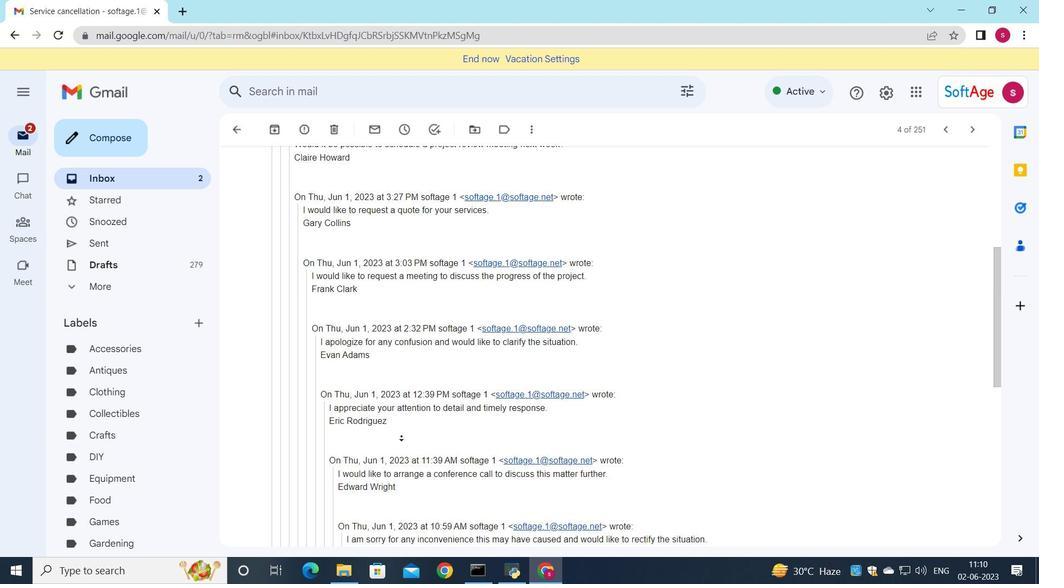 
Action: Mouse scrolled (432, 436) with delta (0, 0)
Screenshot: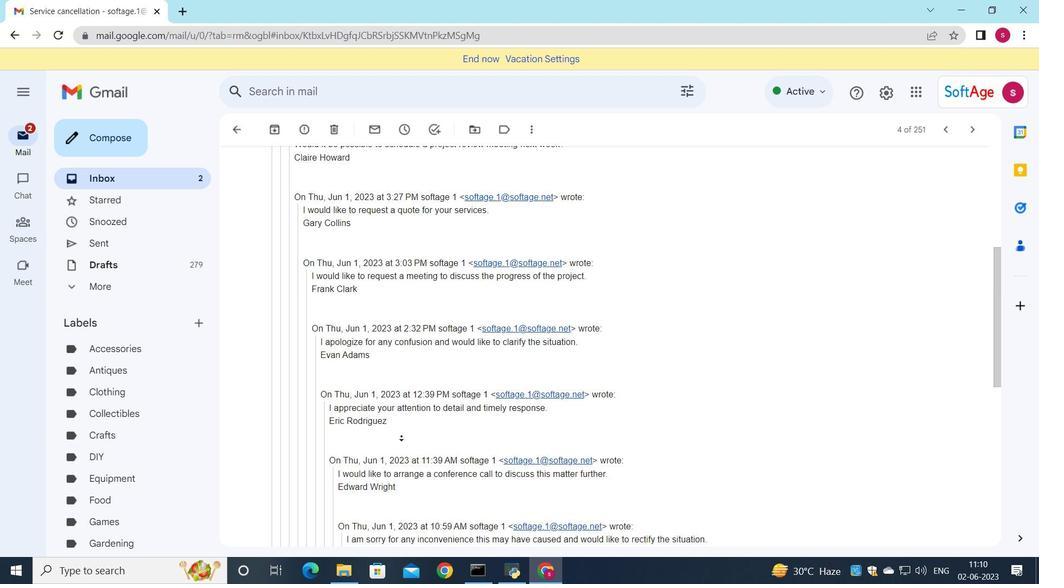 
Action: Mouse moved to (691, 393)
Screenshot: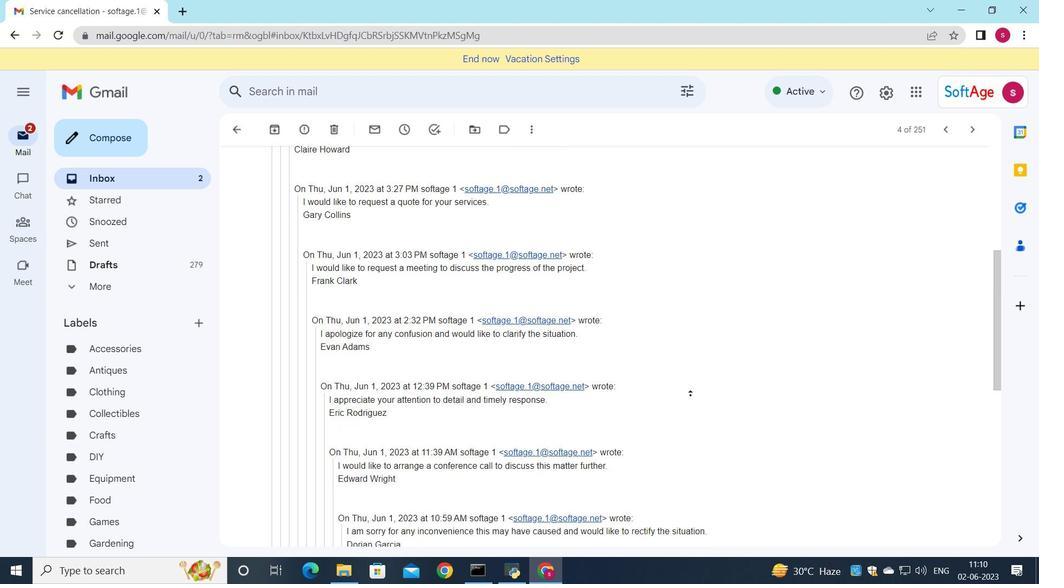 
Action: Mouse pressed left at (691, 393)
Screenshot: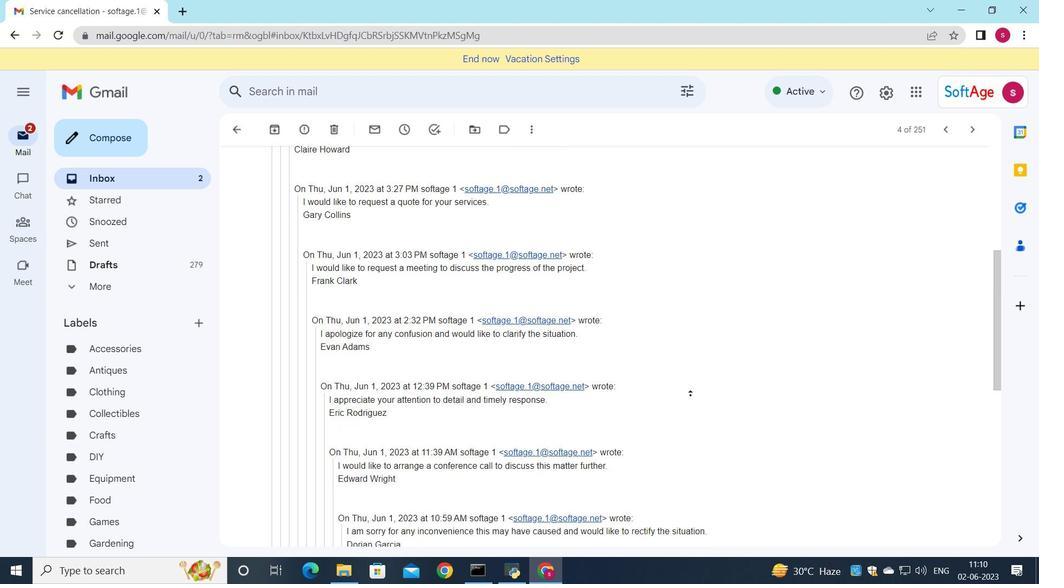 
Action: Mouse moved to (330, 425)
Screenshot: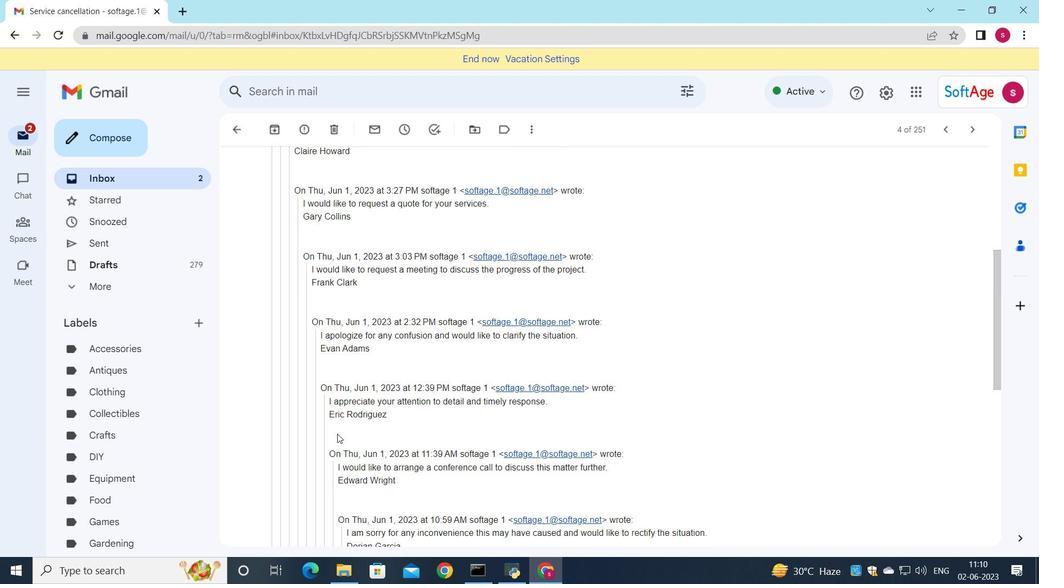 
Action: Mouse scrolled (330, 424) with delta (0, 0)
Screenshot: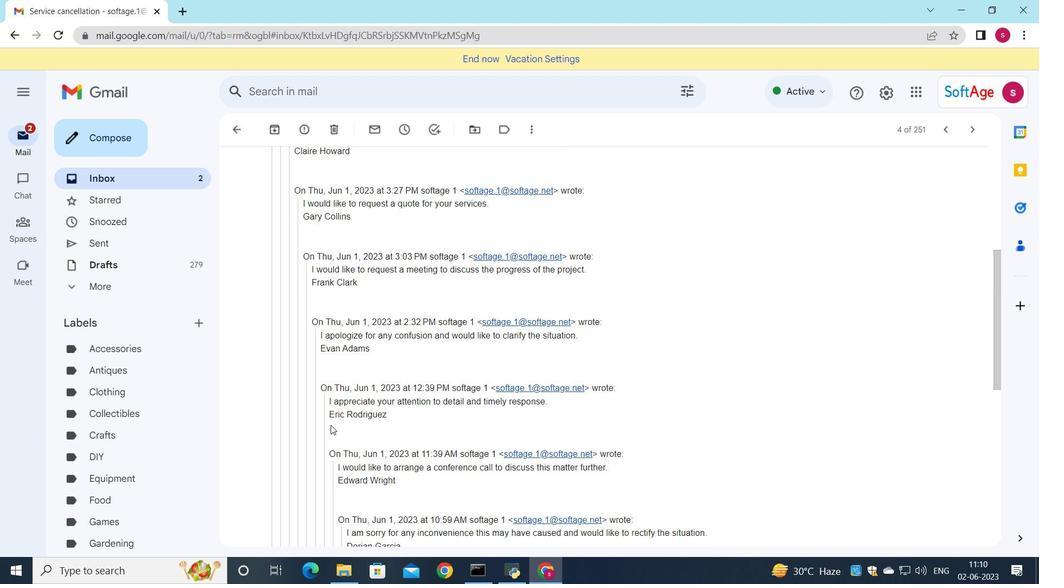 
Action: Mouse scrolled (330, 424) with delta (0, 0)
Screenshot: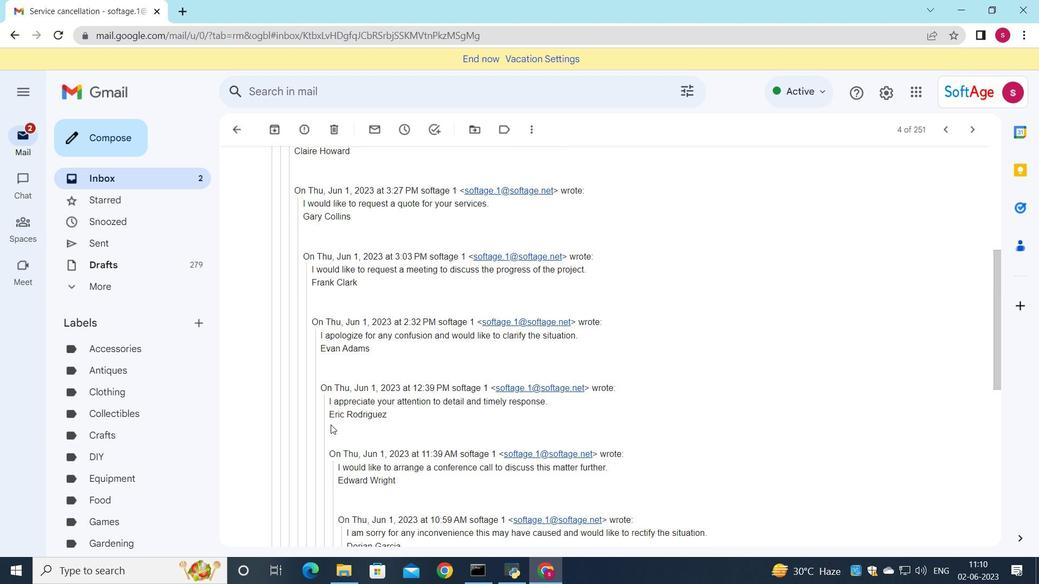 
Action: Mouse scrolled (330, 424) with delta (0, 0)
Screenshot: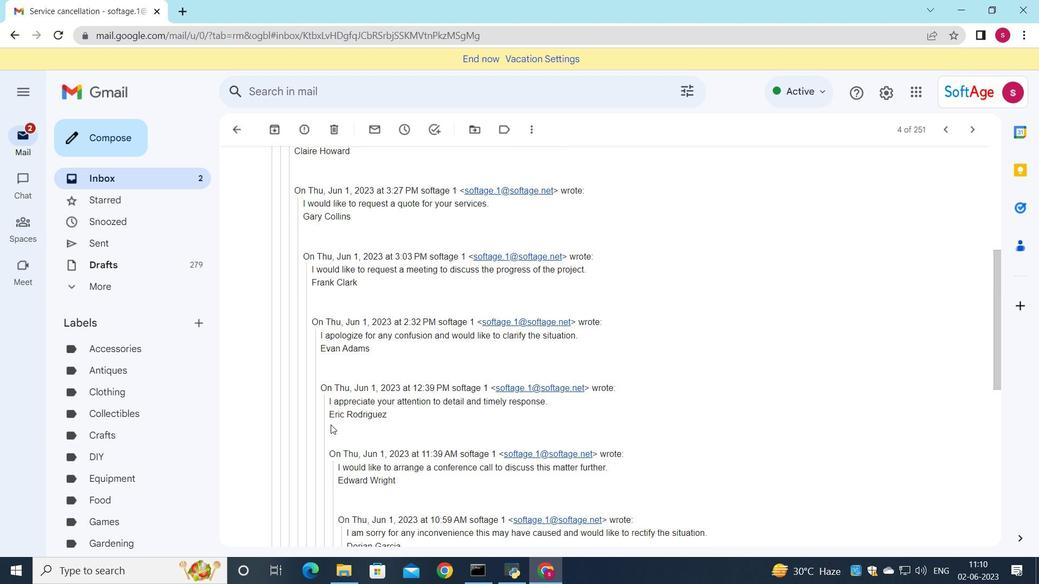 
Action: Mouse moved to (333, 426)
Screenshot: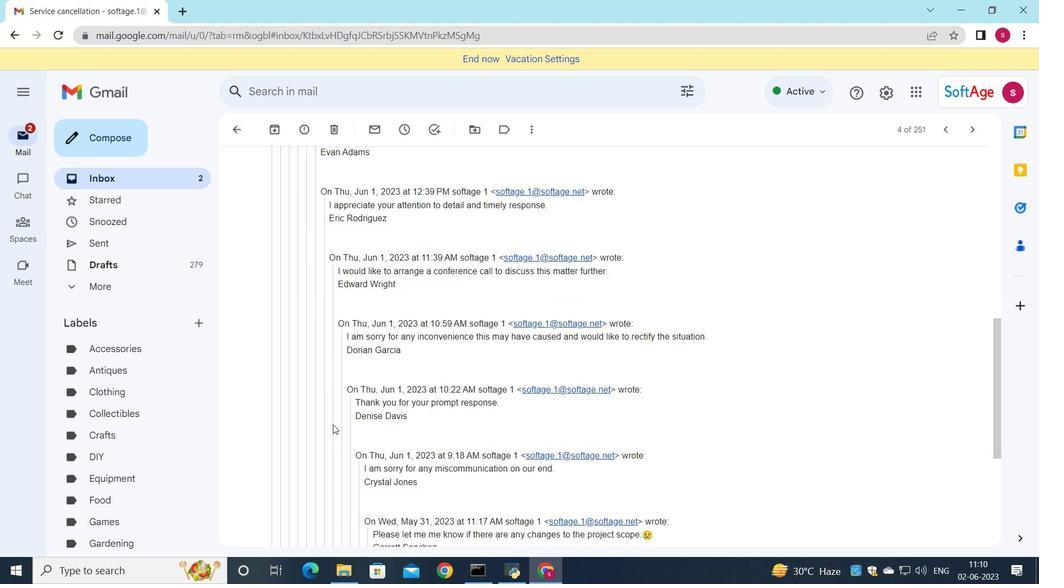 
Action: Mouse scrolled (333, 425) with delta (0, 0)
Screenshot: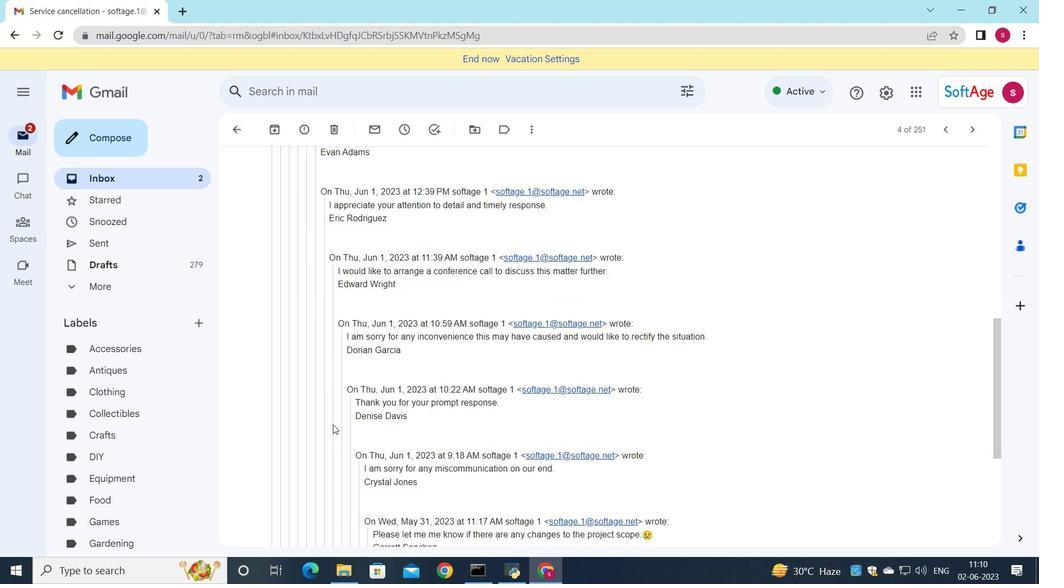 
Action: Mouse moved to (335, 431)
Screenshot: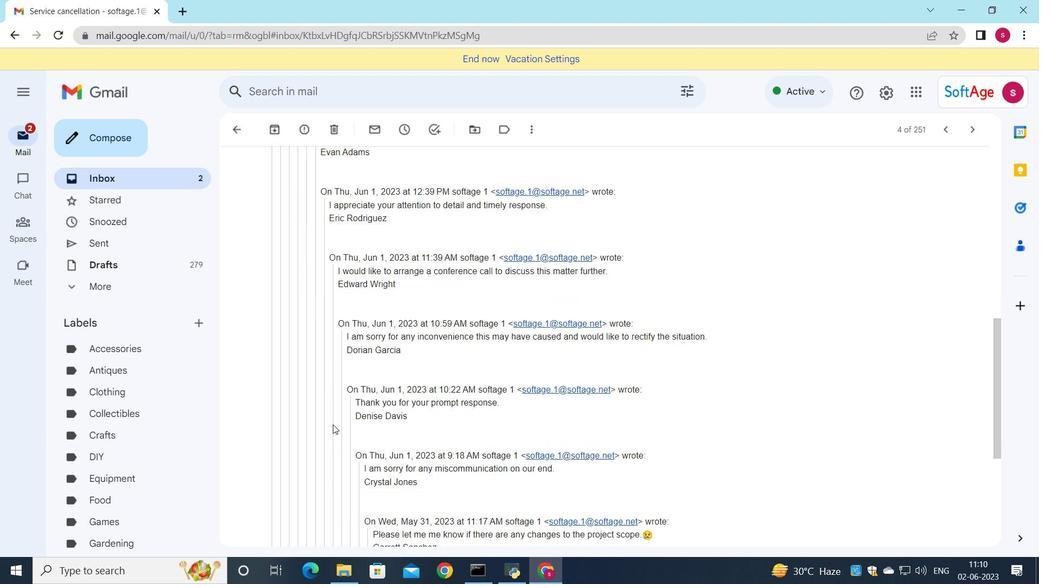 
Action: Mouse scrolled (335, 431) with delta (0, 0)
Screenshot: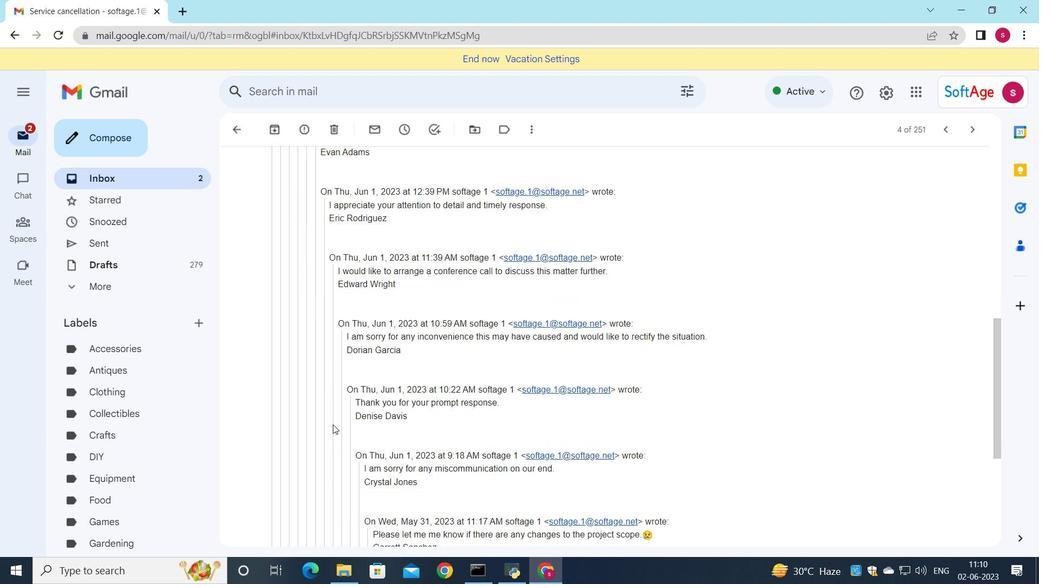 
Action: Mouse moved to (337, 434)
Screenshot: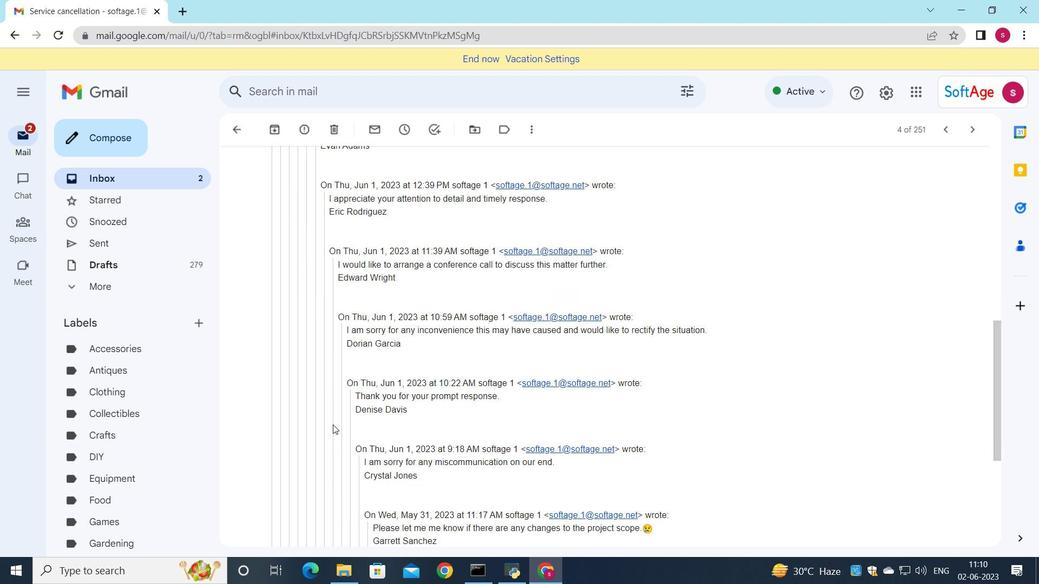 
Action: Mouse scrolled (337, 433) with delta (0, 0)
Screenshot: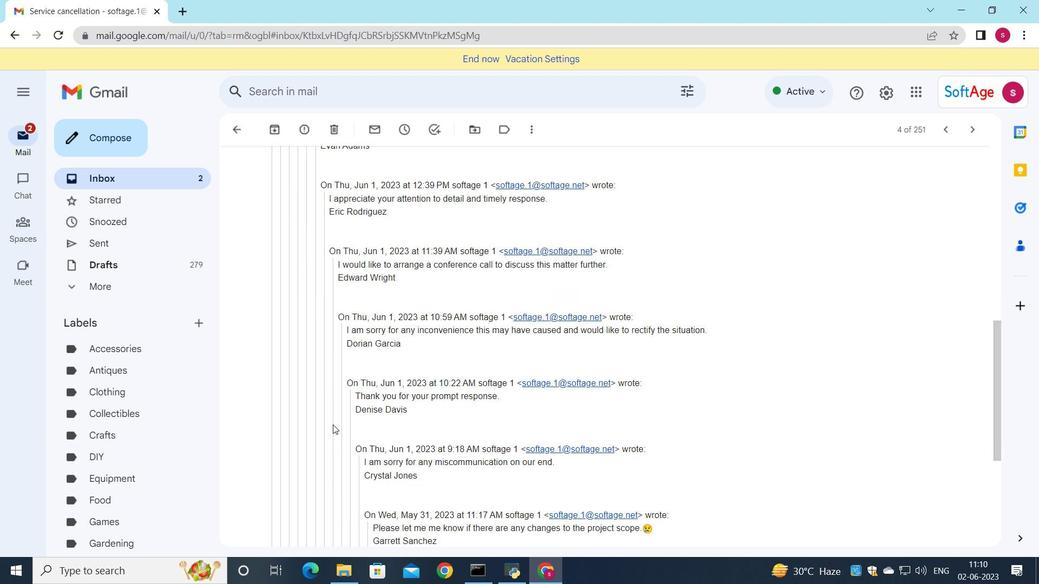 
Action: Mouse moved to (341, 434)
Screenshot: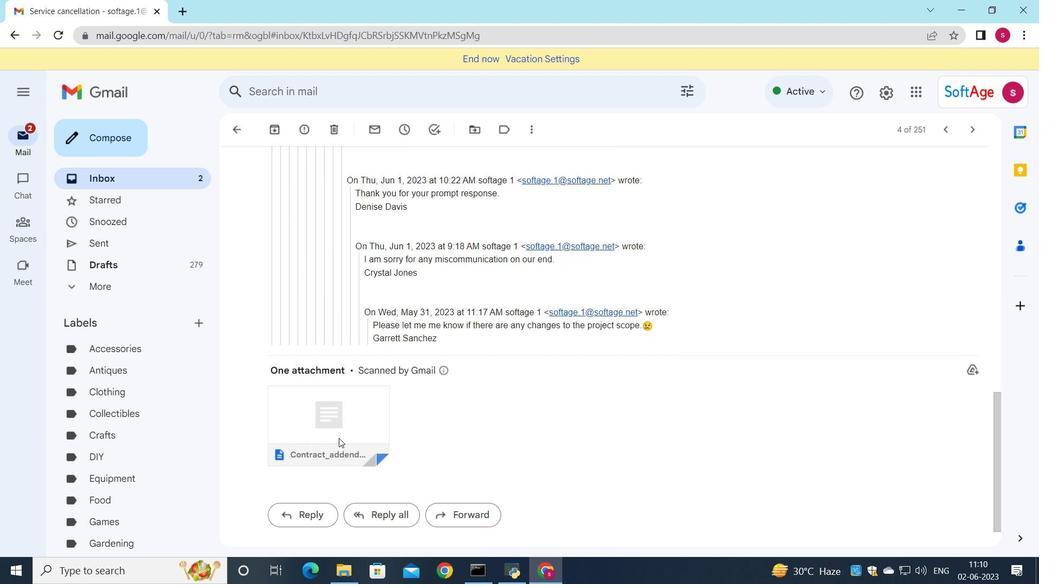 
Action: Mouse scrolled (341, 434) with delta (0, 0)
Screenshot: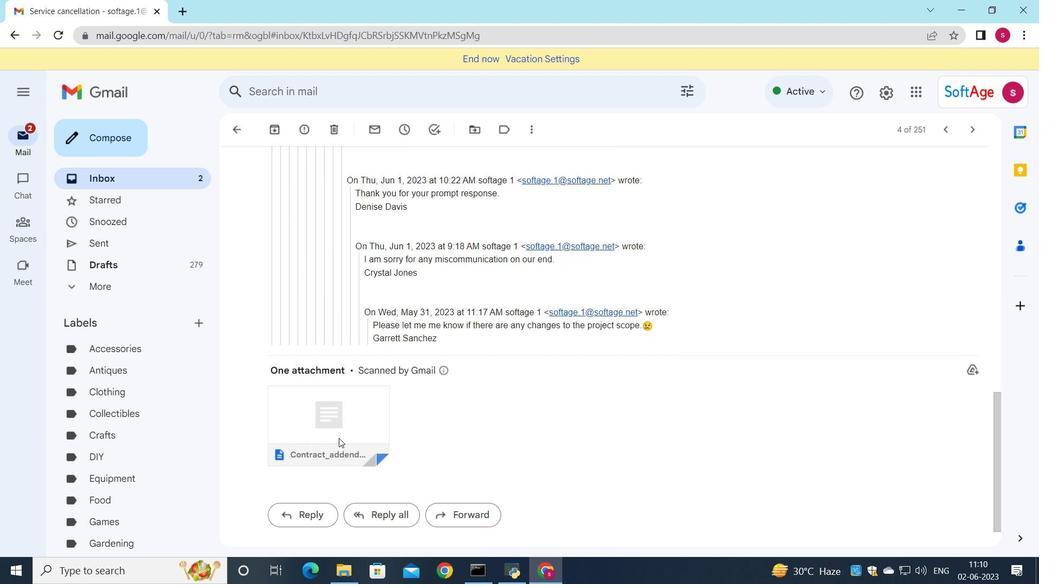 
Action: Mouse scrolled (341, 434) with delta (0, 0)
Screenshot: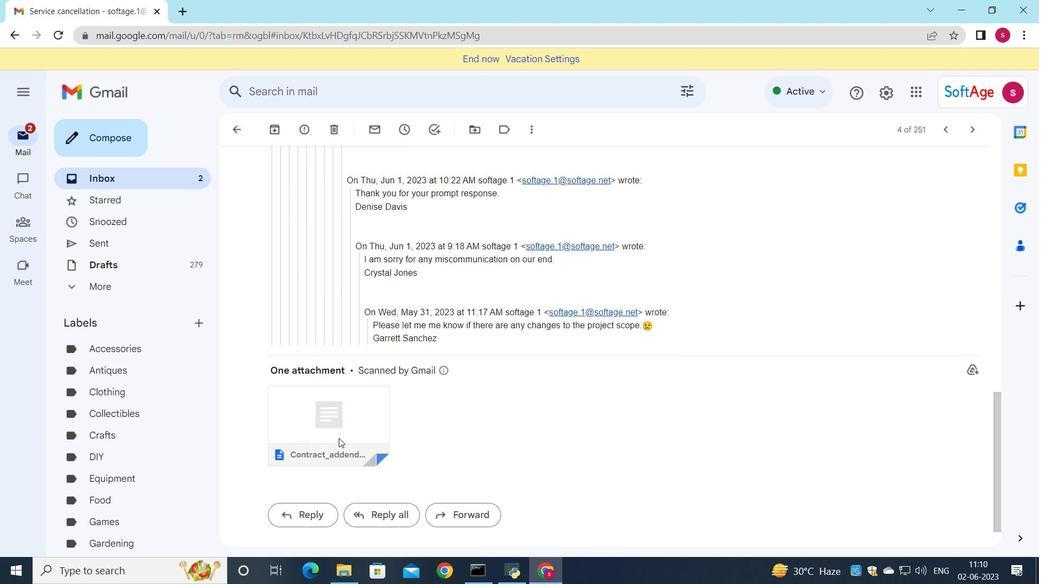 
Action: Mouse moved to (316, 479)
Screenshot: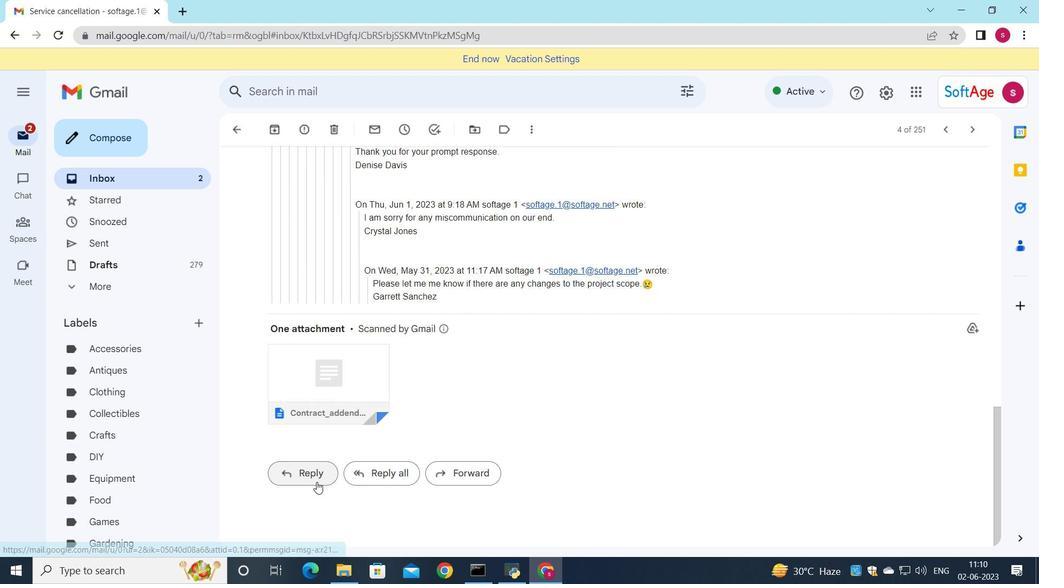 
Action: Mouse pressed left at (316, 479)
Screenshot: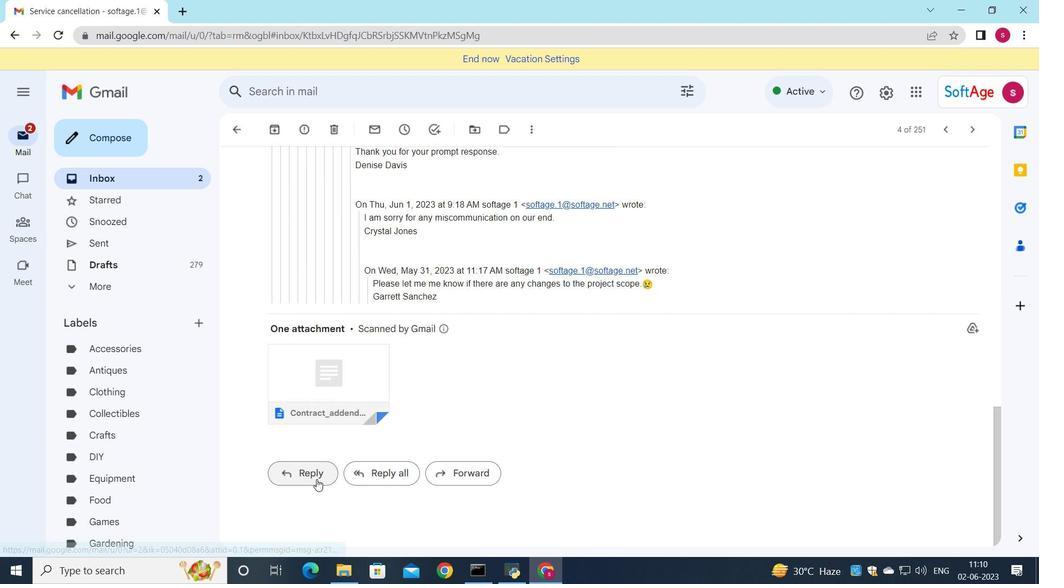 
Action: Mouse moved to (297, 369)
Screenshot: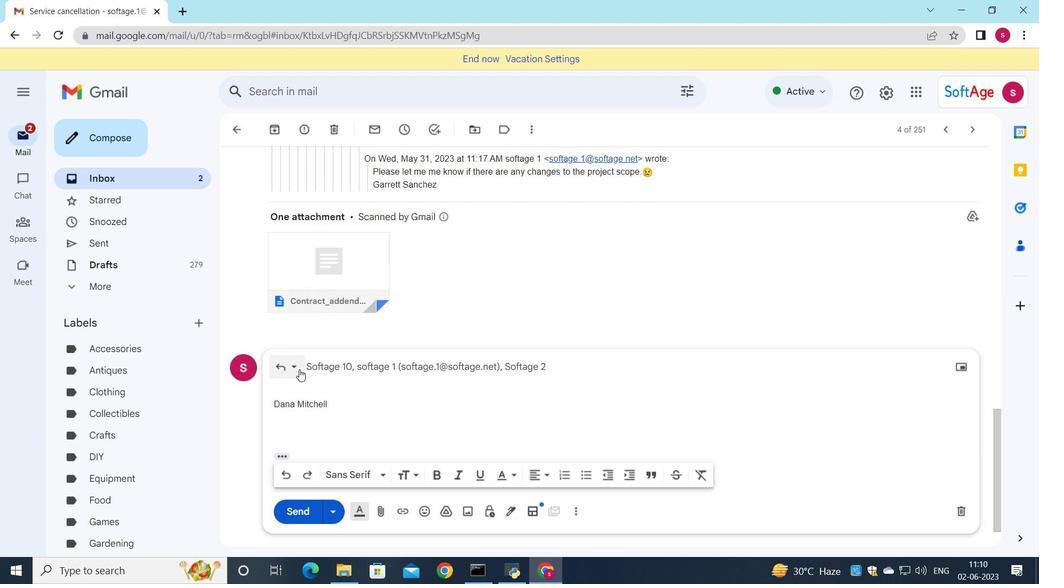 
Action: Mouse pressed left at (297, 369)
Screenshot: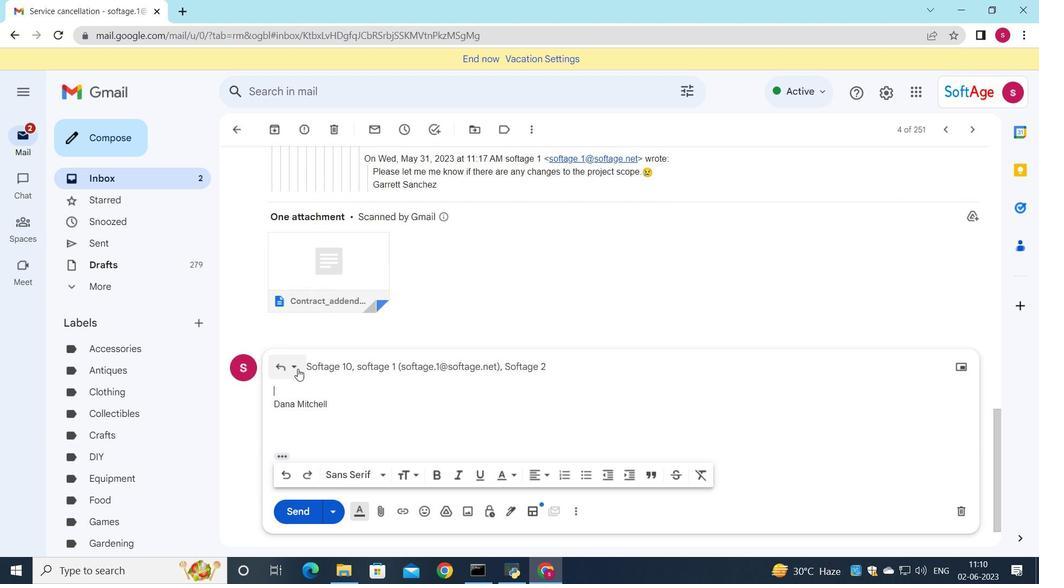 
Action: Mouse moved to (339, 461)
Screenshot: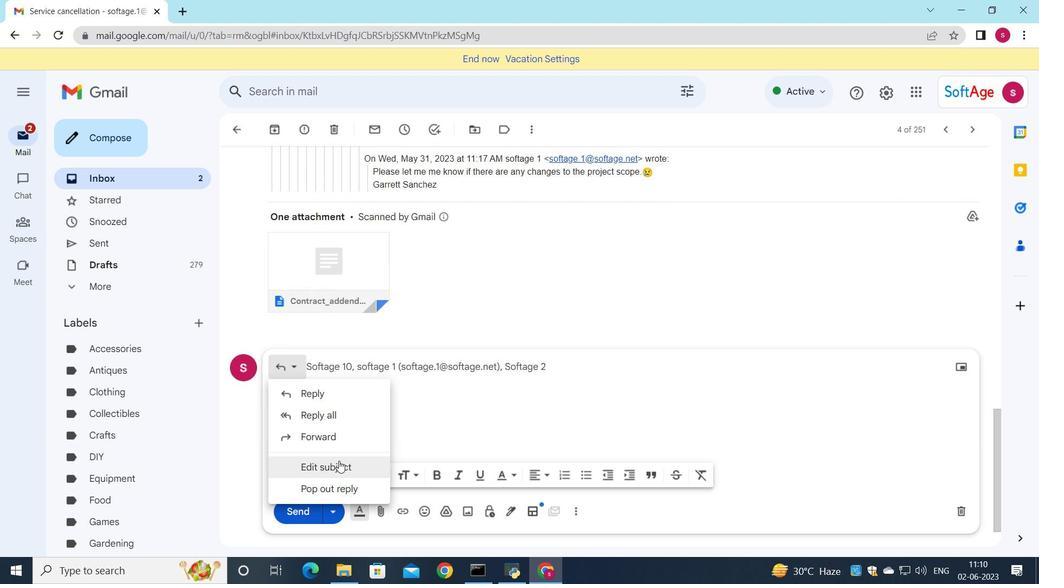 
Action: Mouse pressed left at (339, 461)
Screenshot: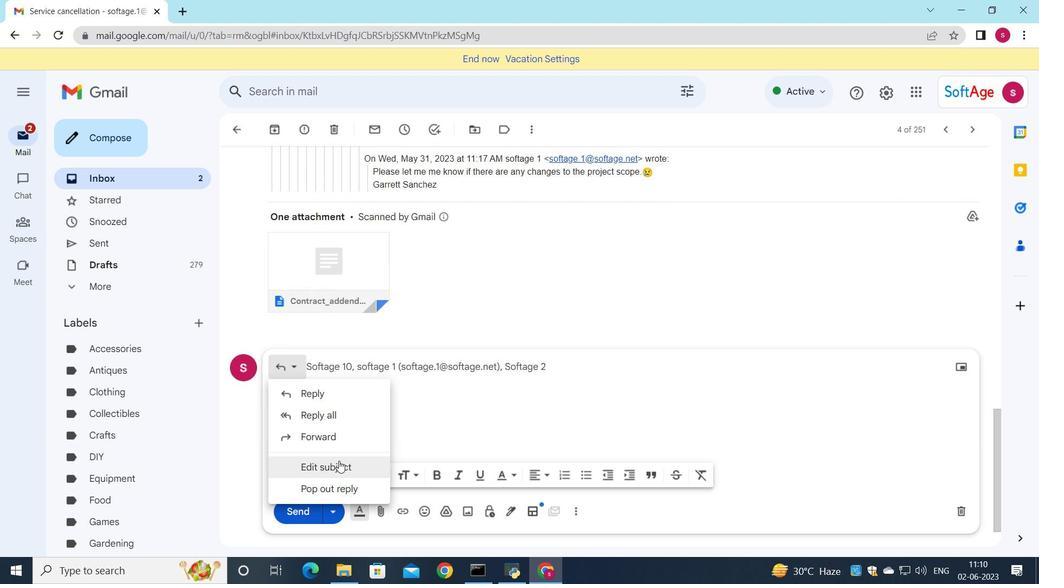 
Action: Mouse moved to (712, 204)
Screenshot: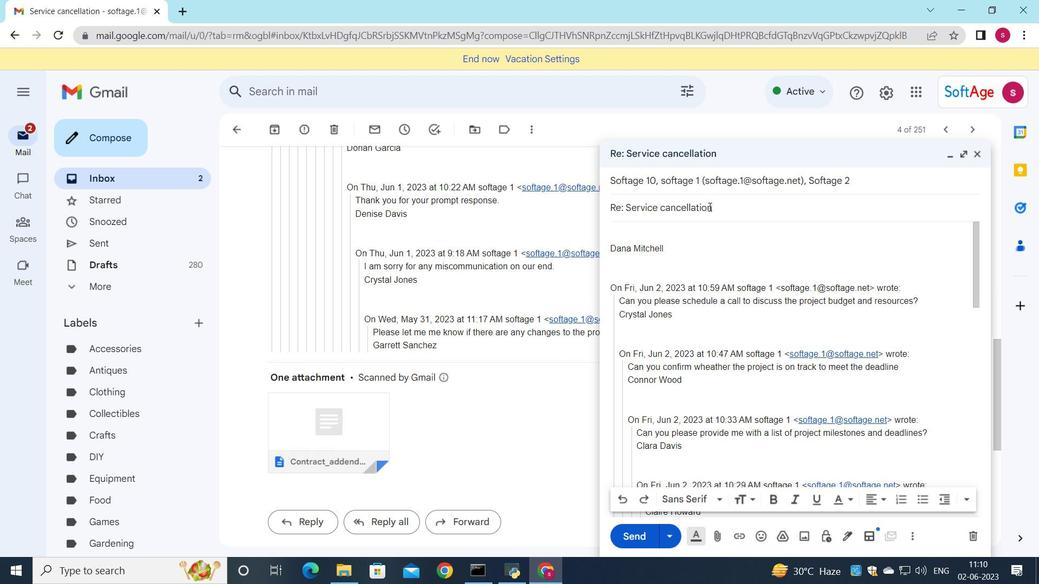 
Action: Mouse pressed left at (712, 204)
Screenshot: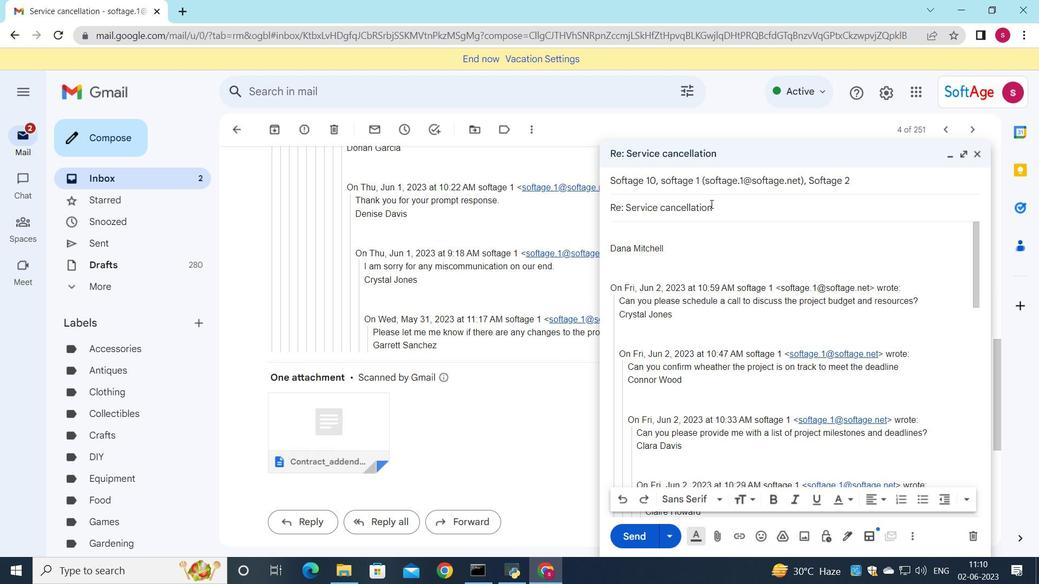 
Action: Key pressed <Key.backspace><Key.backspace><Key.backspace><Key.backspace><Key.backspace><Key.backspace><Key.backspace><Key.backspace><Key.backspace><Key.backspace><Key.backspace><Key.backspace><Key.backspace><Key.backspace><Key.backspace><Key.backspace><Key.backspace><Key.backspace><Key.backspace><Key.backspace><Key.backspace><Key.backspace><Key.backspace><Key.backspace><Key.backspace><Key.backspace><Key.backspace><Key.backspace><Key.shift><Key.shift><Key.shift><Key.shift><Key.shift><Key.shift><Key.shift><Key.shift><Key.shift><Key.shift><Key.shift><Key.shift><Key.shift><Key.shift><Key.shift><Key.shift><Key.shift><Key.shift><Key.shift><Key.shift><Key.shift><Key.shift><Key.shift><Key.shift><Key.shift><Key.shift><Key.shift><Key.shift><Key.shift><Key.shift><Key.shift><Key.shift><Key.shift><Key.shift><Key.shift><Key.shift>Shipping<Key.space>confirmation
Screenshot: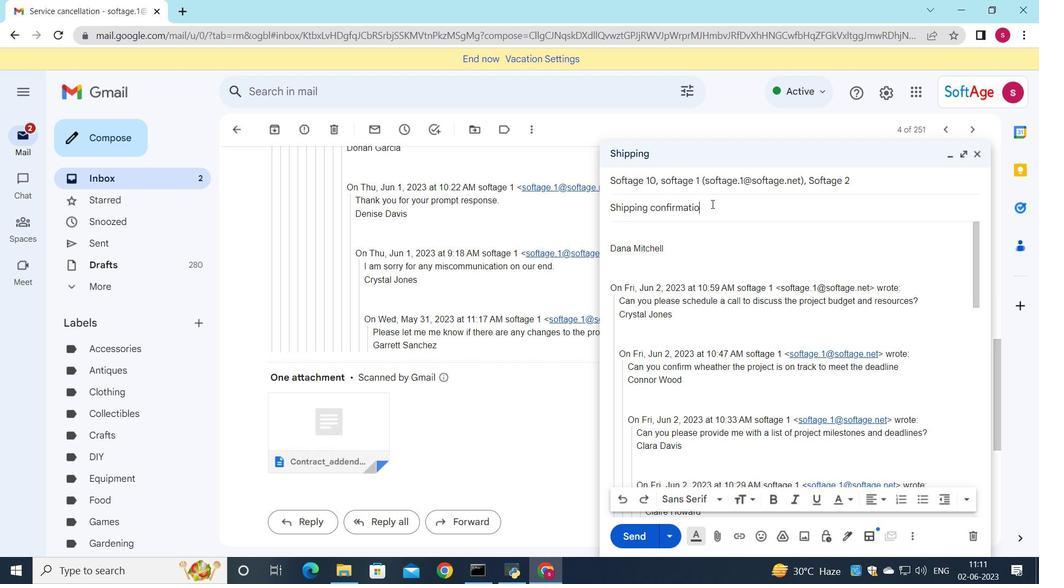 
Action: Mouse moved to (629, 229)
Screenshot: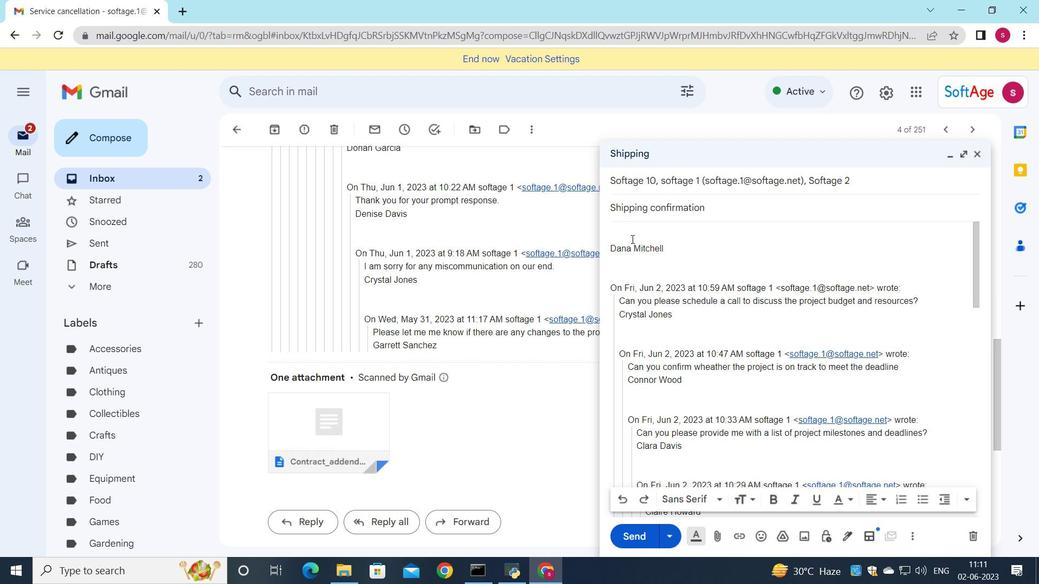 
Action: Mouse pressed left at (629, 229)
Screenshot: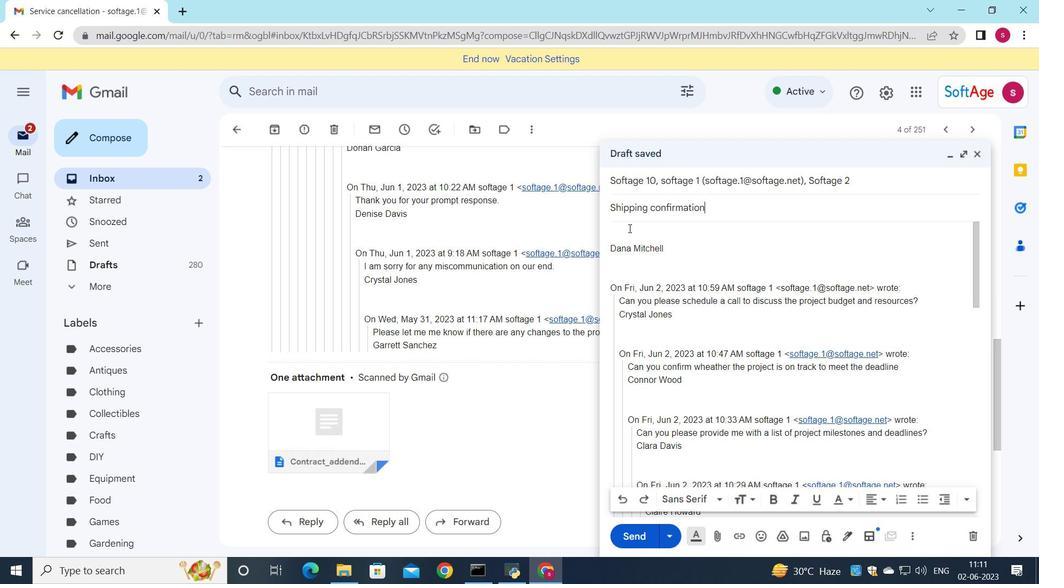 
Action: Key pressed <Key.shift>can<Key.space>you<Key.space><Key.backspace><Key.backspace><Key.backspace><Key.backspace><Key.backspace><Key.backspace><Key.backspace><Key.backspace><Key.backspace><Key.backspace><Key.backspace><Key.shift>Can<Key.space>you<Key.space>provide<Key.space>me<Key.space>with<Key.space>a<Key.space>list<Key.space>of<Key.space>the<Key.space>project<Key.space>stakeholders<Key.space>and<Key.space>their<Key.space>roles
Screenshot: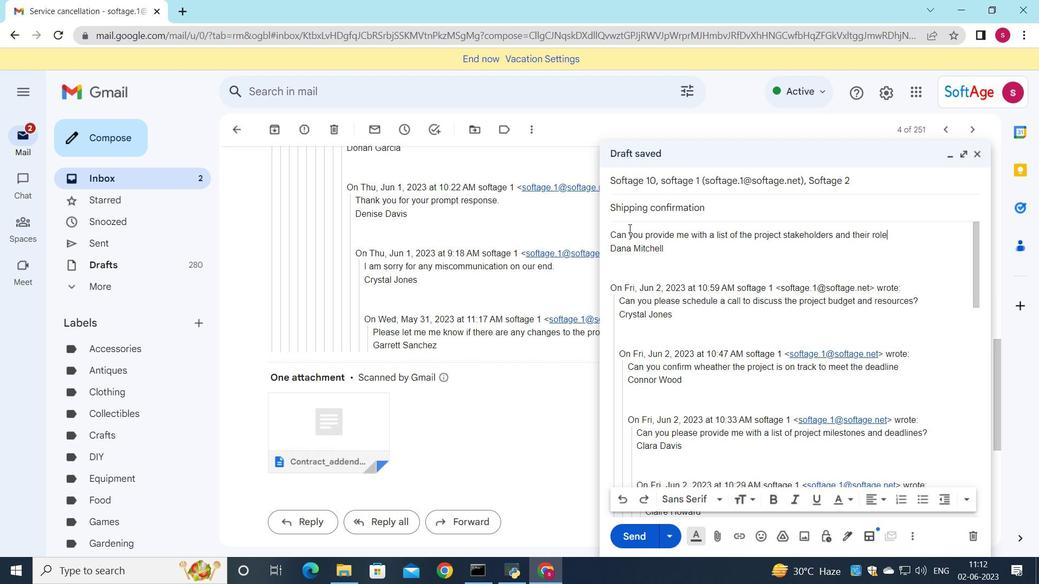 
Action: Mouse moved to (674, 226)
Screenshot: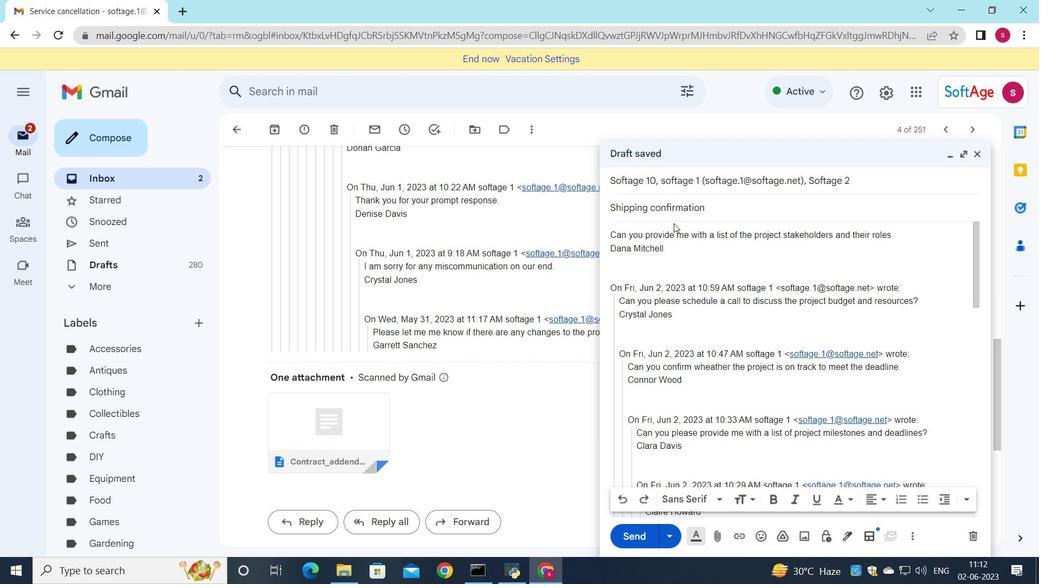 
Action: Key pressed <Key.shift_r><Key.shift_r><Key.shift_r><Key.shift_r><Key.shift_r>
Screenshot: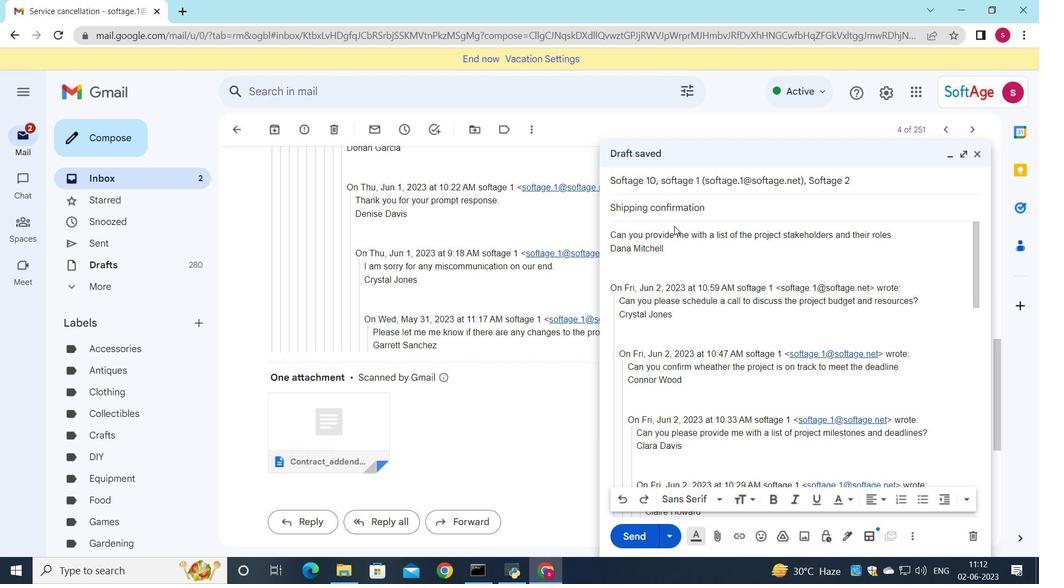 
Action: Mouse moved to (674, 227)
Screenshot: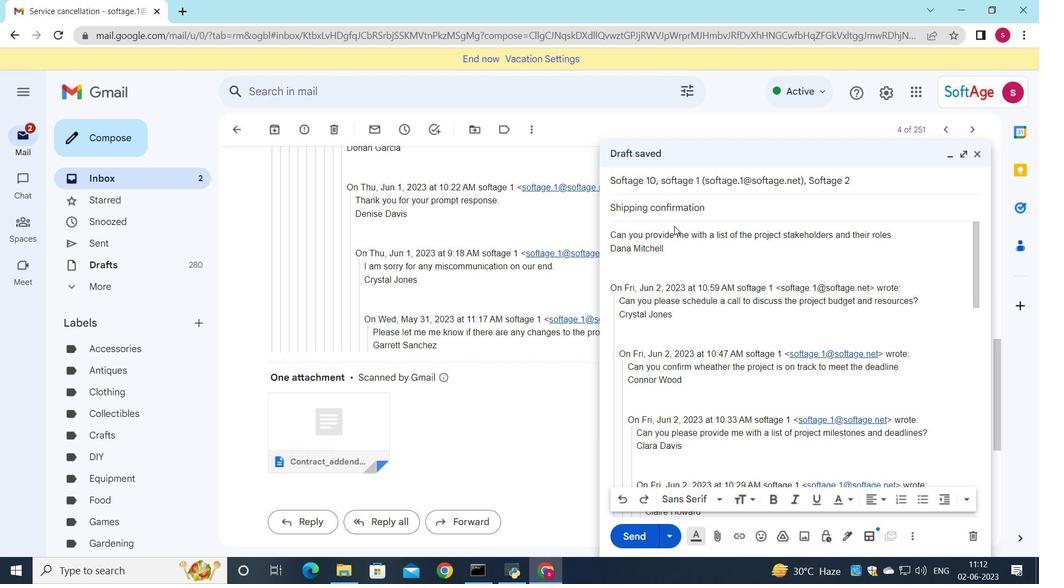 
Action: Key pressed <Key.shift_r><Key.shift_r><Key.shift_r><Key.shift_r><Key.shift_r><Key.shift_r><Key.shift_r><Key.shift_r><Key.shift_r><Key.shift_r><Key.shift_r>?
Screenshot: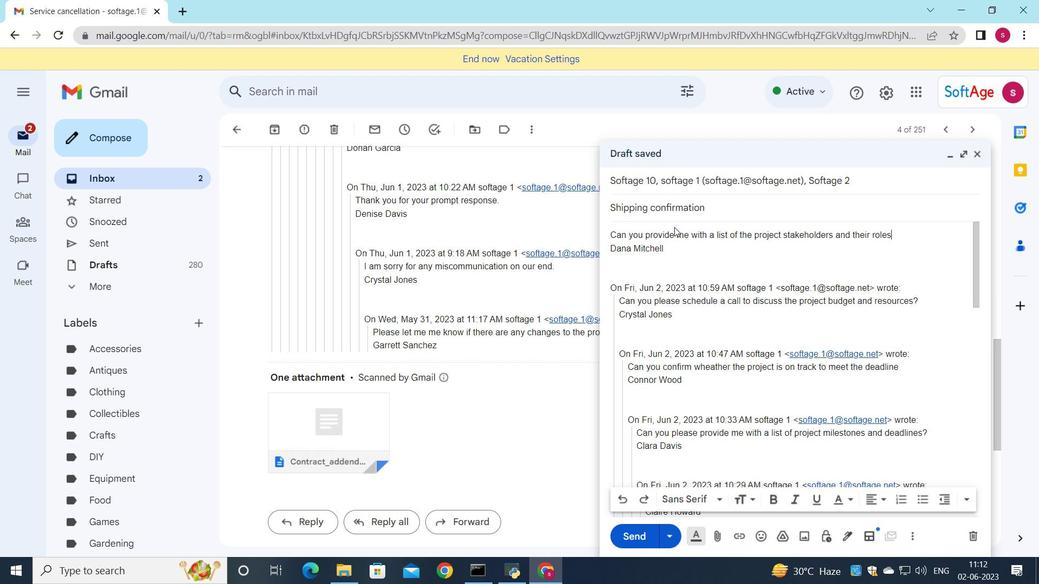 
Action: Mouse moved to (877, 181)
Screenshot: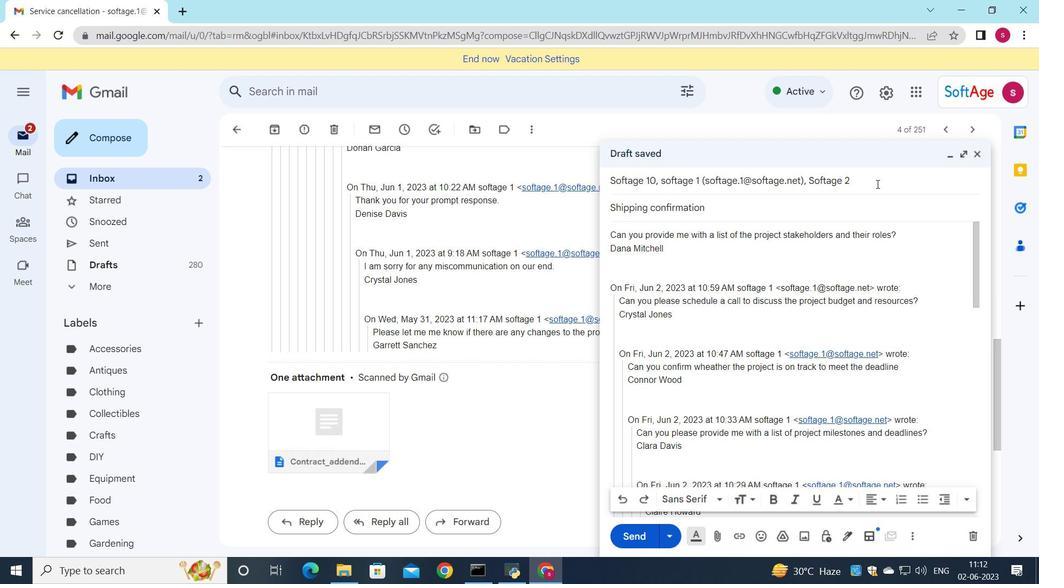 
Action: Mouse pressed left at (877, 181)
Screenshot: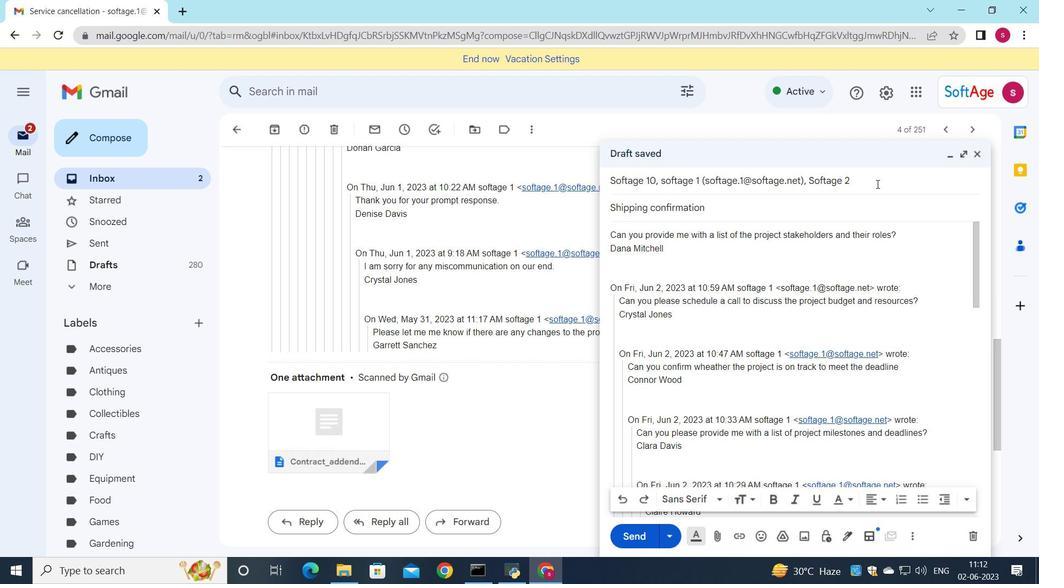 
Action: Mouse moved to (948, 198)
Screenshot: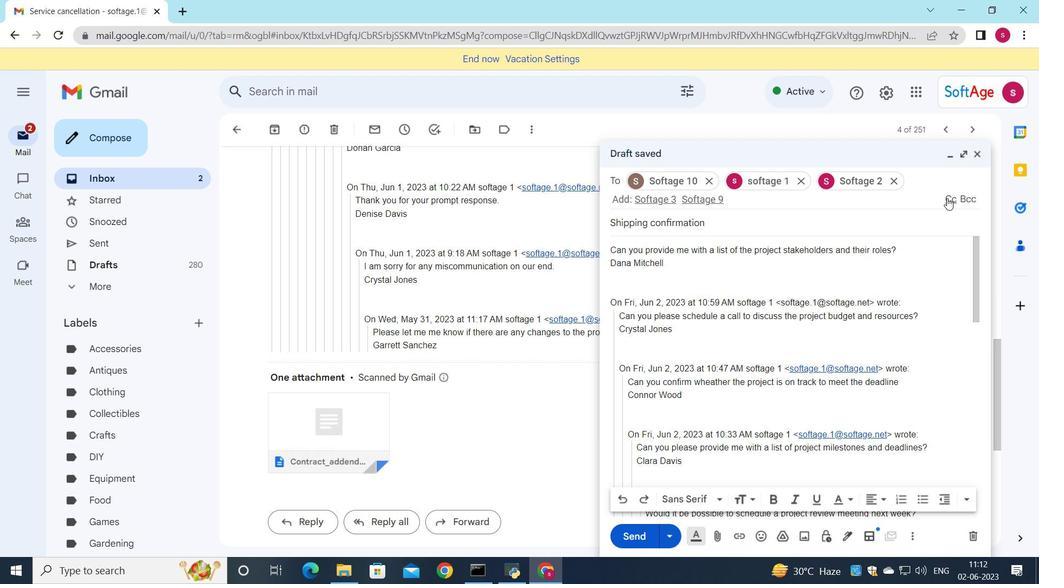 
Action: Mouse pressed left at (948, 198)
Screenshot: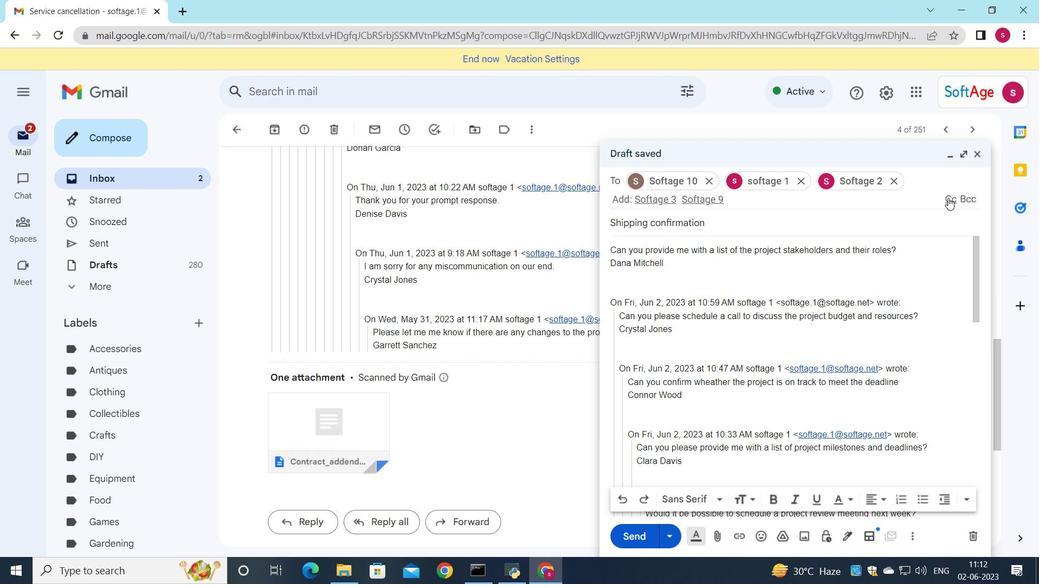 
Action: Mouse moved to (743, 246)
Screenshot: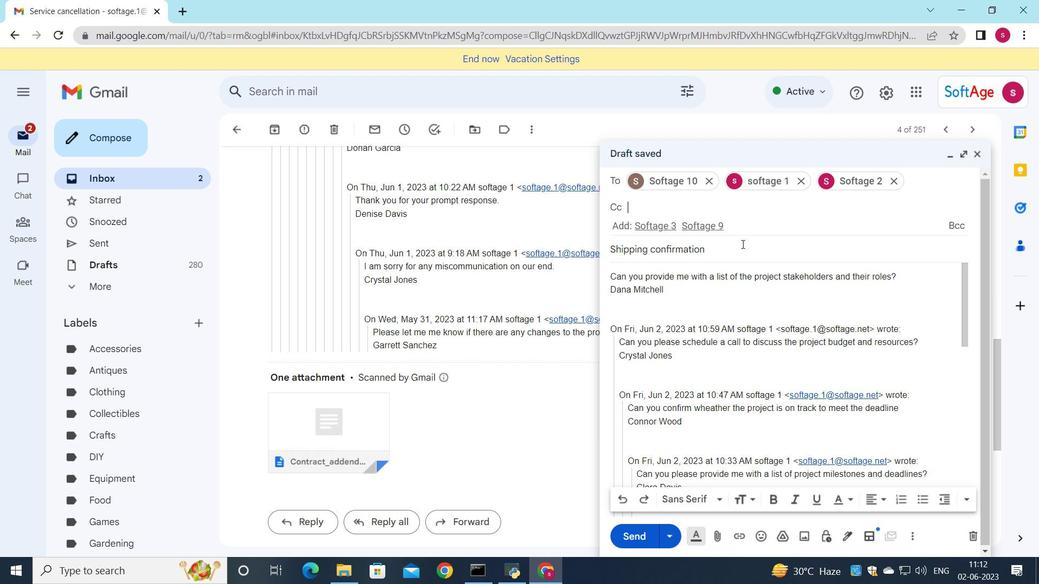 
Action: Key pressed <Key.down>
Screenshot: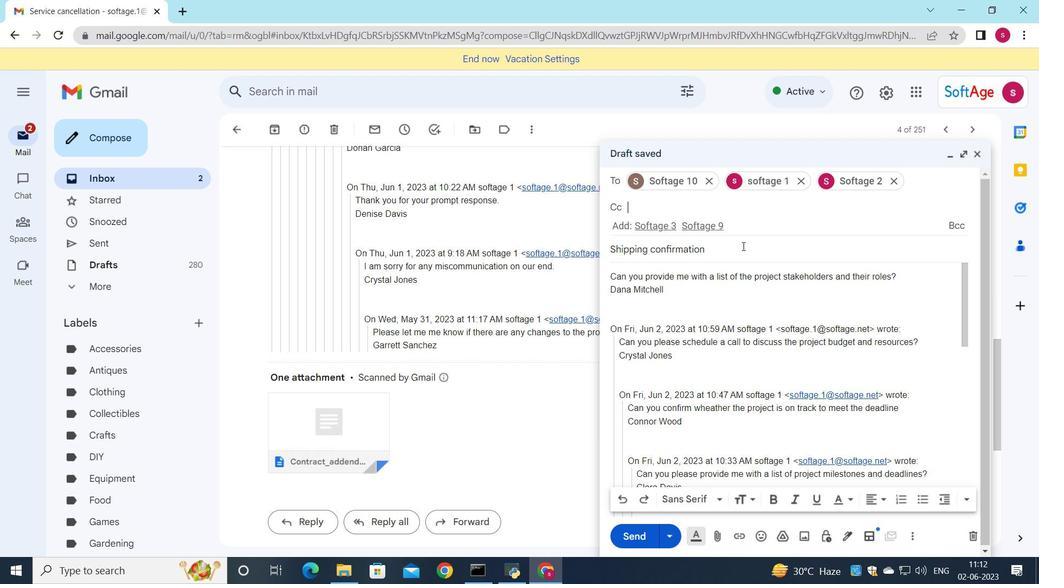 
Action: Mouse moved to (723, 376)
Screenshot: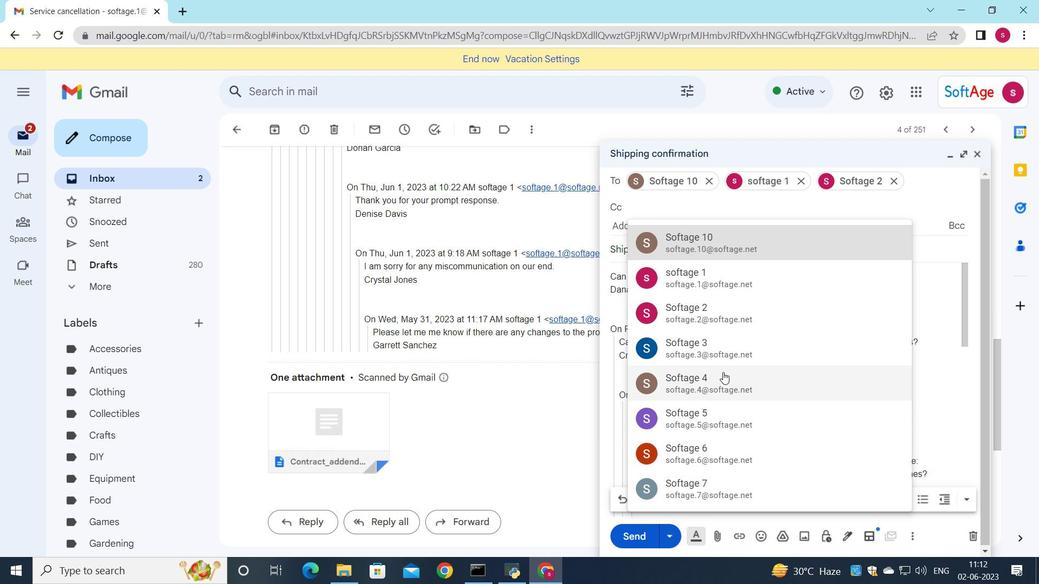 
Action: Mouse pressed left at (723, 376)
Screenshot: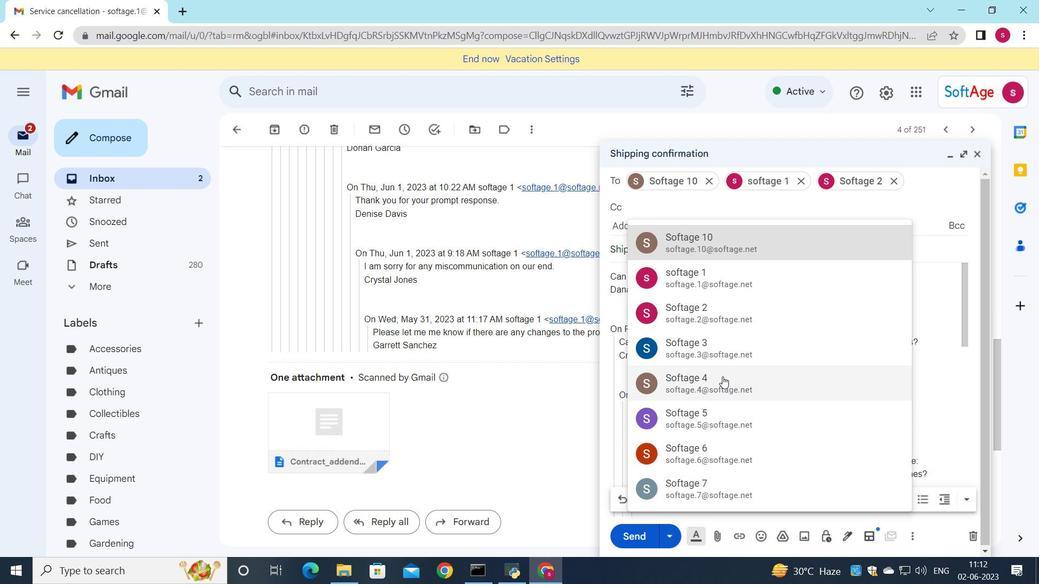 
Action: Mouse moved to (739, 306)
Screenshot: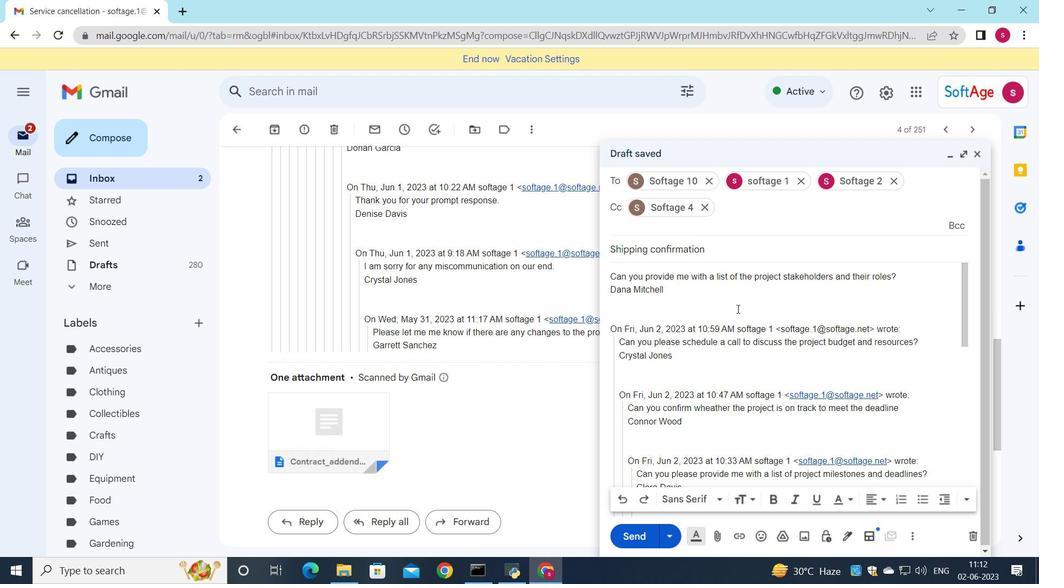 
Action: Mouse scrolled (739, 305) with delta (0, 0)
Screenshot: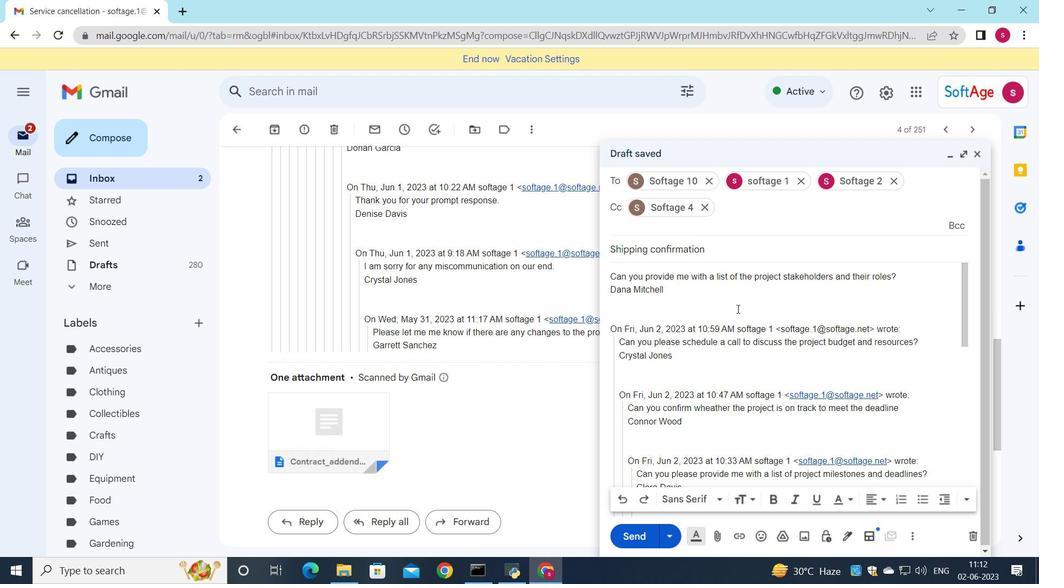 
Action: Mouse scrolled (739, 305) with delta (0, 0)
Screenshot: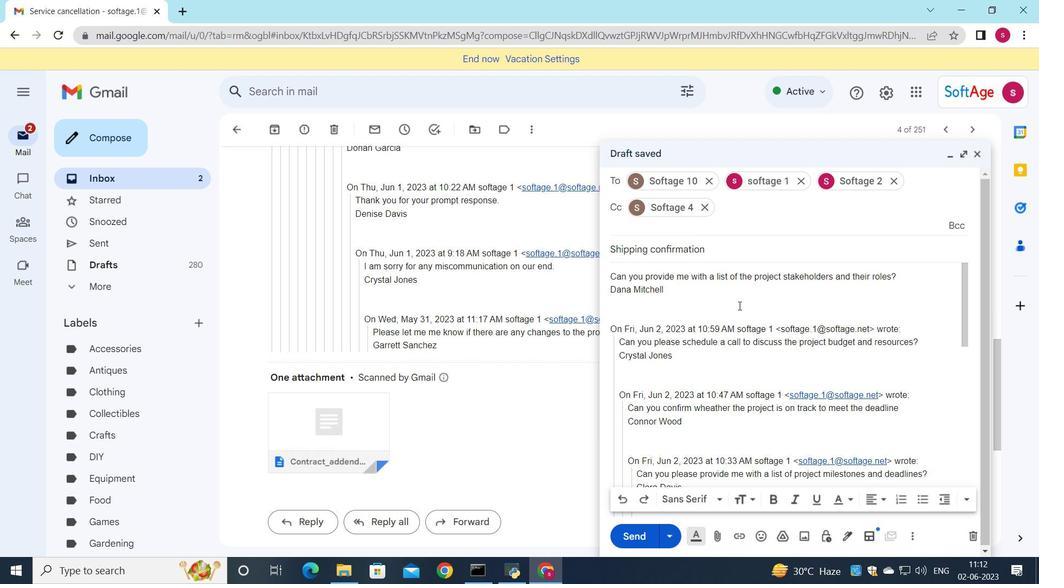 
Action: Mouse moved to (740, 323)
Screenshot: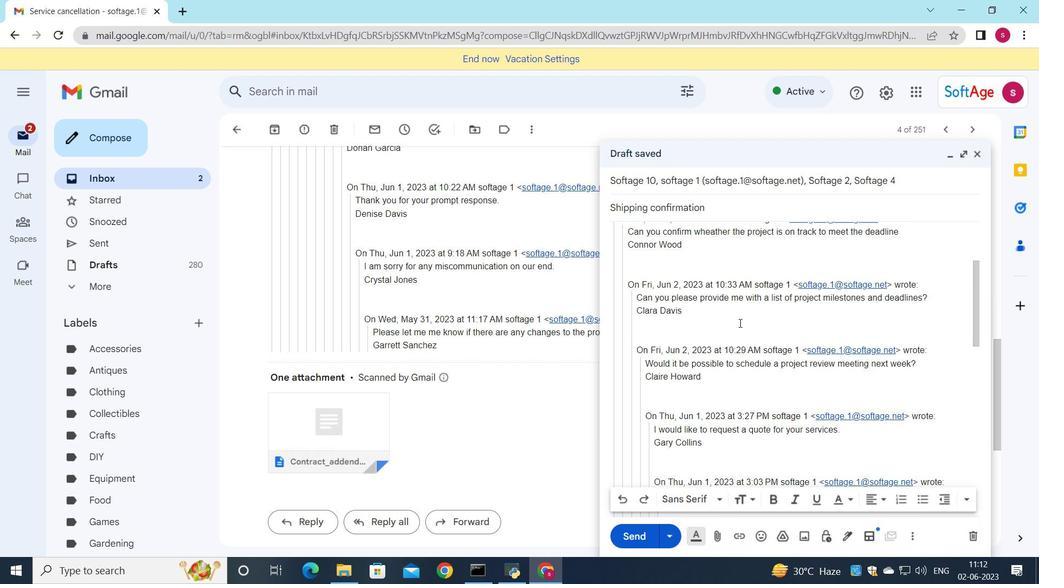 
Action: Mouse scrolled (740, 323) with delta (0, 0)
Screenshot: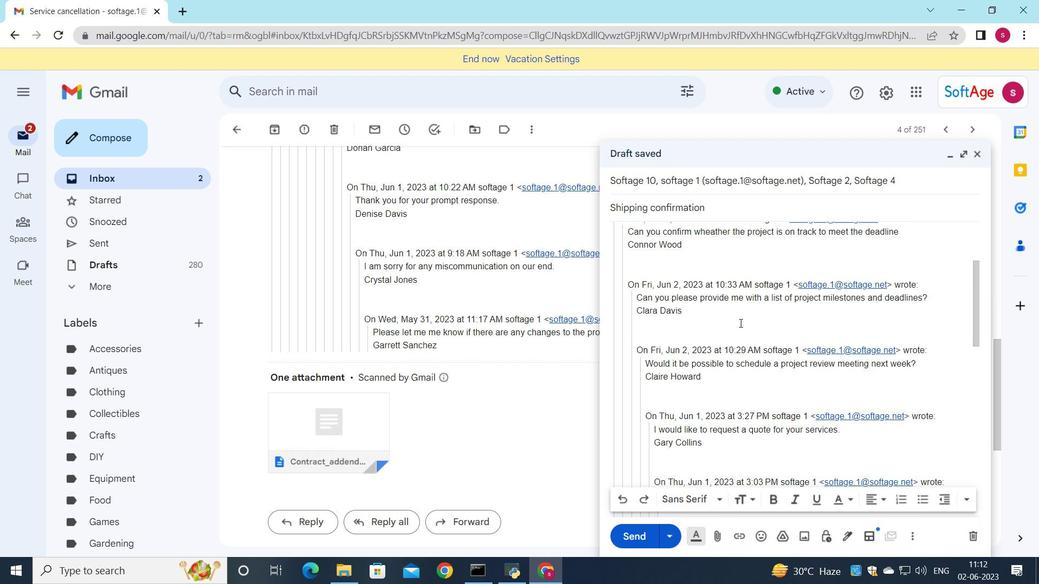 
Action: Mouse moved to (740, 324)
Screenshot: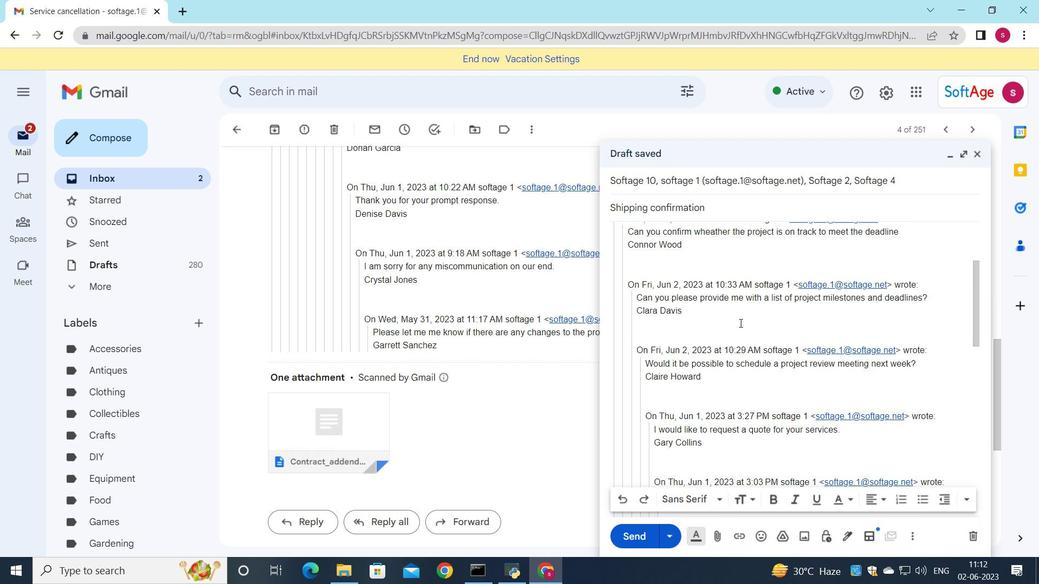 
Action: Mouse scrolled (740, 323) with delta (0, 0)
Screenshot: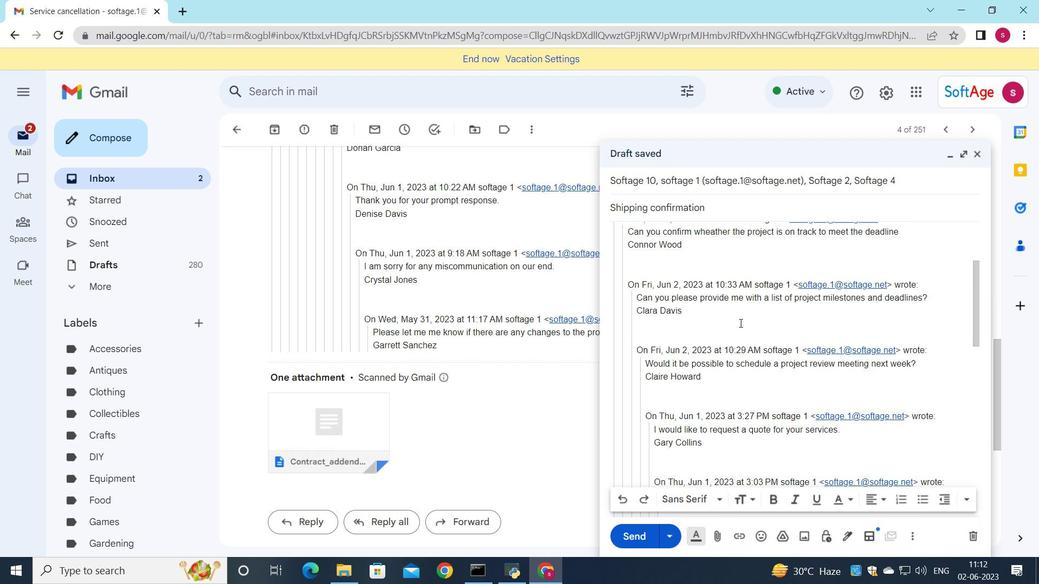 
Action: Mouse moved to (715, 542)
Screenshot: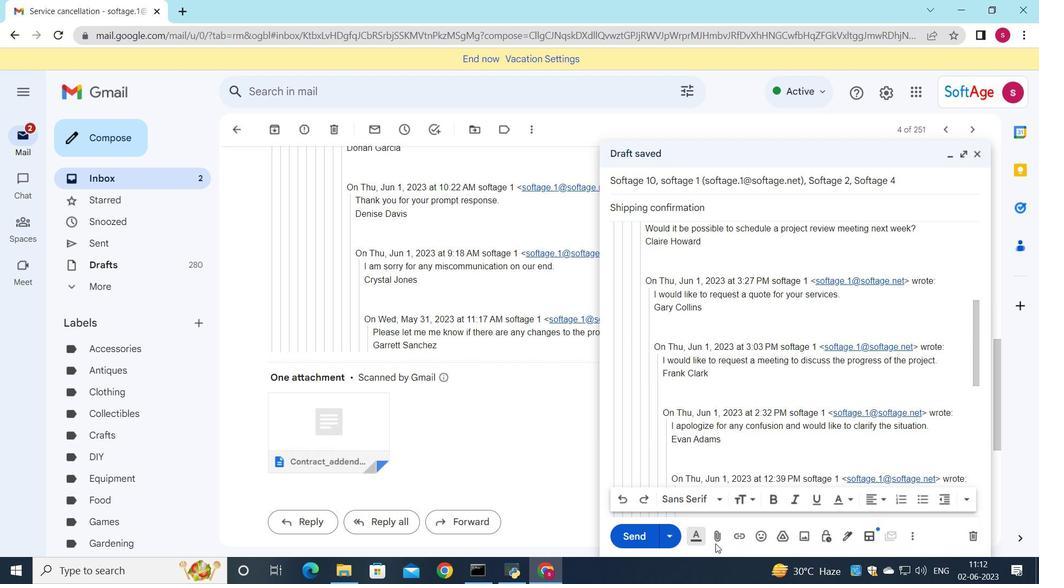 
Action: Mouse pressed left at (715, 542)
Screenshot: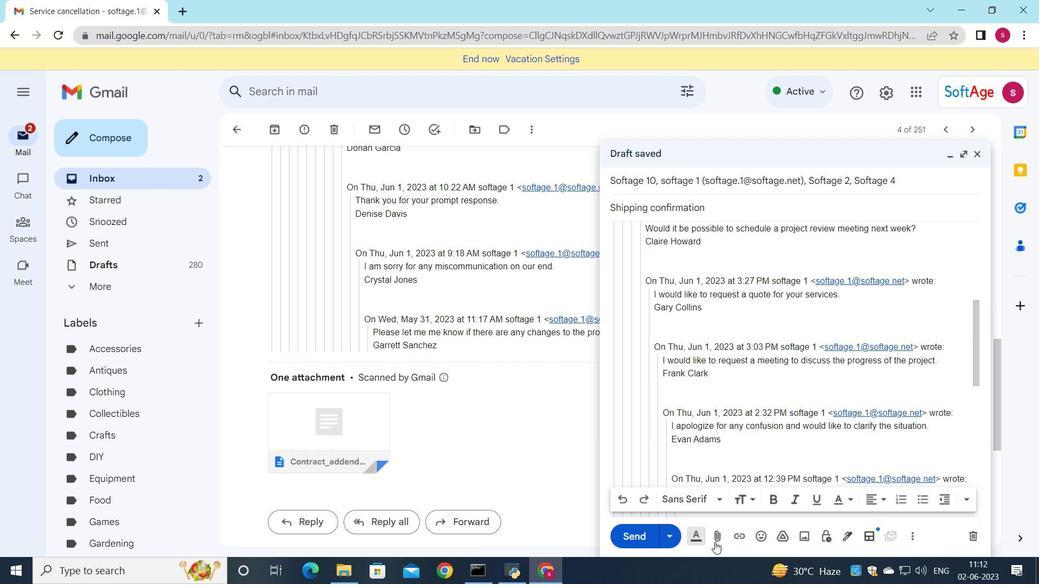 
Action: Mouse moved to (212, 100)
Screenshot: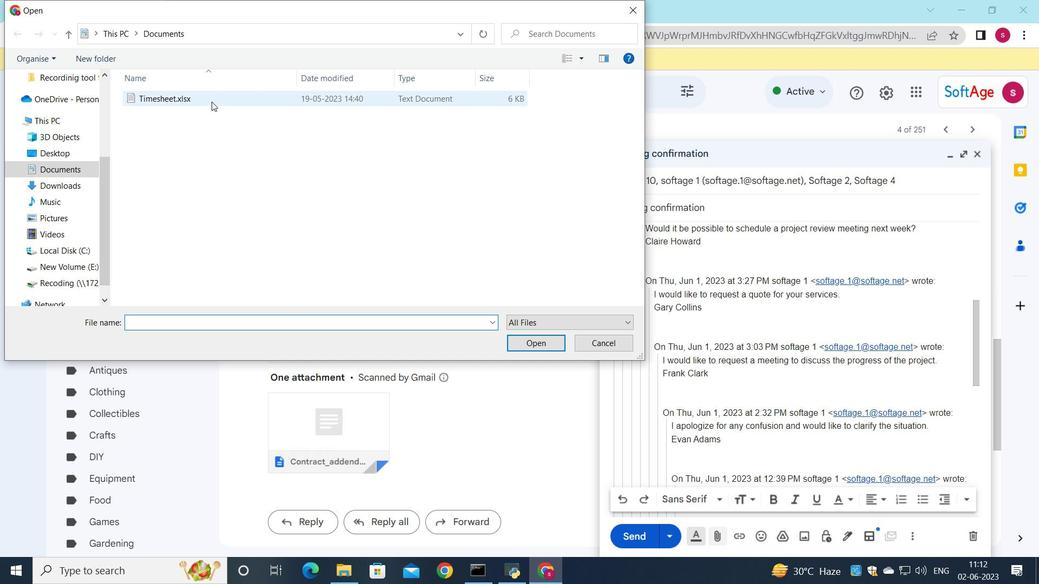 
Action: Mouse pressed left at (212, 100)
Screenshot: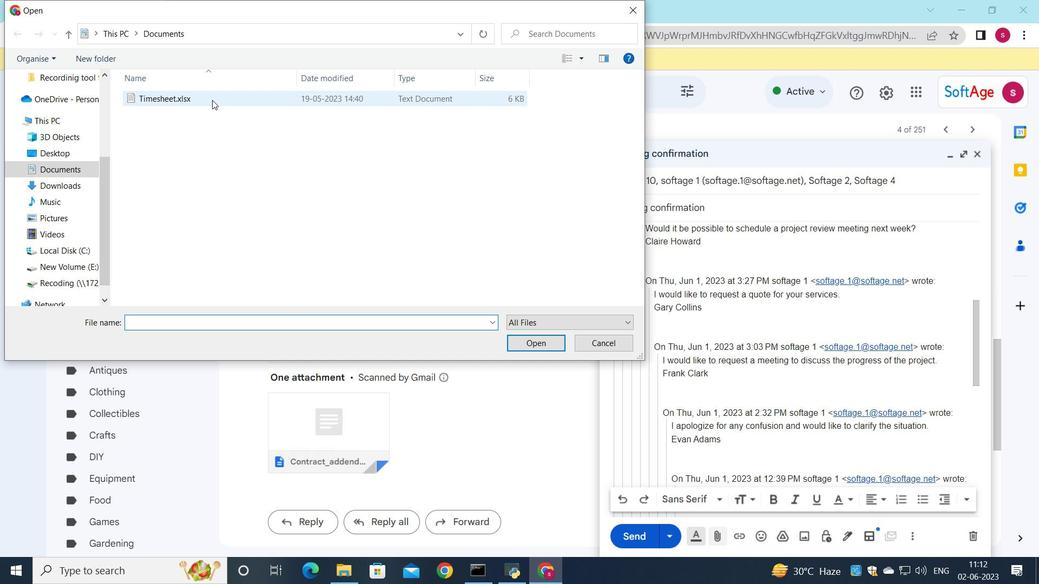 
Action: Mouse moved to (239, 99)
Screenshot: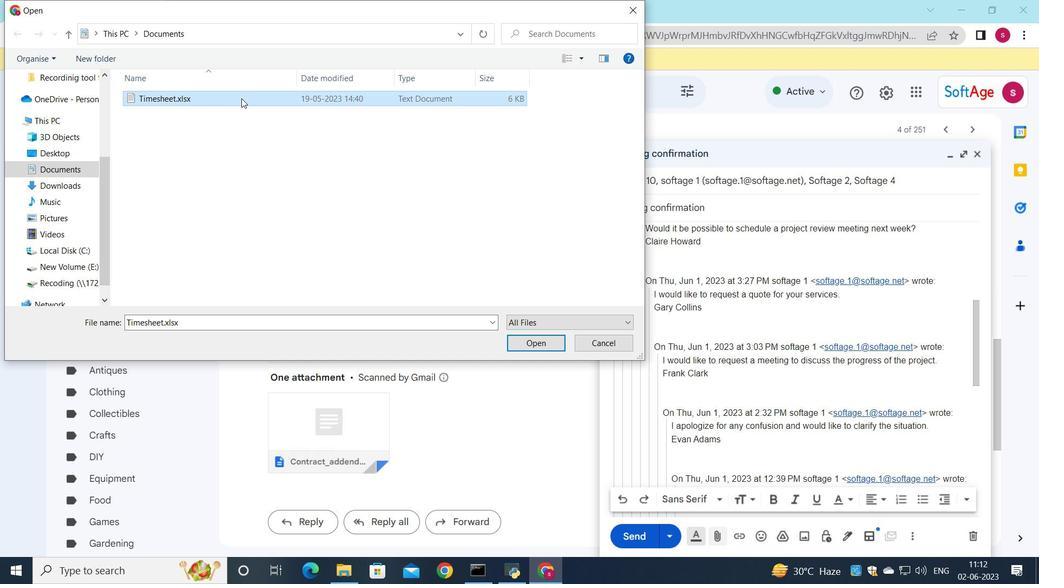 
Action: Mouse pressed left at (239, 99)
Screenshot: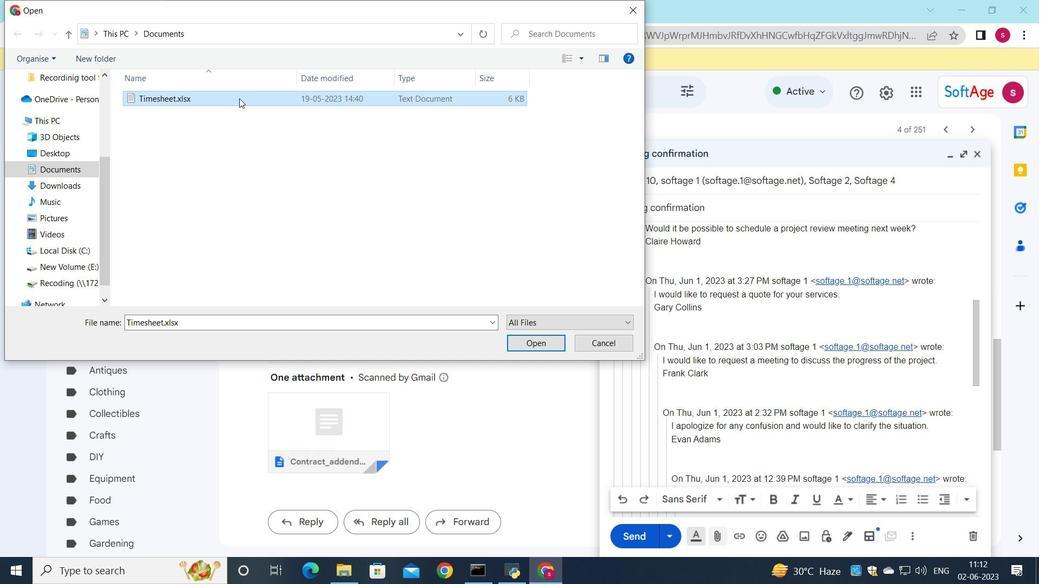 
Action: Mouse moved to (276, 109)
Screenshot: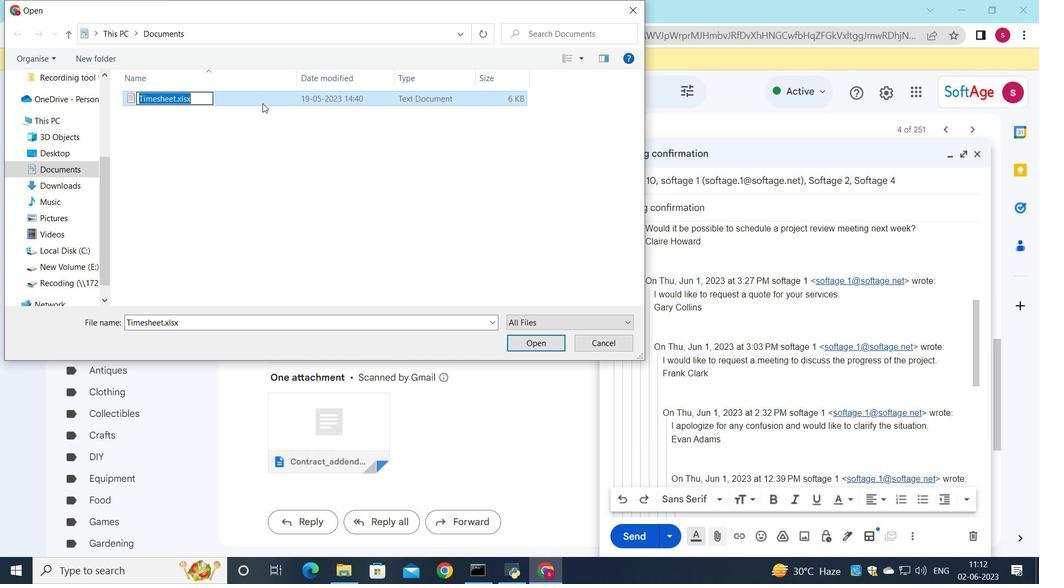 
Action: Key pressed <Key.shift><Key.shift><Key.shift><Key.shift><Key.shift>Proposal<Key.shift><Key.shift>_summary.docx
Screenshot: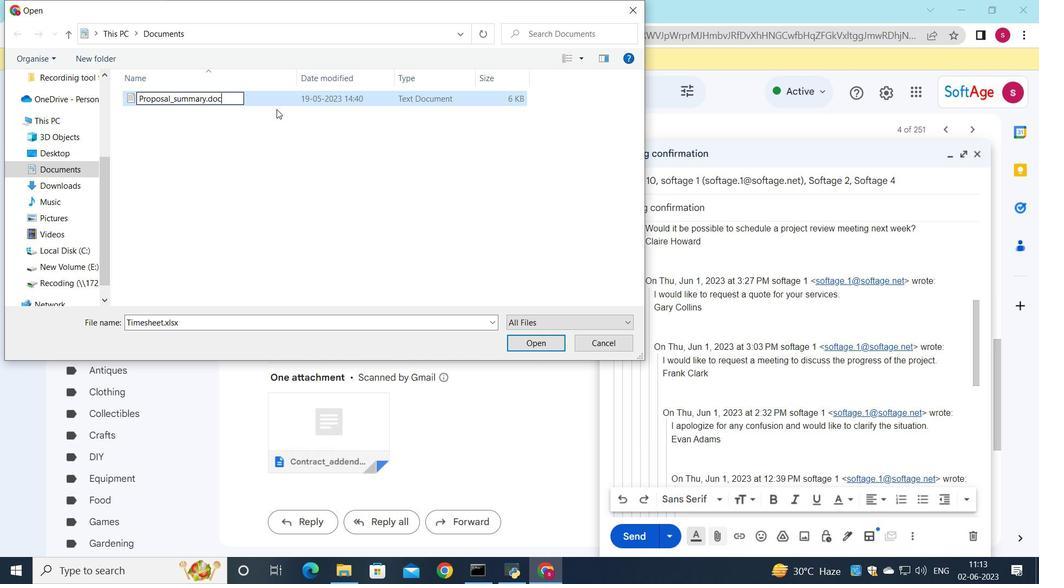 
Action: Mouse moved to (274, 95)
Screenshot: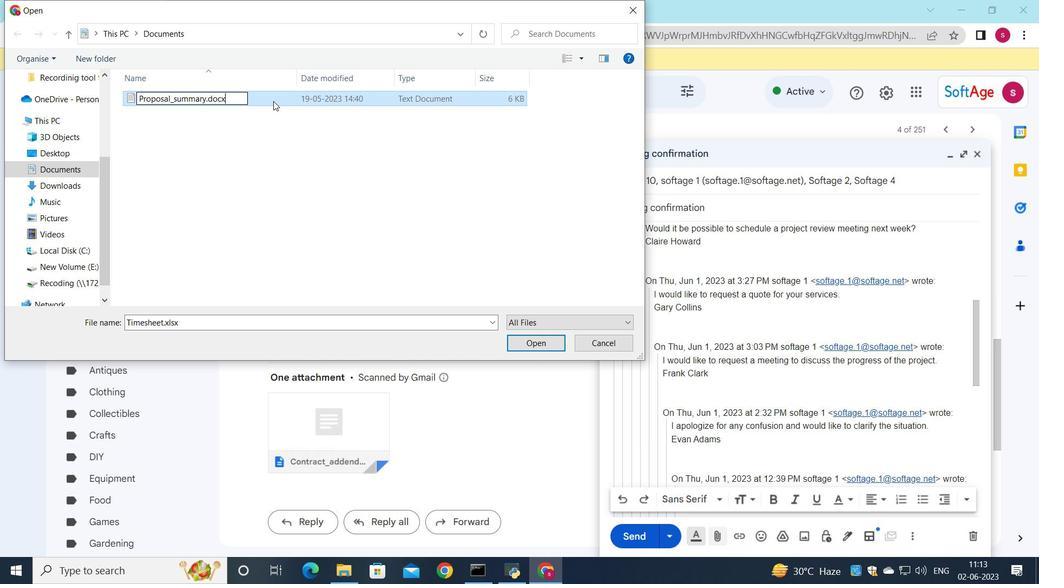 
Action: Mouse pressed left at (274, 95)
Screenshot: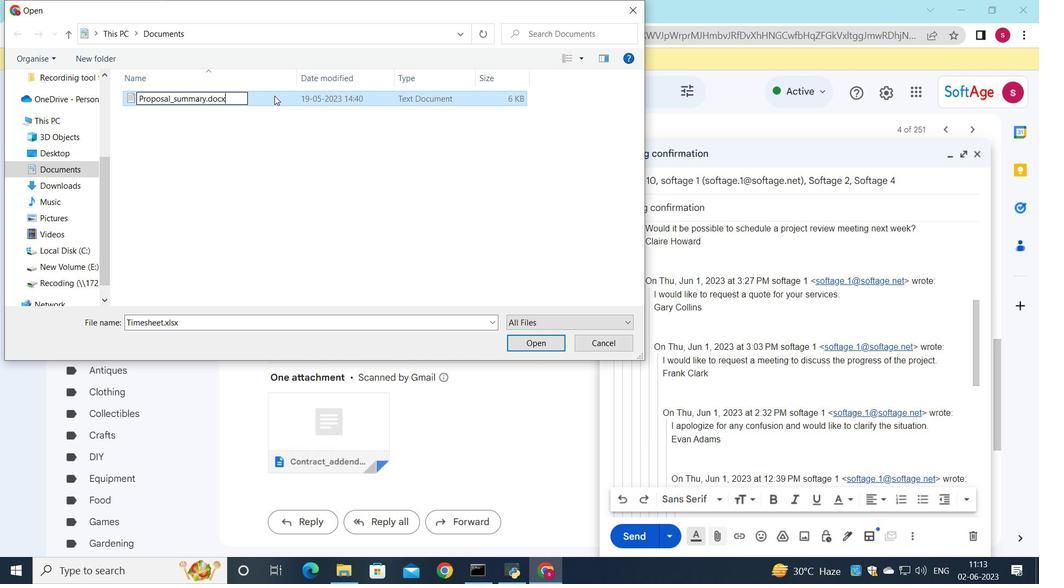 
Action: Mouse moved to (520, 346)
Screenshot: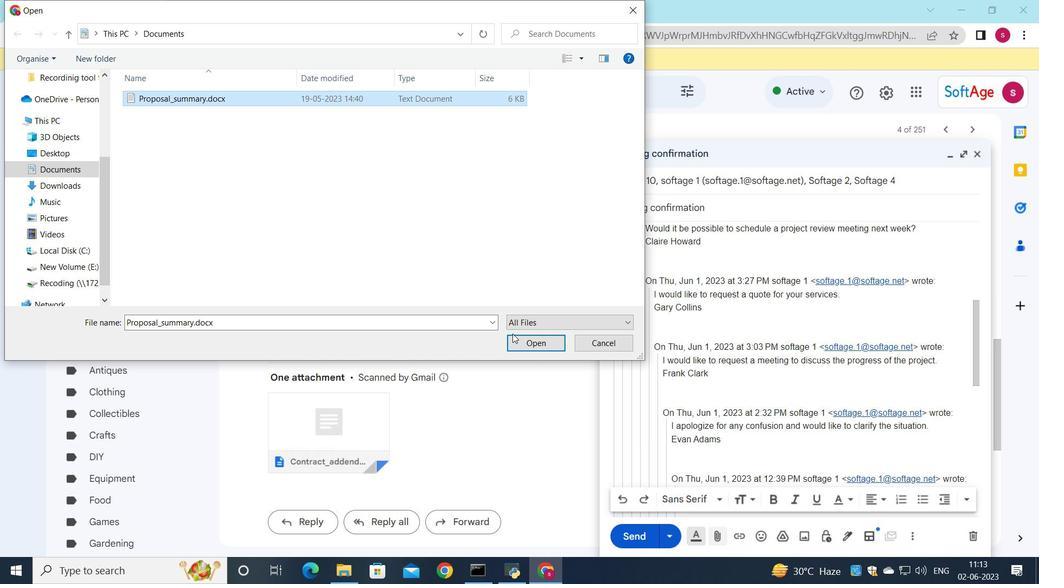 
Action: Mouse pressed left at (520, 346)
Screenshot: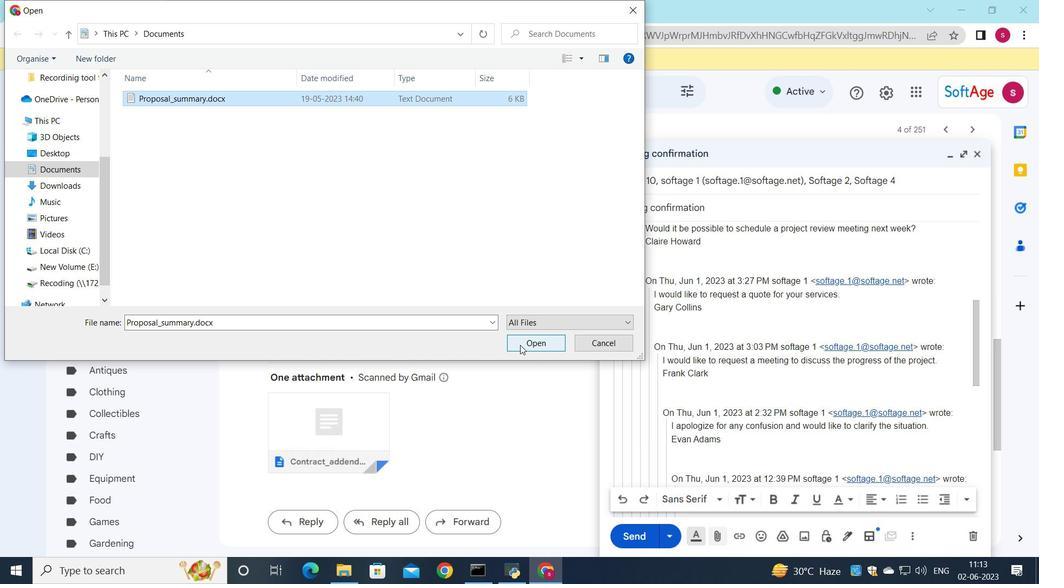 
Action: Mouse moved to (637, 536)
Screenshot: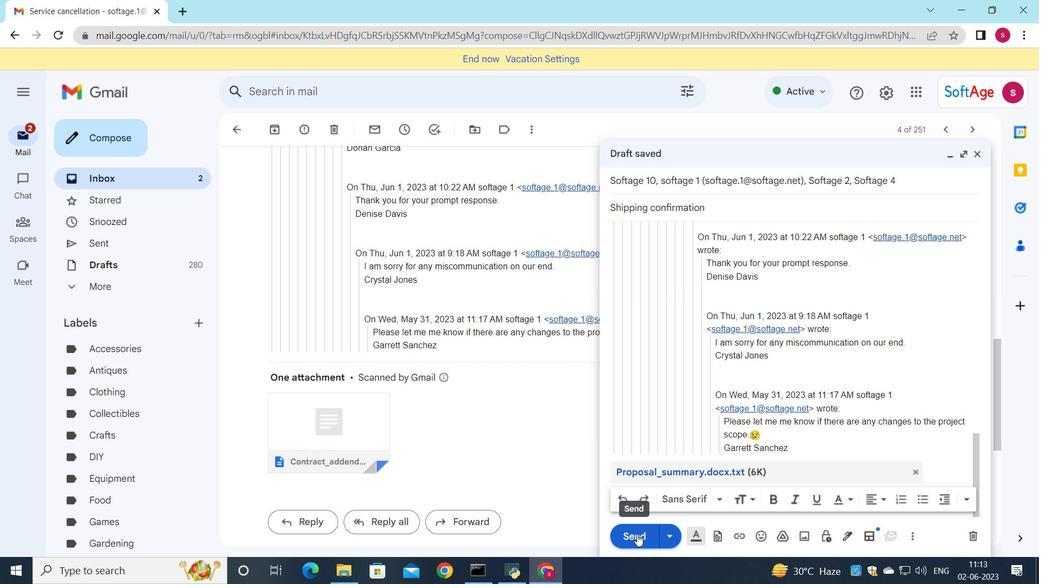 
Action: Mouse pressed left at (637, 536)
Screenshot: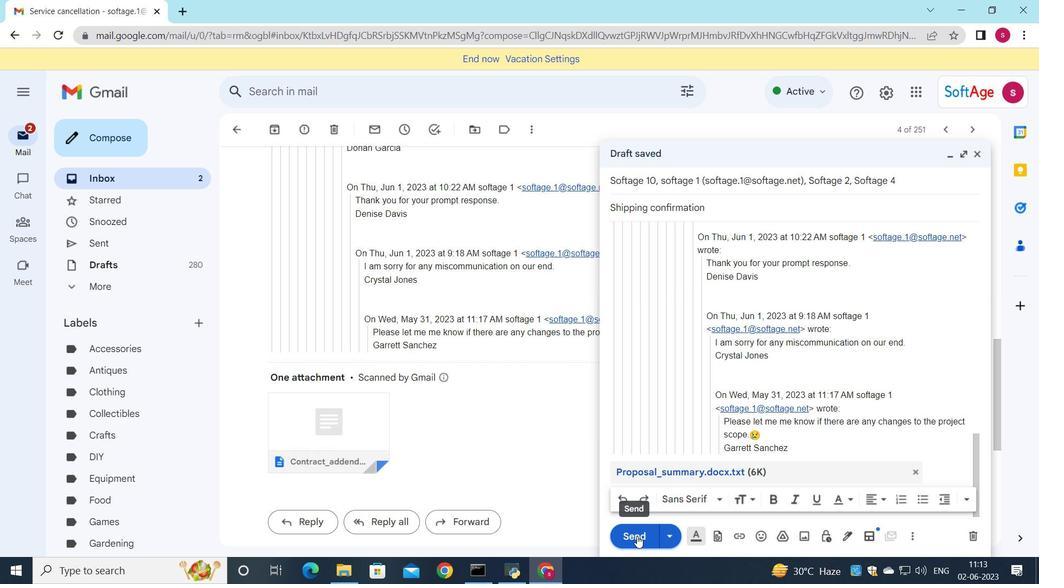 
Action: Mouse moved to (183, 172)
Screenshot: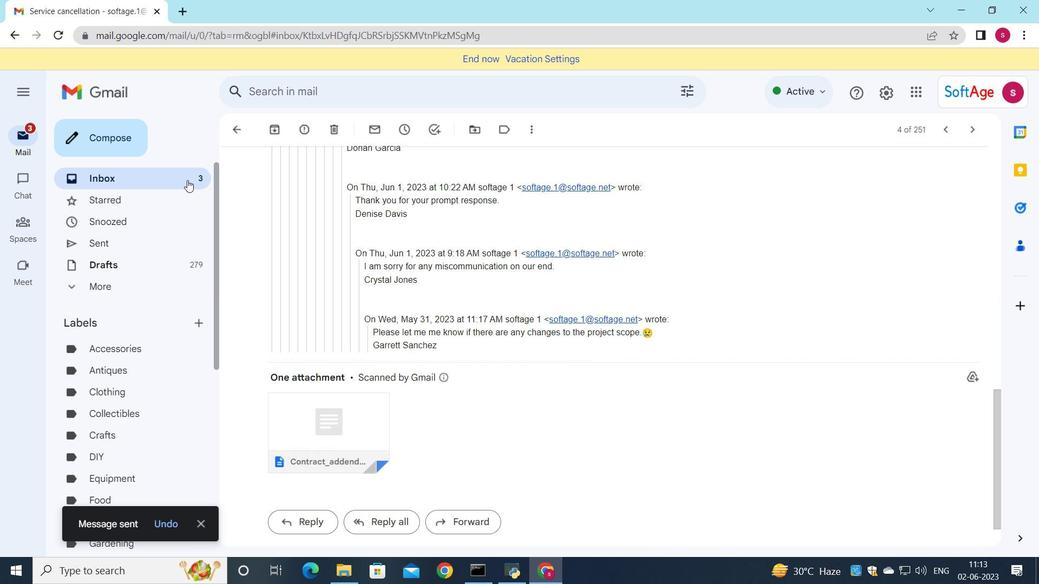 
Action: Mouse pressed left at (183, 172)
Screenshot: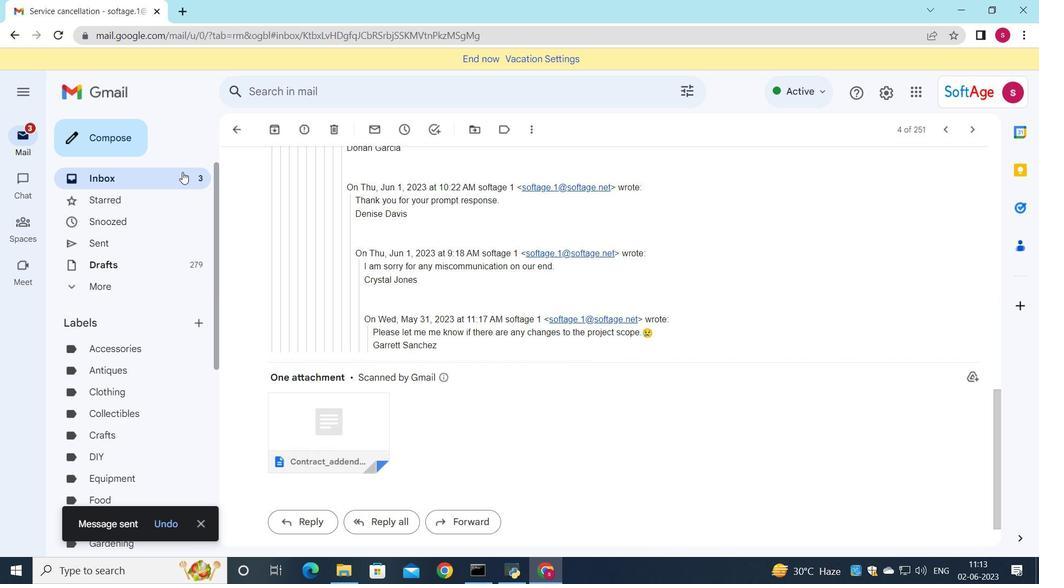
Action: Mouse moved to (404, 184)
Screenshot: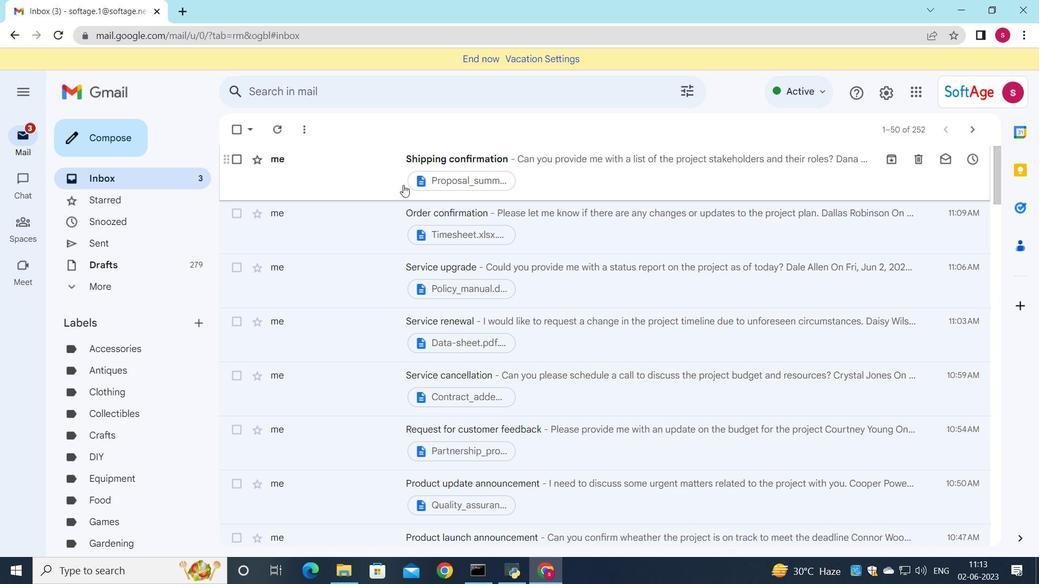 
Action: Mouse pressed left at (404, 184)
Screenshot: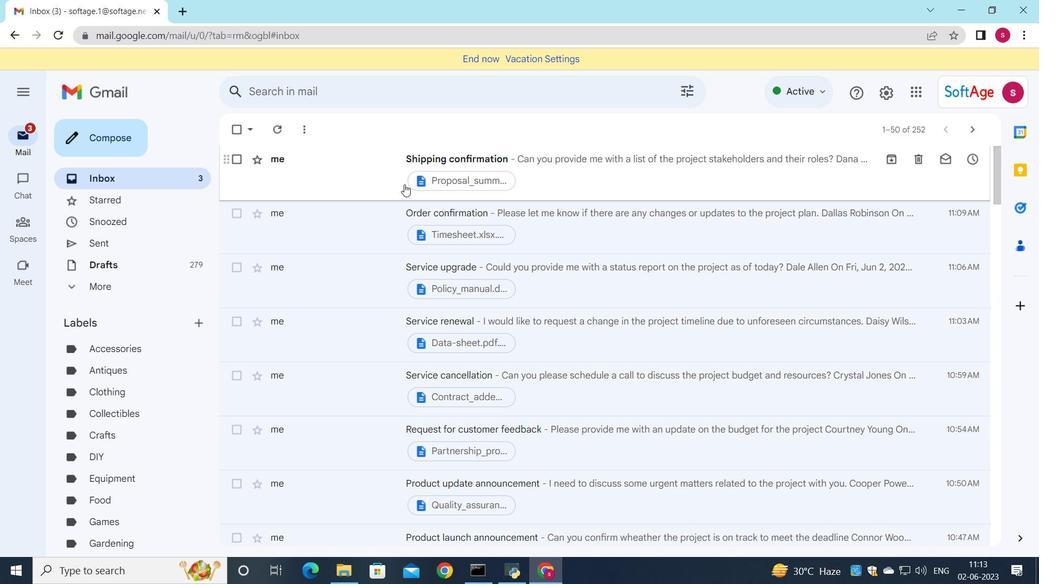 
Action: Mouse moved to (638, 248)
Screenshot: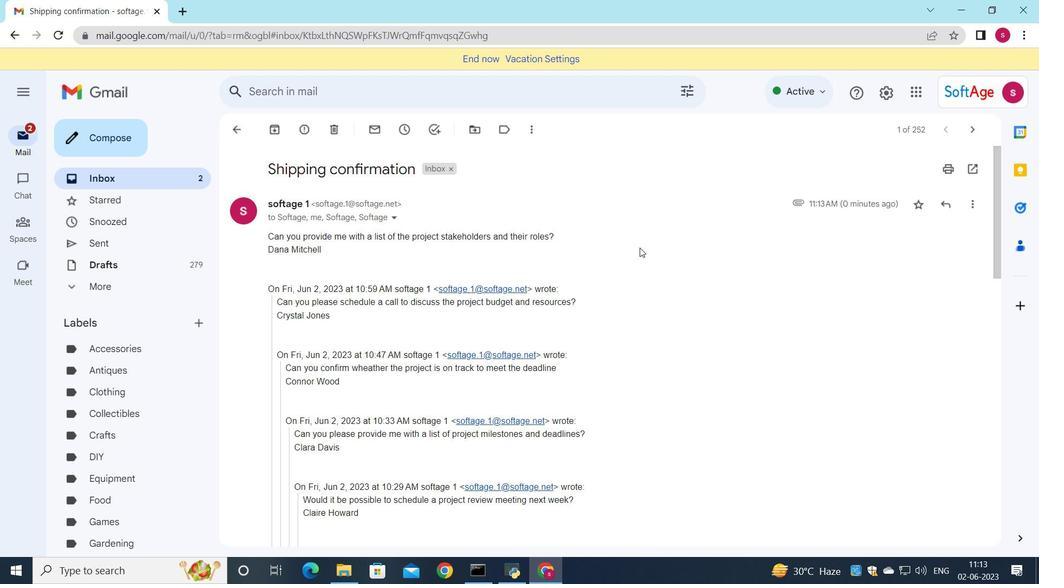 
